 Task: Find connections with filter location Beni Amrane with filter topic #Learningswith filter profile language French with filter current company BookMyShow with filter school Modern Education Societys Ness Wadia College of Commerce, P.V.K.Joag Path, Pune 411004 with filter industry Artists and Writers with filter service category Market Strategy with filter keywords title Computer Animator
Action: Mouse moved to (655, 88)
Screenshot: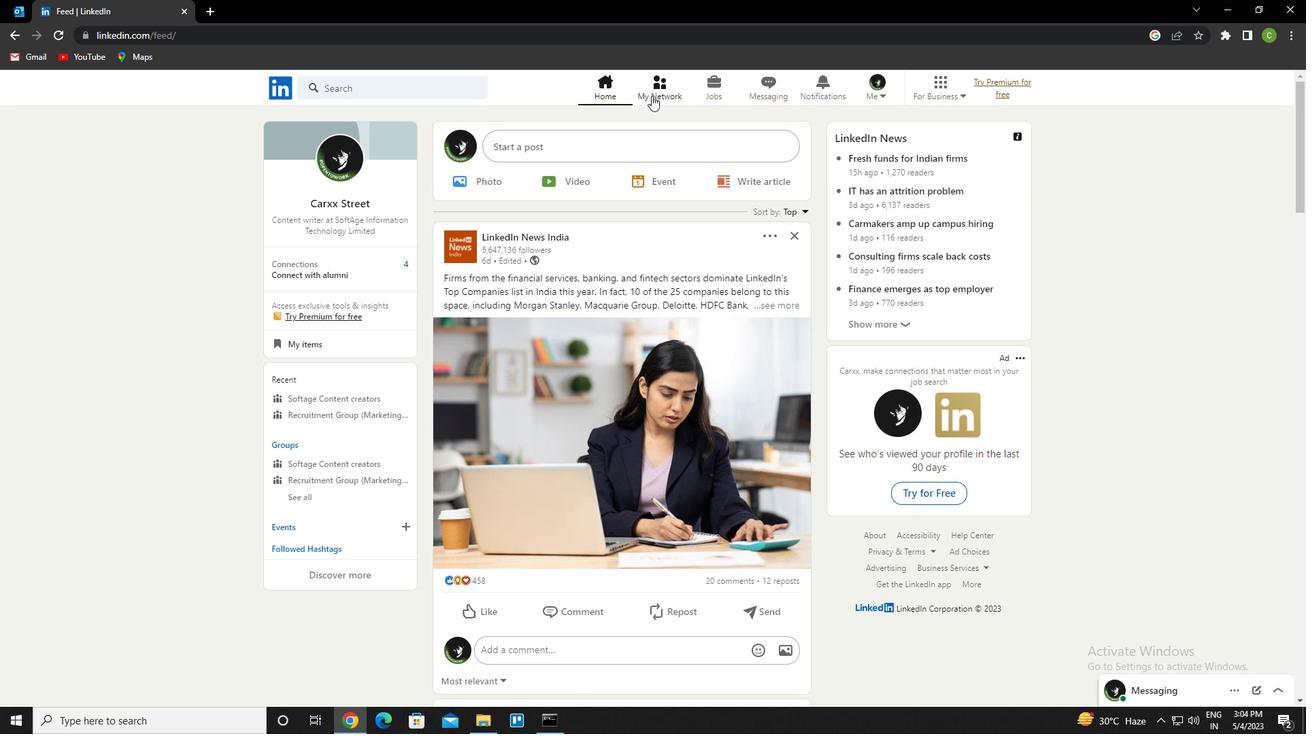 
Action: Mouse pressed left at (655, 88)
Screenshot: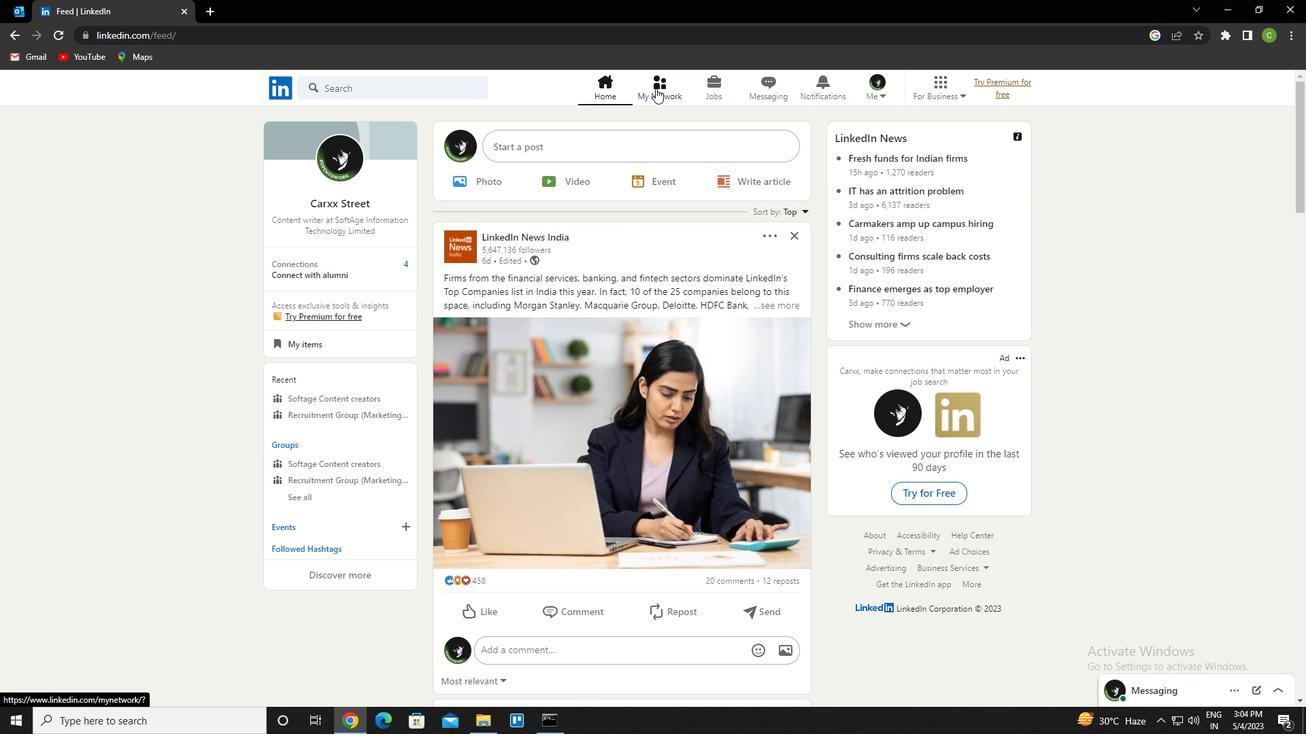 
Action: Mouse moved to (372, 174)
Screenshot: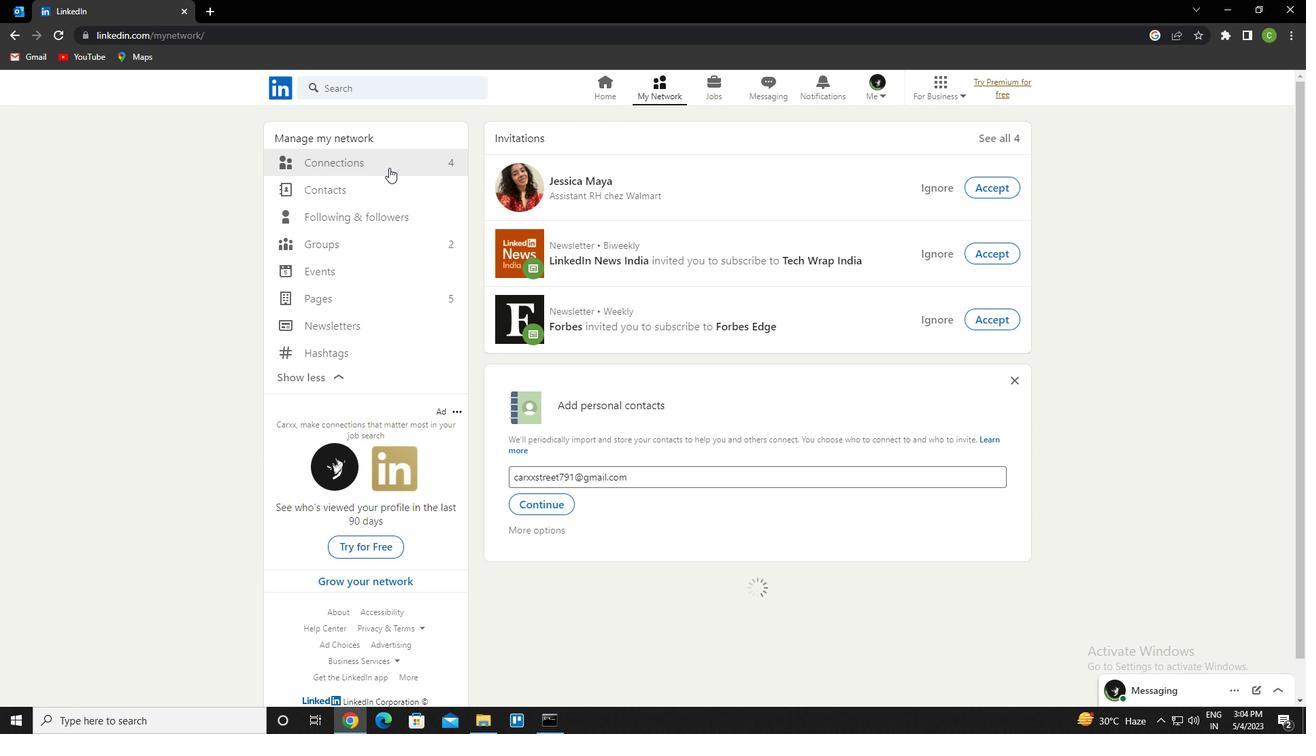 
Action: Mouse pressed left at (372, 174)
Screenshot: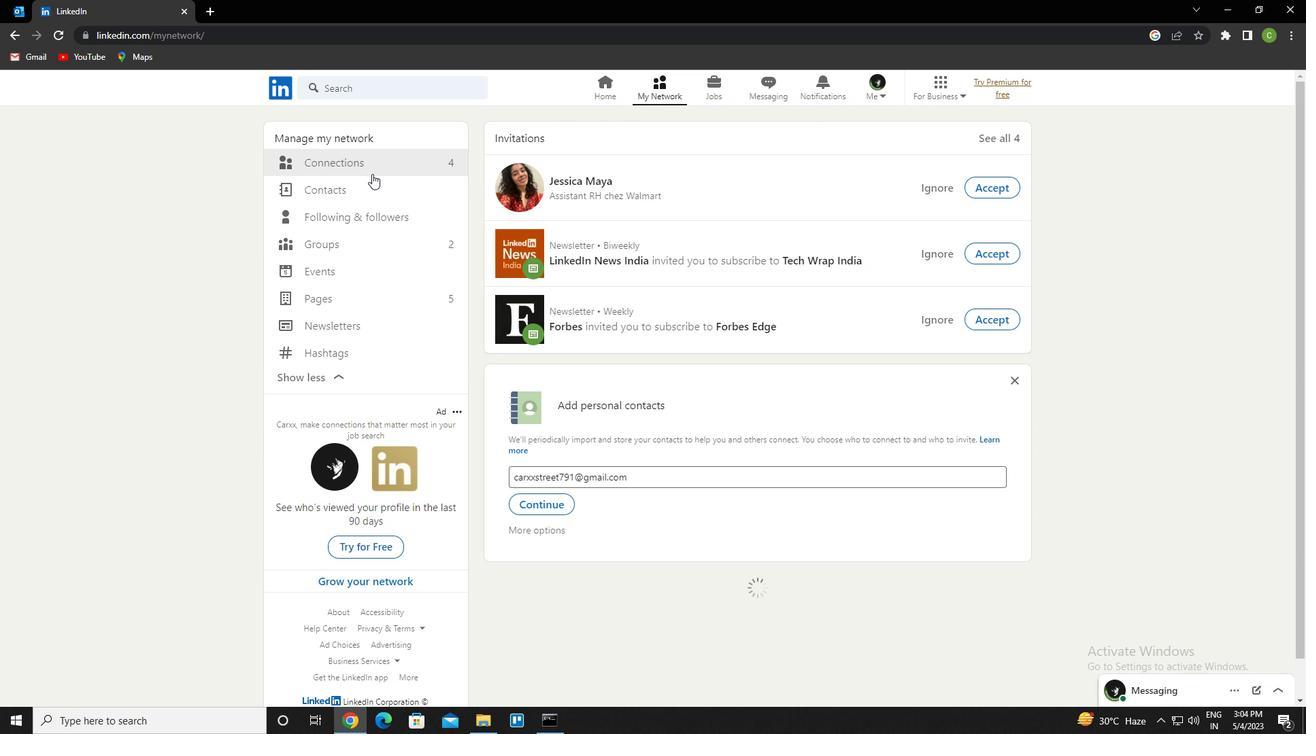 
Action: Mouse moved to (388, 168)
Screenshot: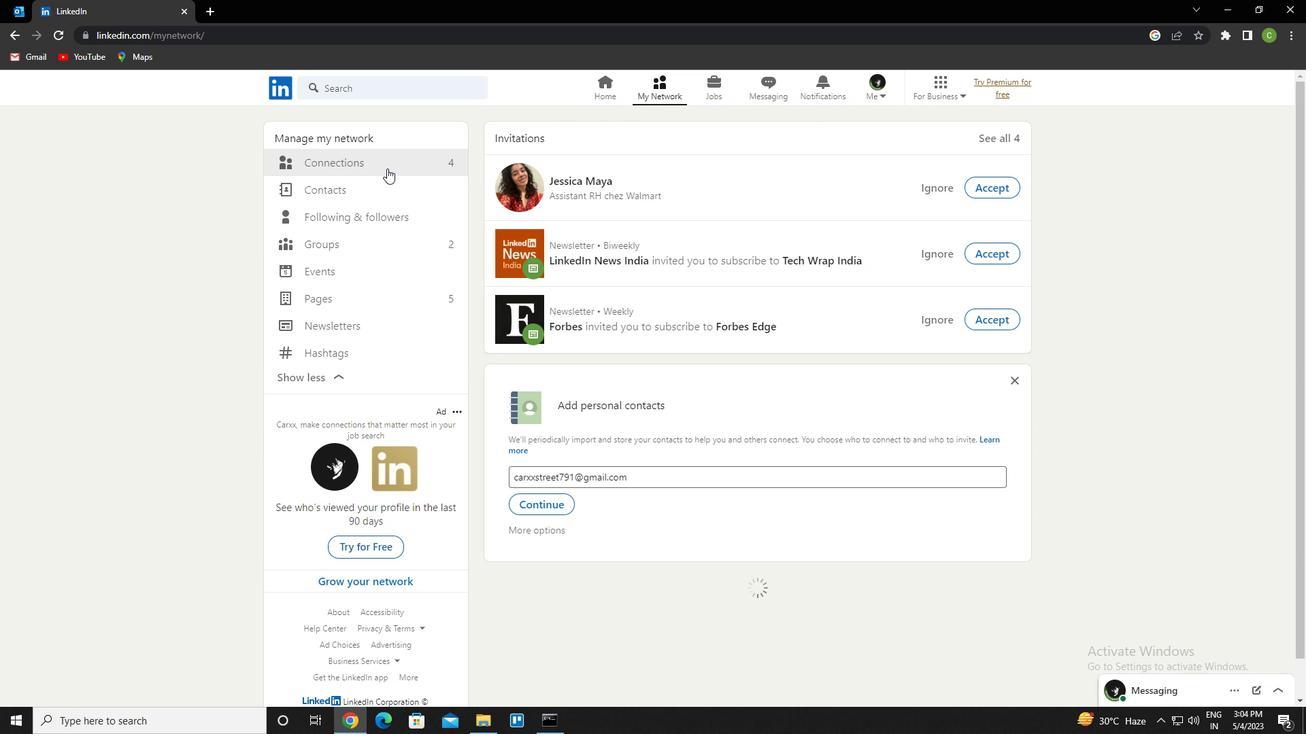 
Action: Mouse pressed left at (388, 168)
Screenshot: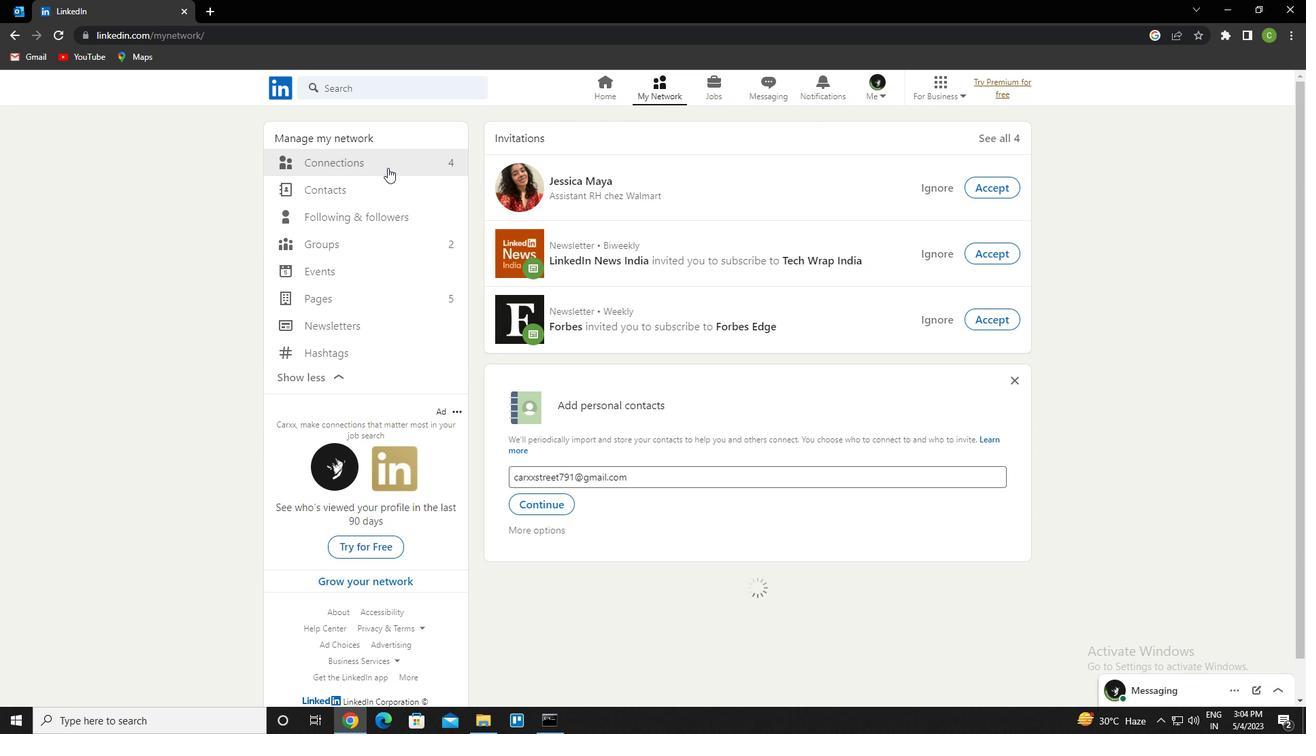 
Action: Mouse moved to (389, 162)
Screenshot: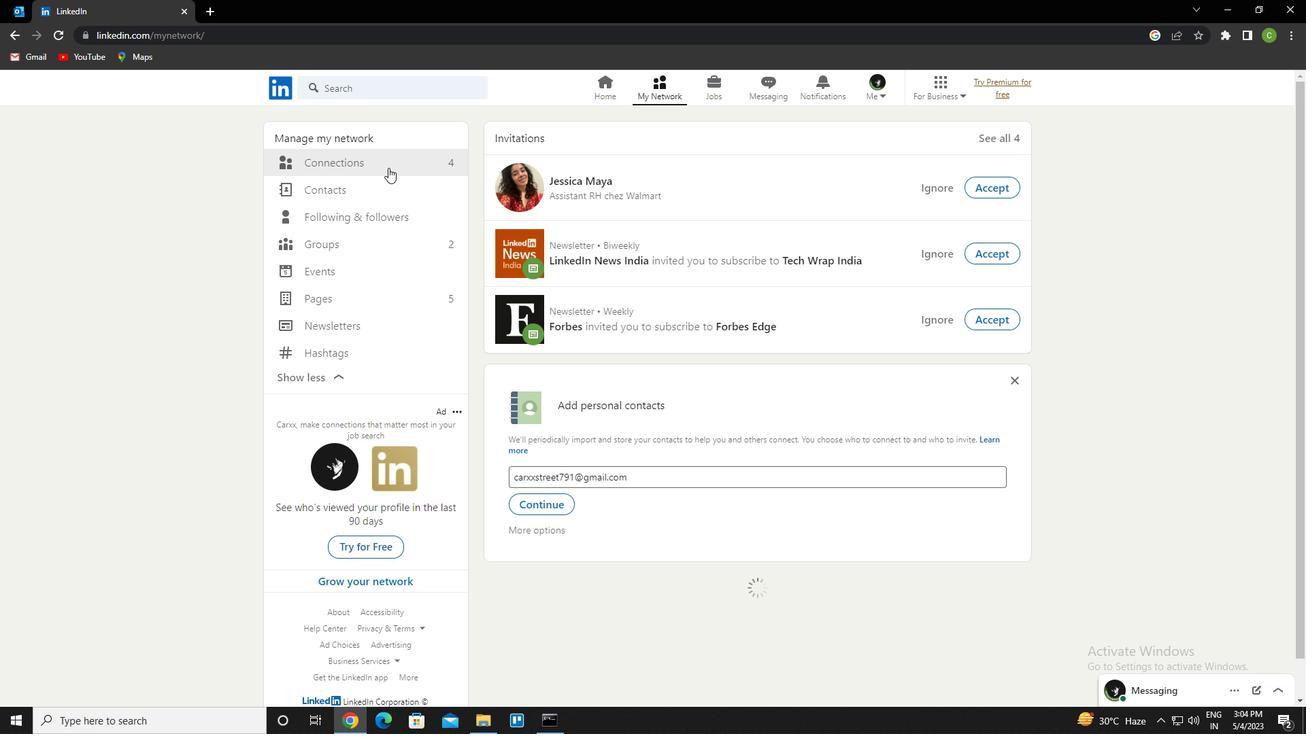 
Action: Mouse pressed left at (389, 162)
Screenshot: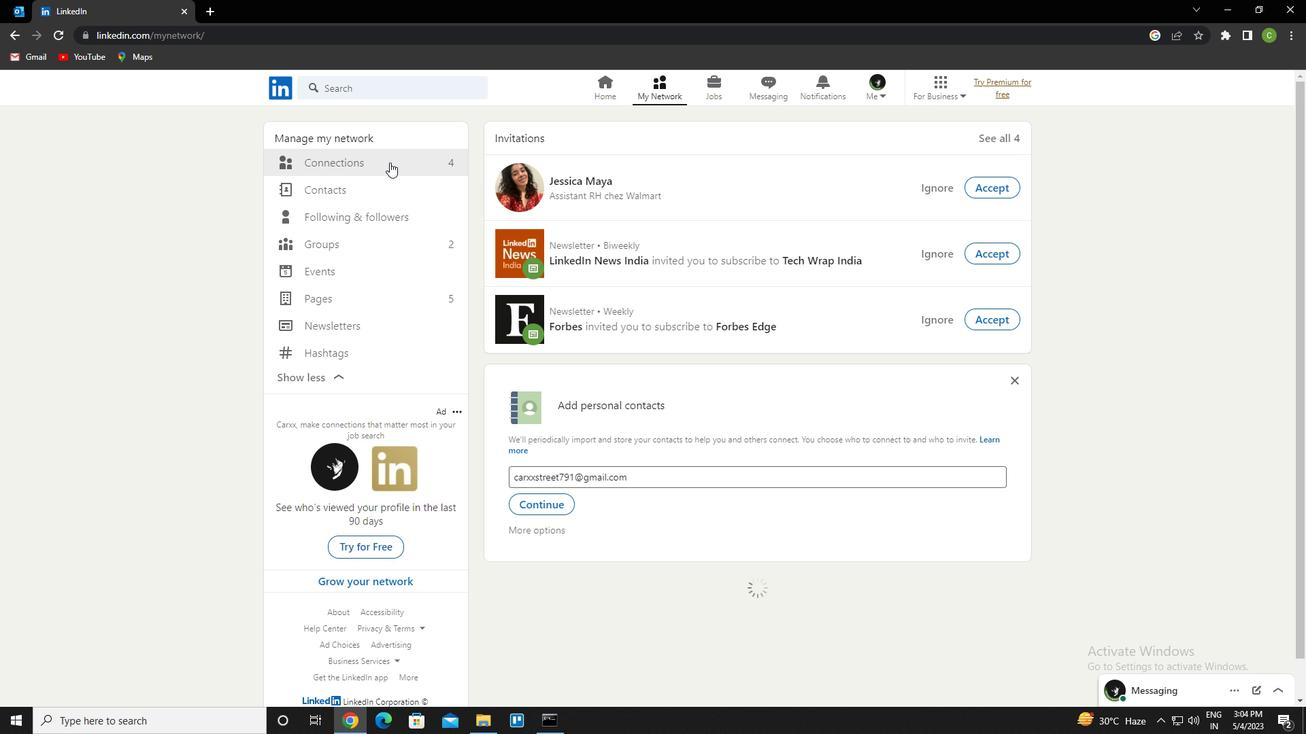 
Action: Mouse pressed left at (389, 162)
Screenshot: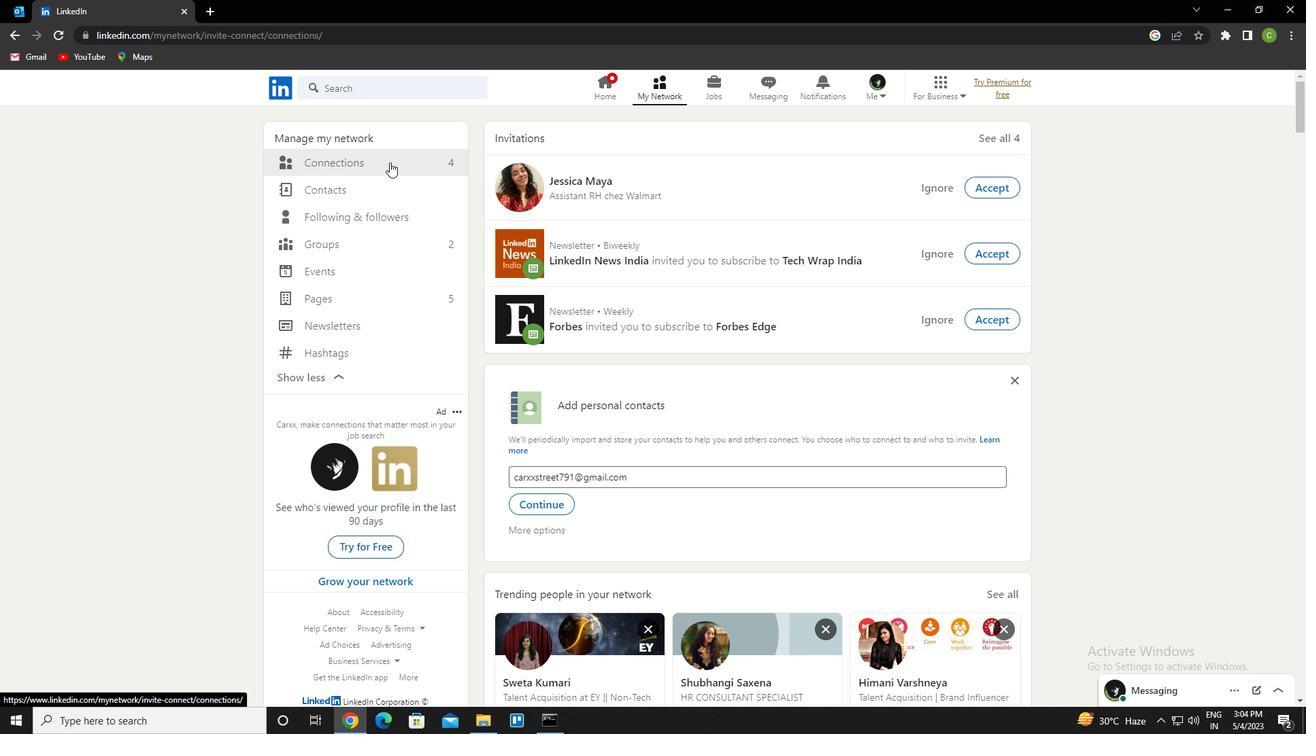
Action: Mouse moved to (752, 163)
Screenshot: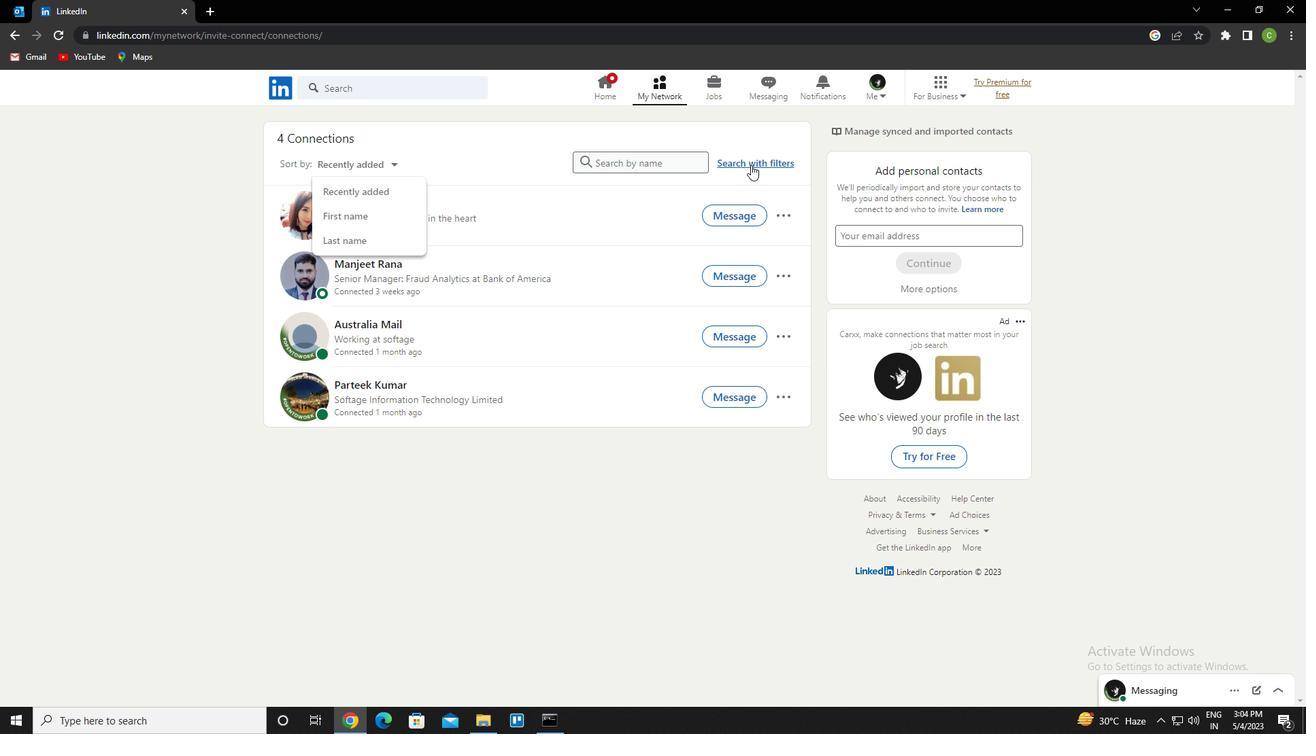 
Action: Mouse pressed left at (752, 163)
Screenshot: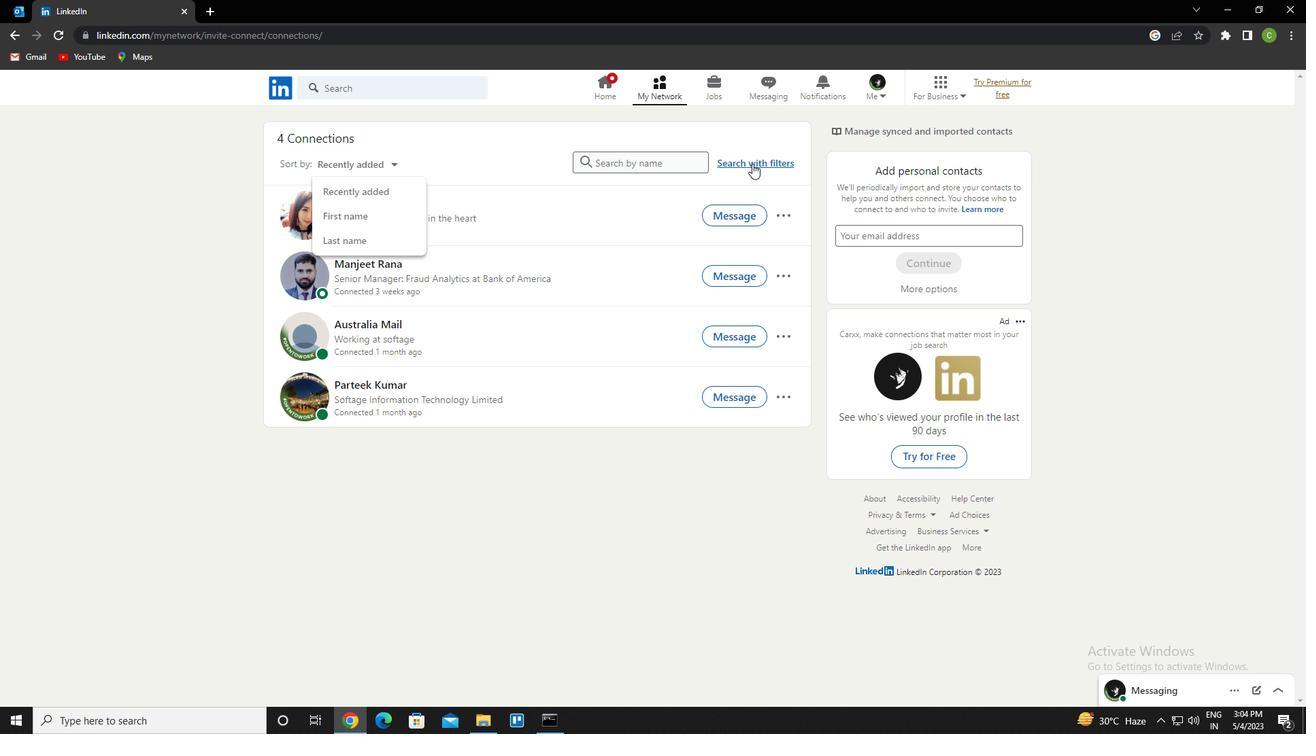 
Action: Mouse moved to (698, 126)
Screenshot: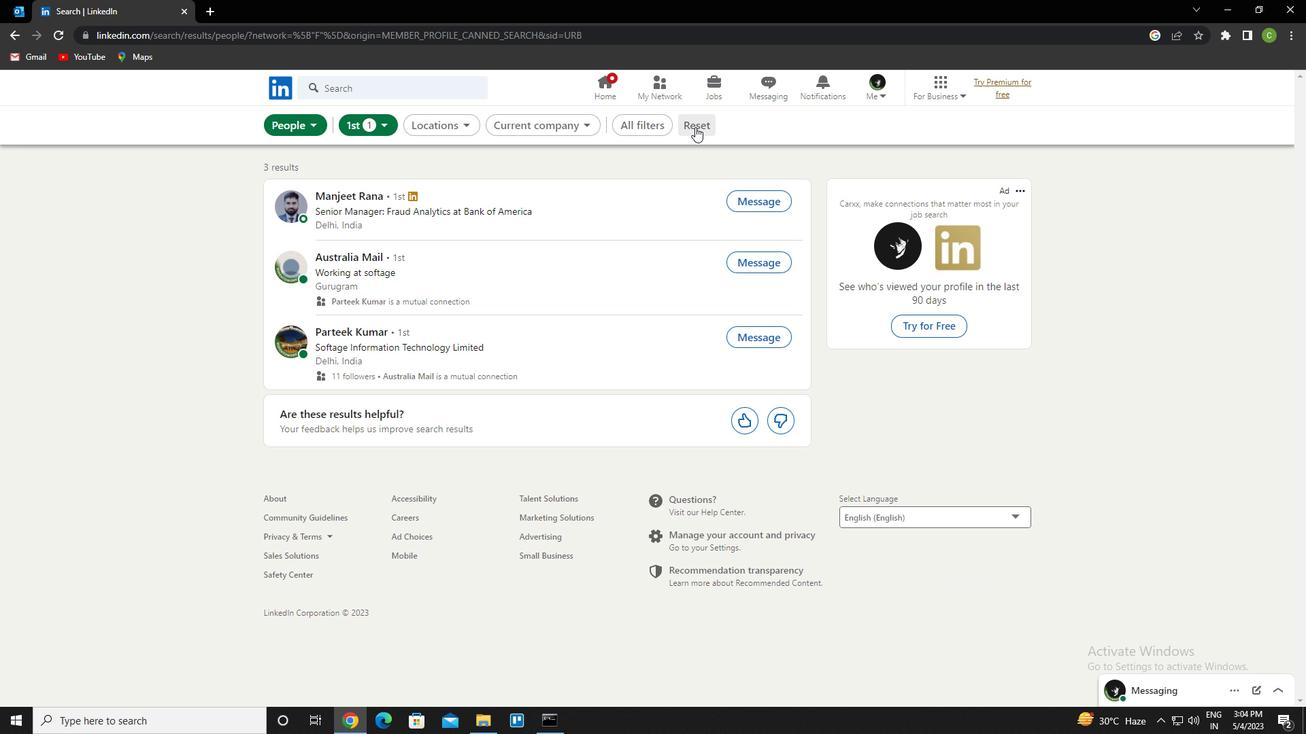 
Action: Mouse pressed left at (698, 126)
Screenshot: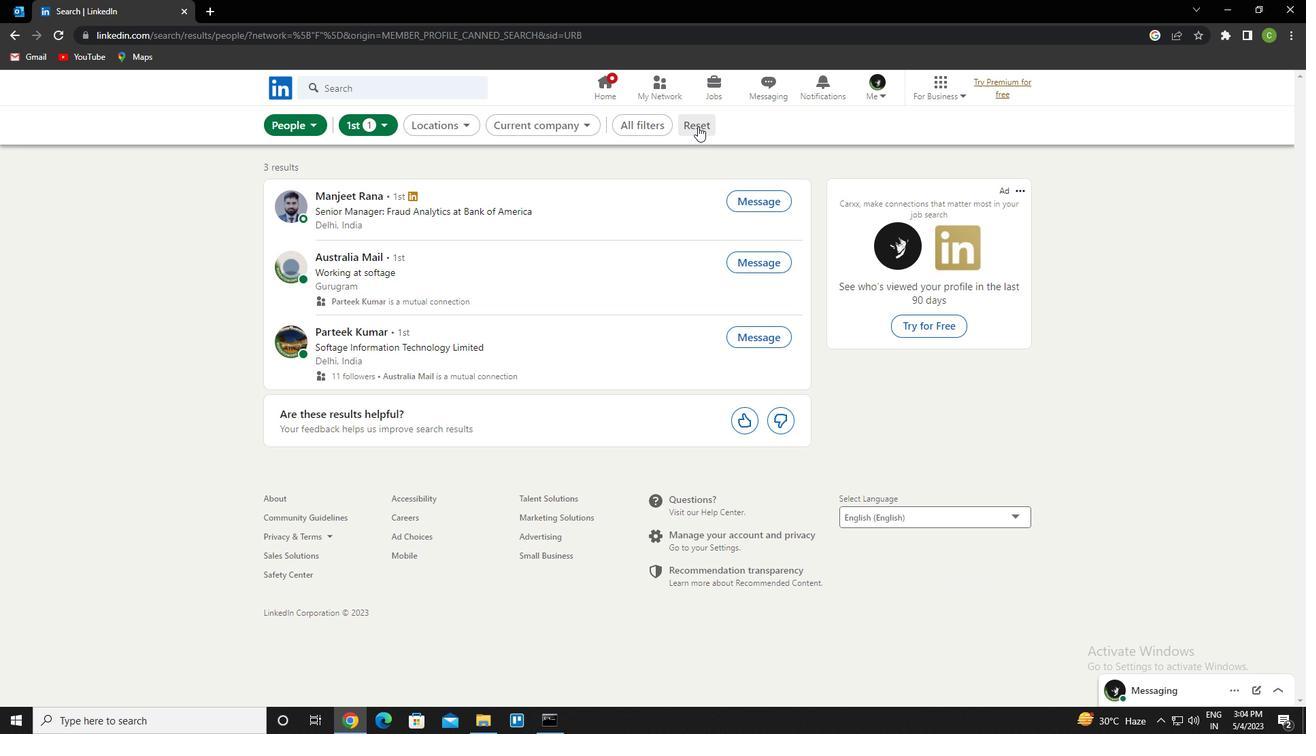 
Action: Mouse moved to (687, 123)
Screenshot: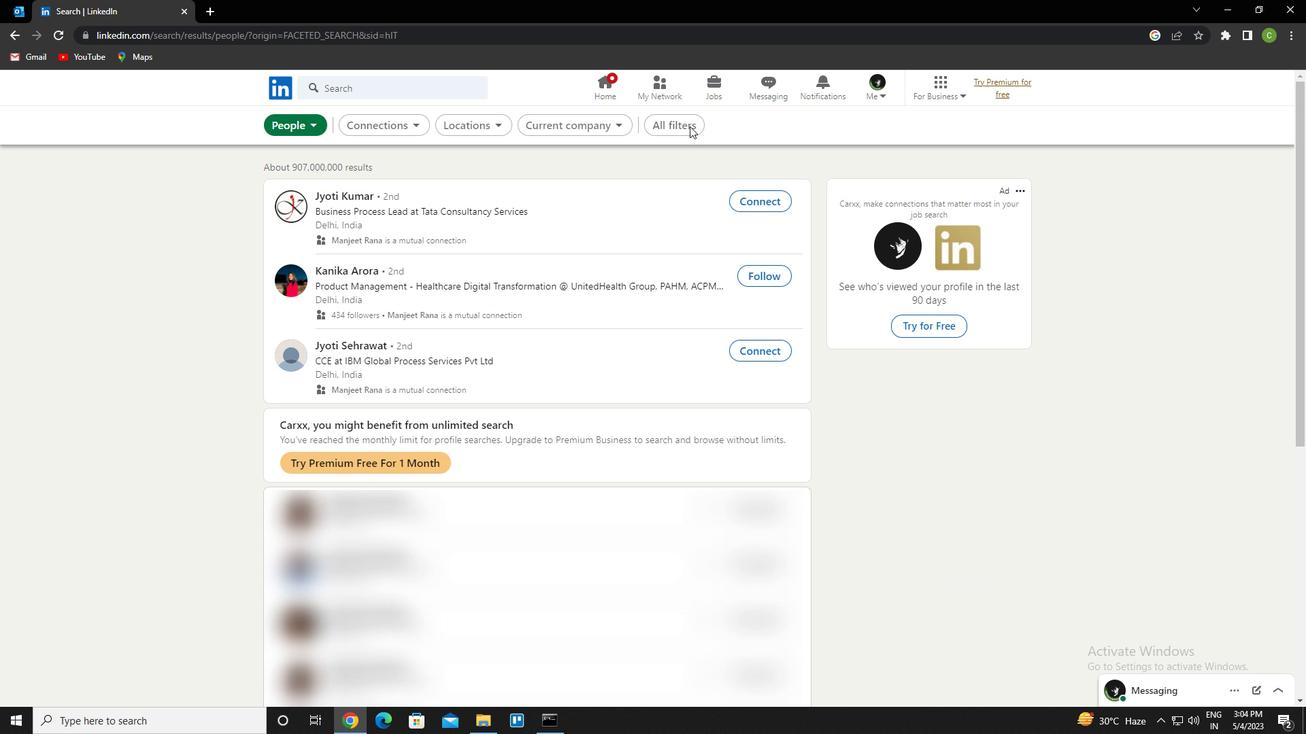 
Action: Mouse pressed left at (687, 123)
Screenshot: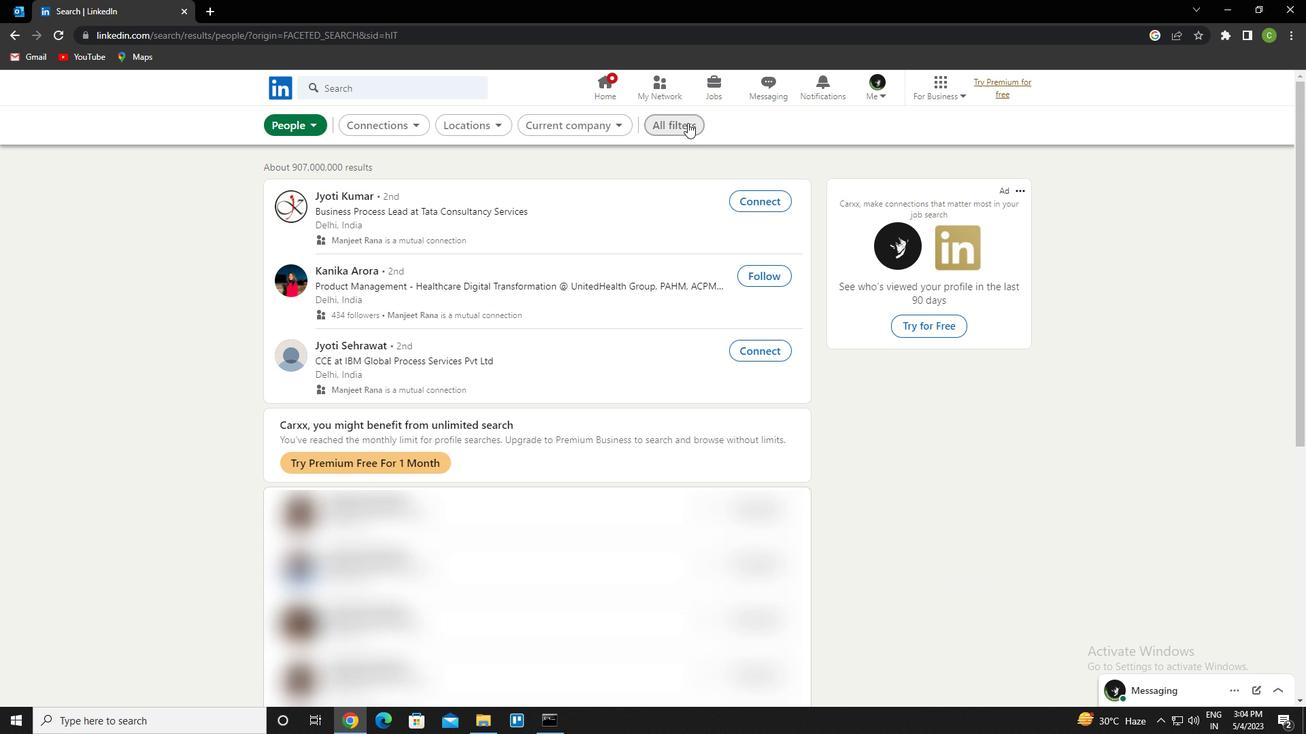 
Action: Mouse moved to (1204, 464)
Screenshot: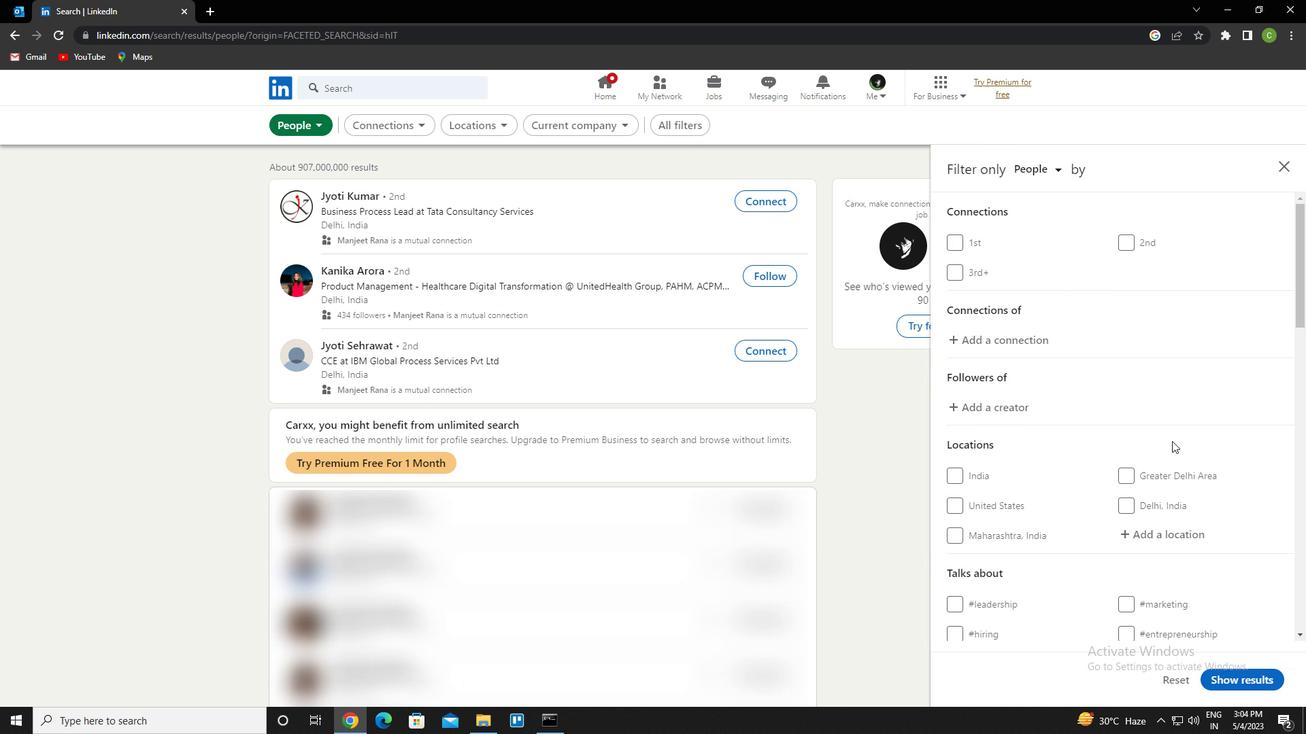 
Action: Mouse scrolled (1204, 463) with delta (0, 0)
Screenshot: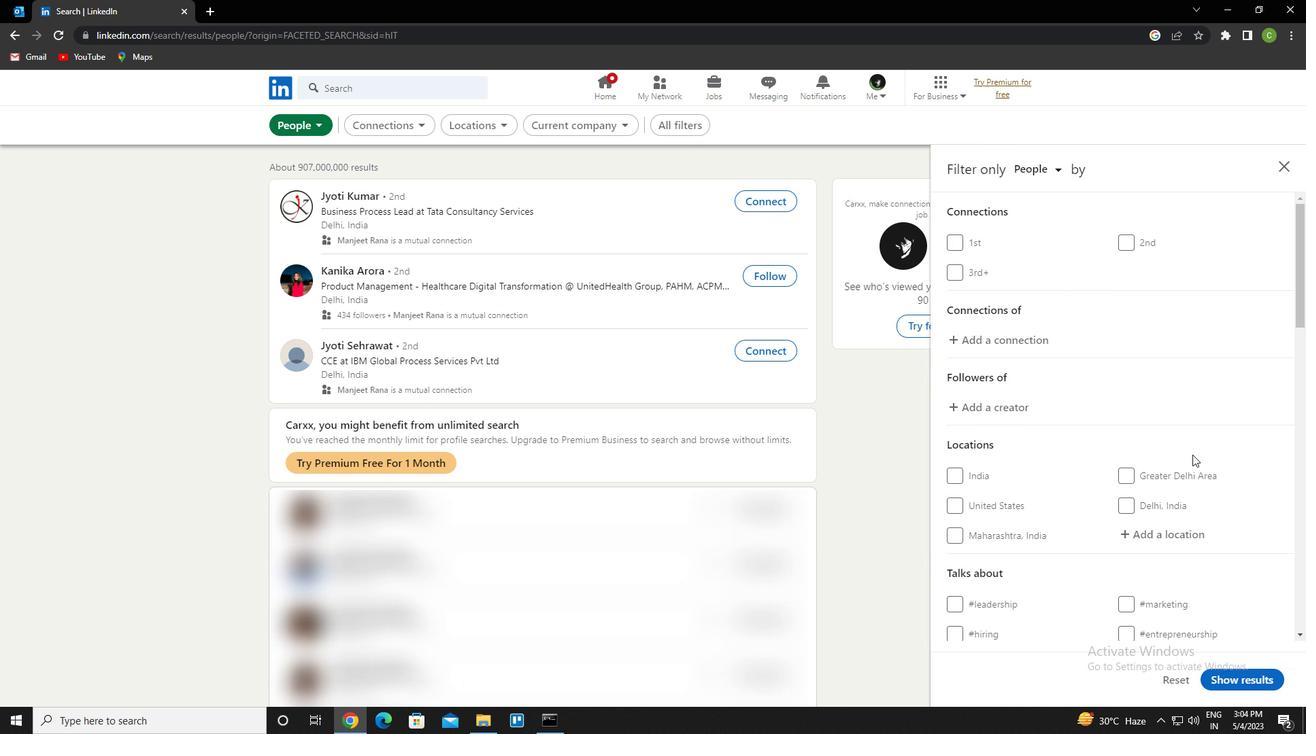 
Action: Mouse moved to (1177, 459)
Screenshot: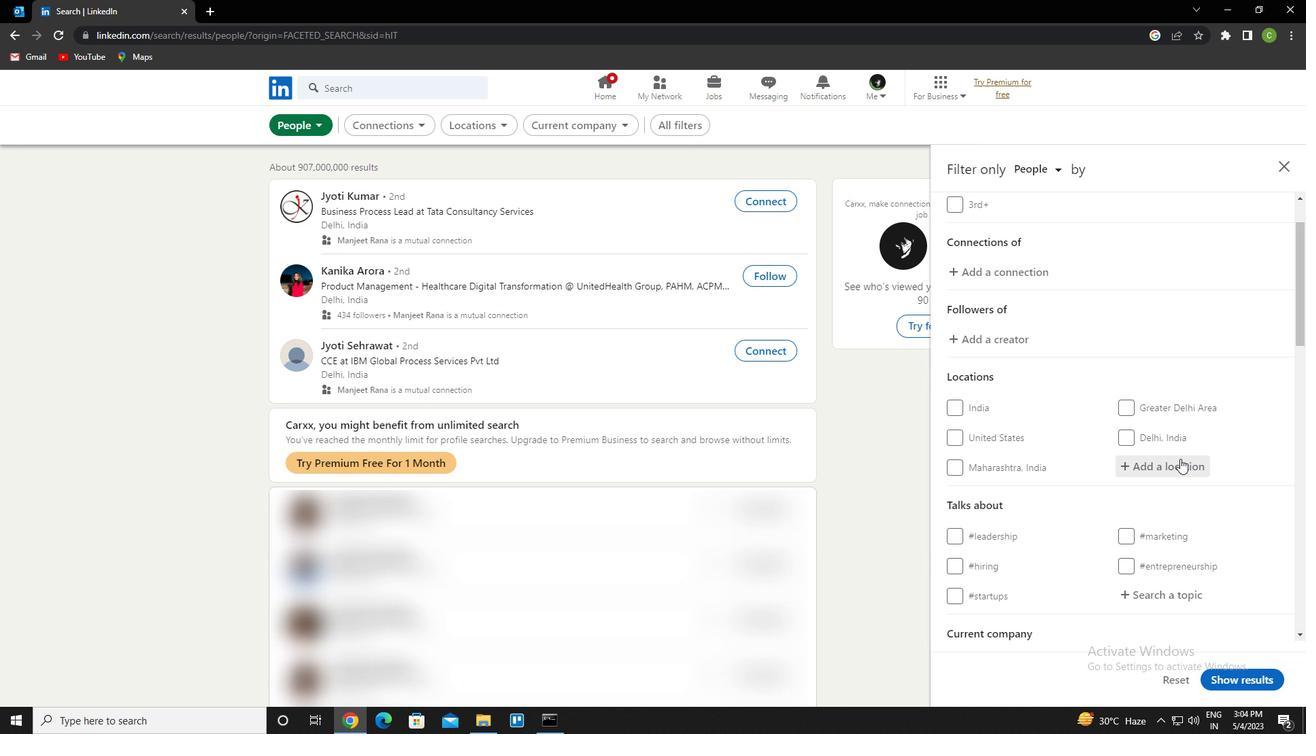 
Action: Mouse pressed left at (1177, 459)
Screenshot: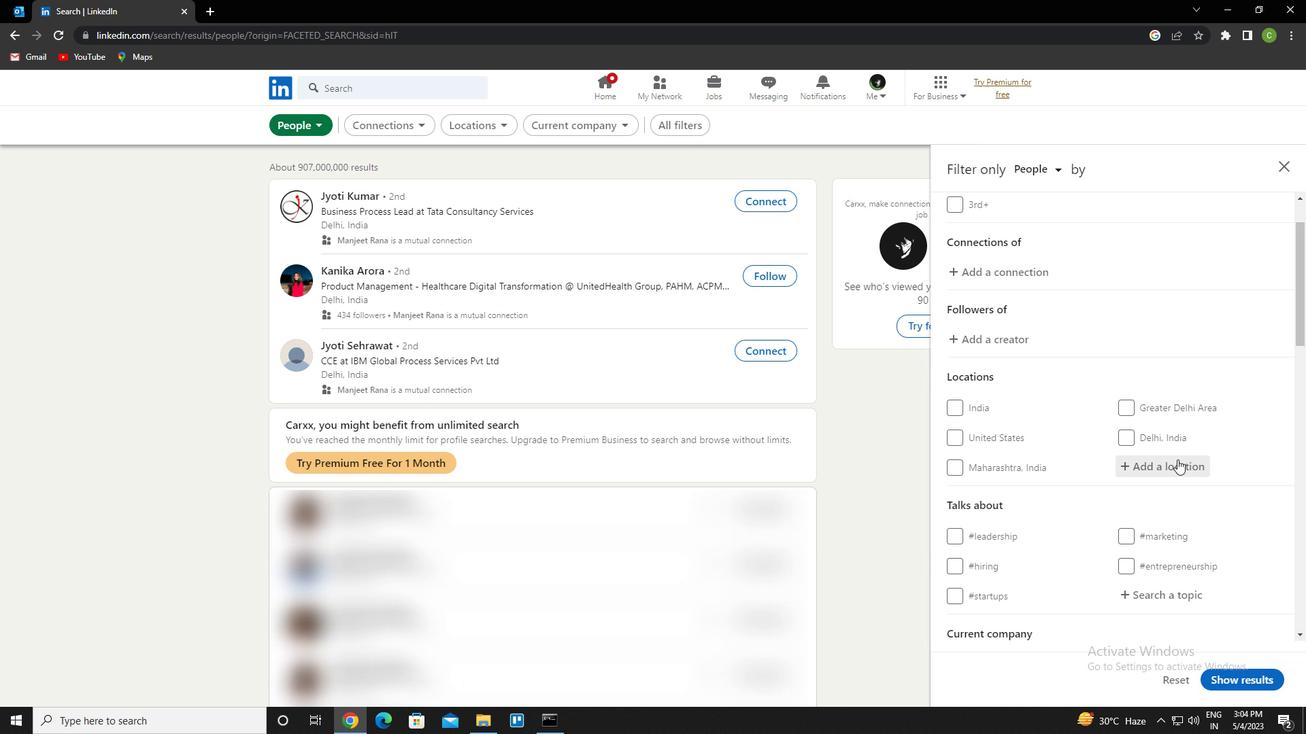 
Action: Mouse moved to (1115, 419)
Screenshot: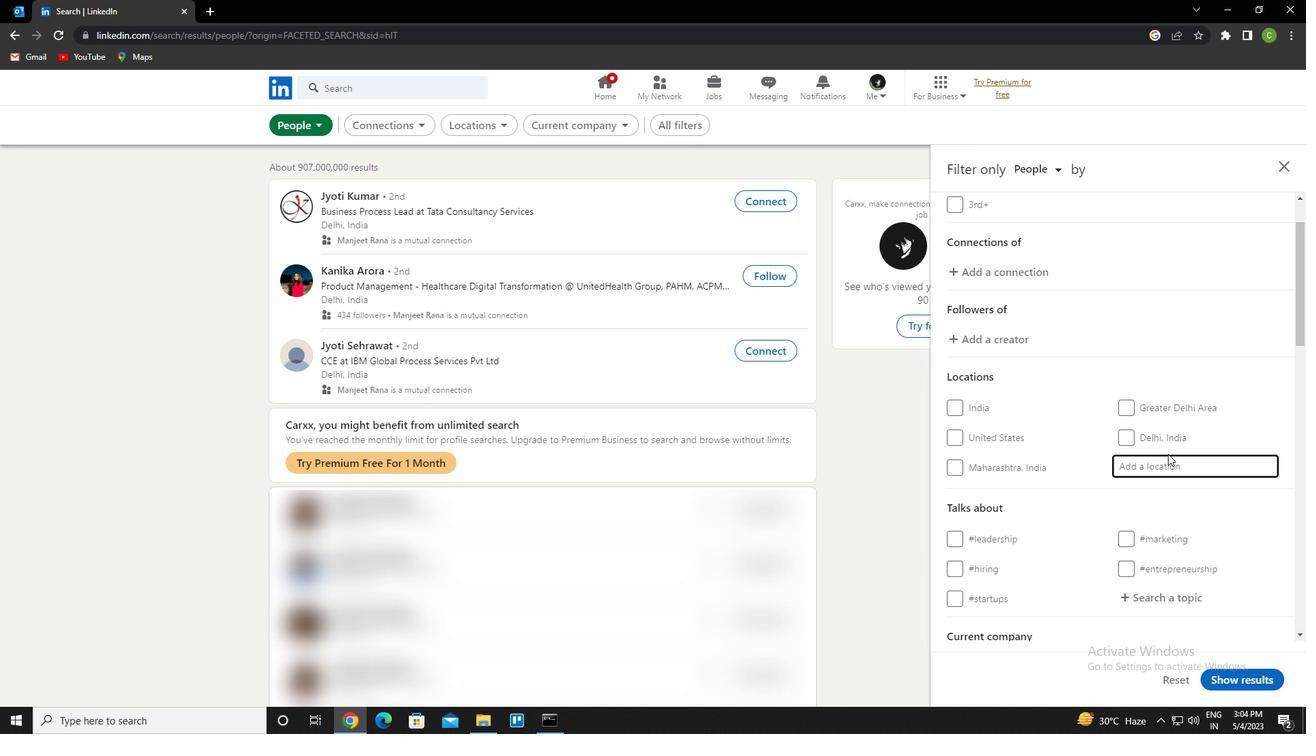 
Action: Key pressed <Key.caps_lock><Key.caps_lock>b<Key.caps_lock>eni
Screenshot: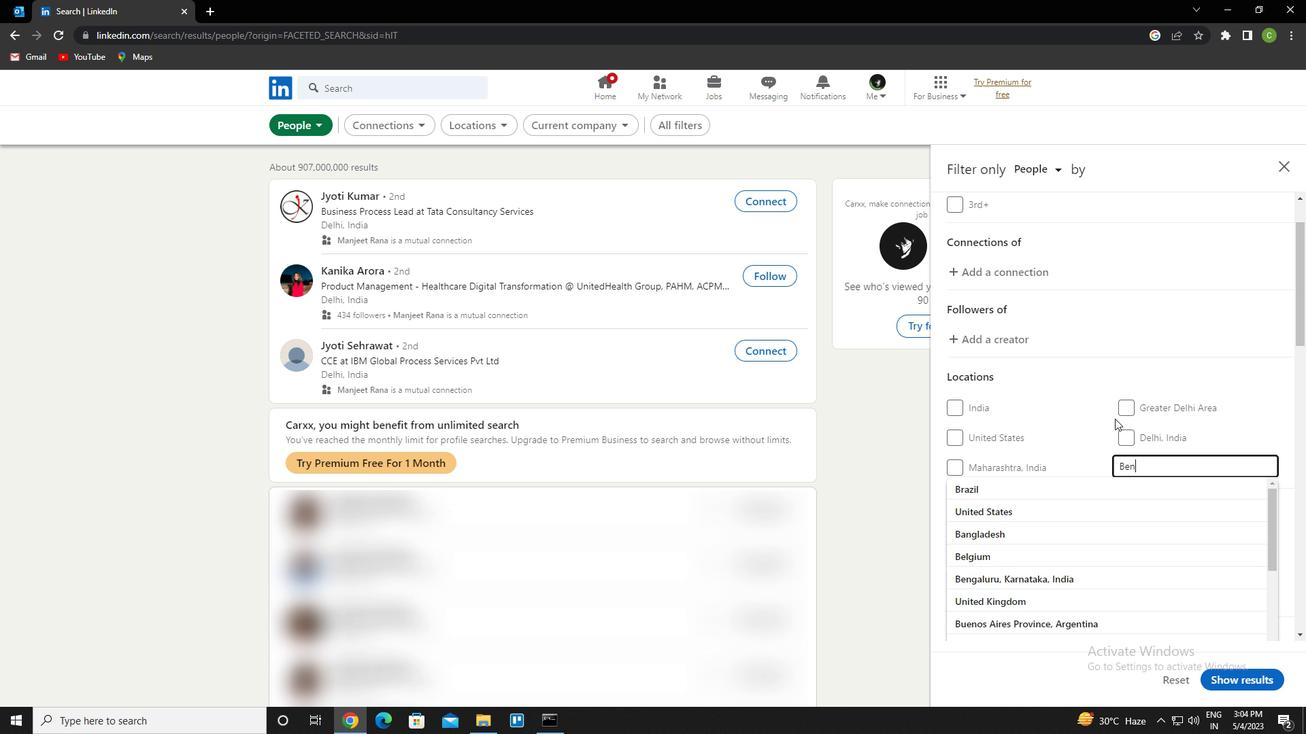 
Action: Mouse moved to (1115, 418)
Screenshot: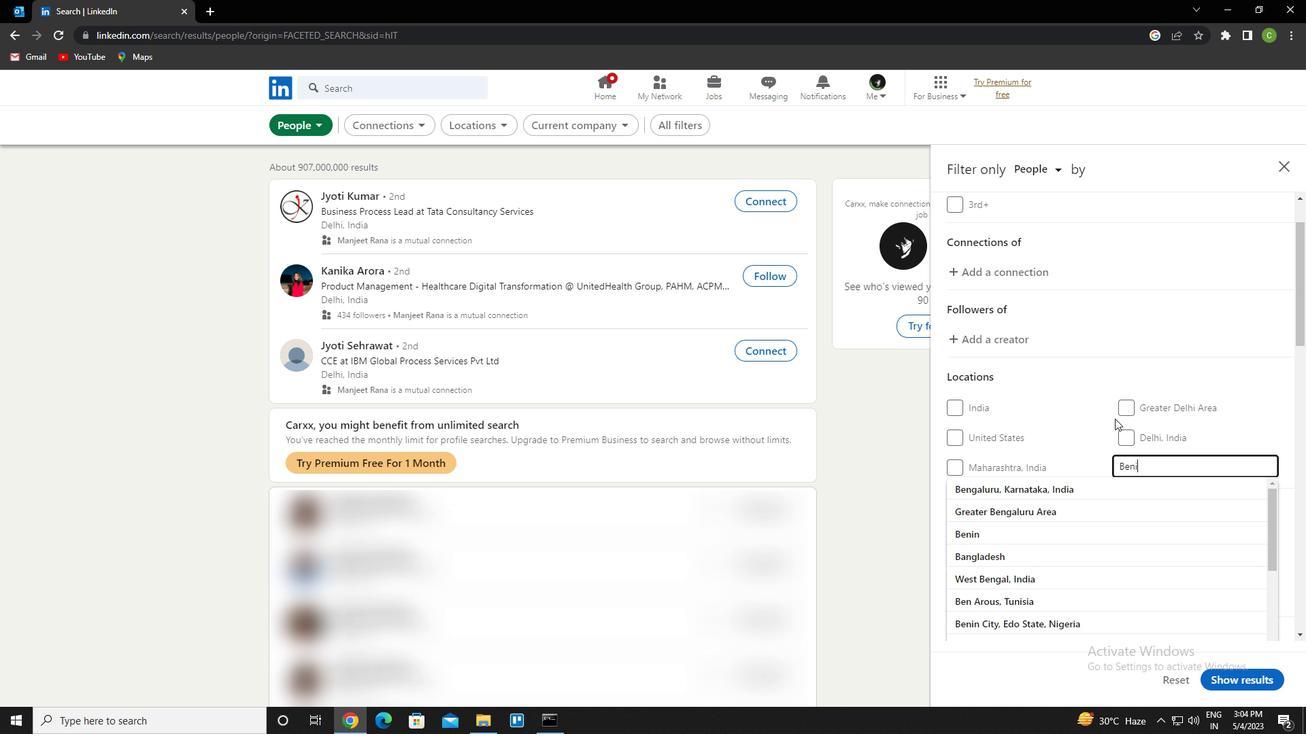 
Action: Key pressed <Key.space>amrane<Key.down><Key.enter>
Screenshot: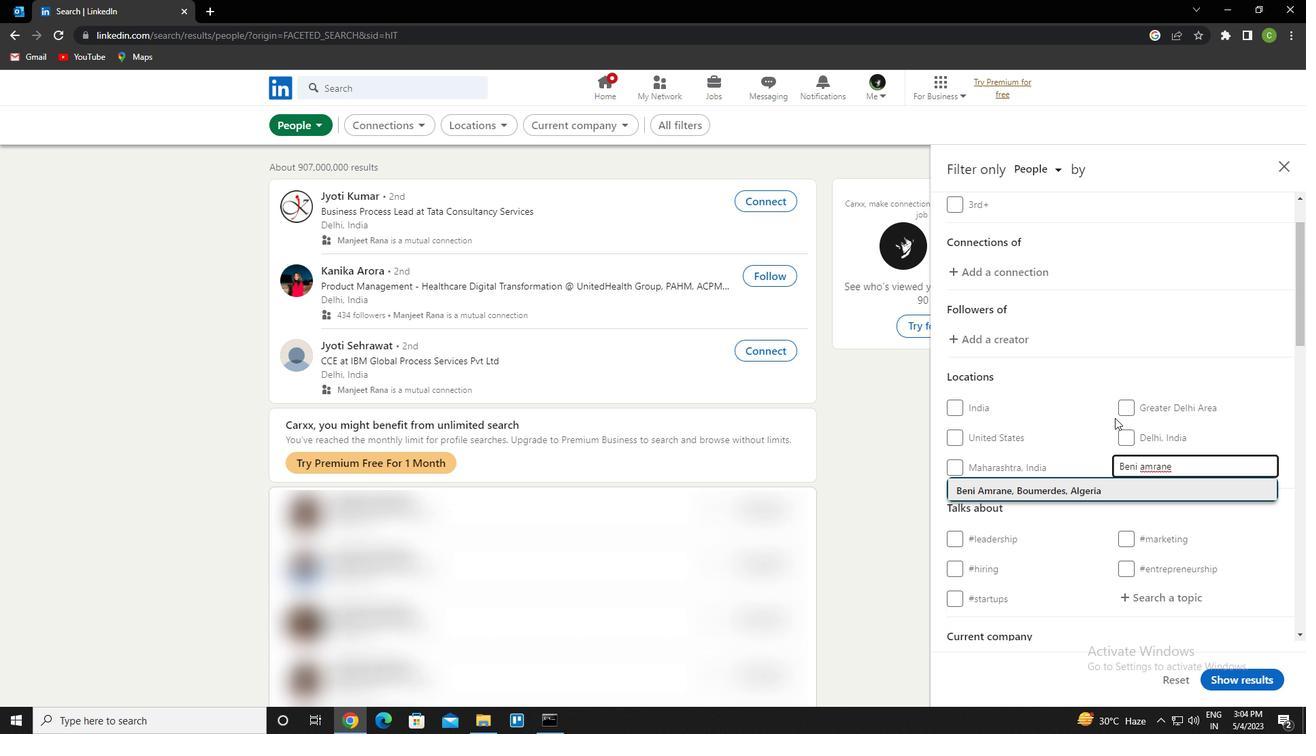 
Action: Mouse moved to (1143, 422)
Screenshot: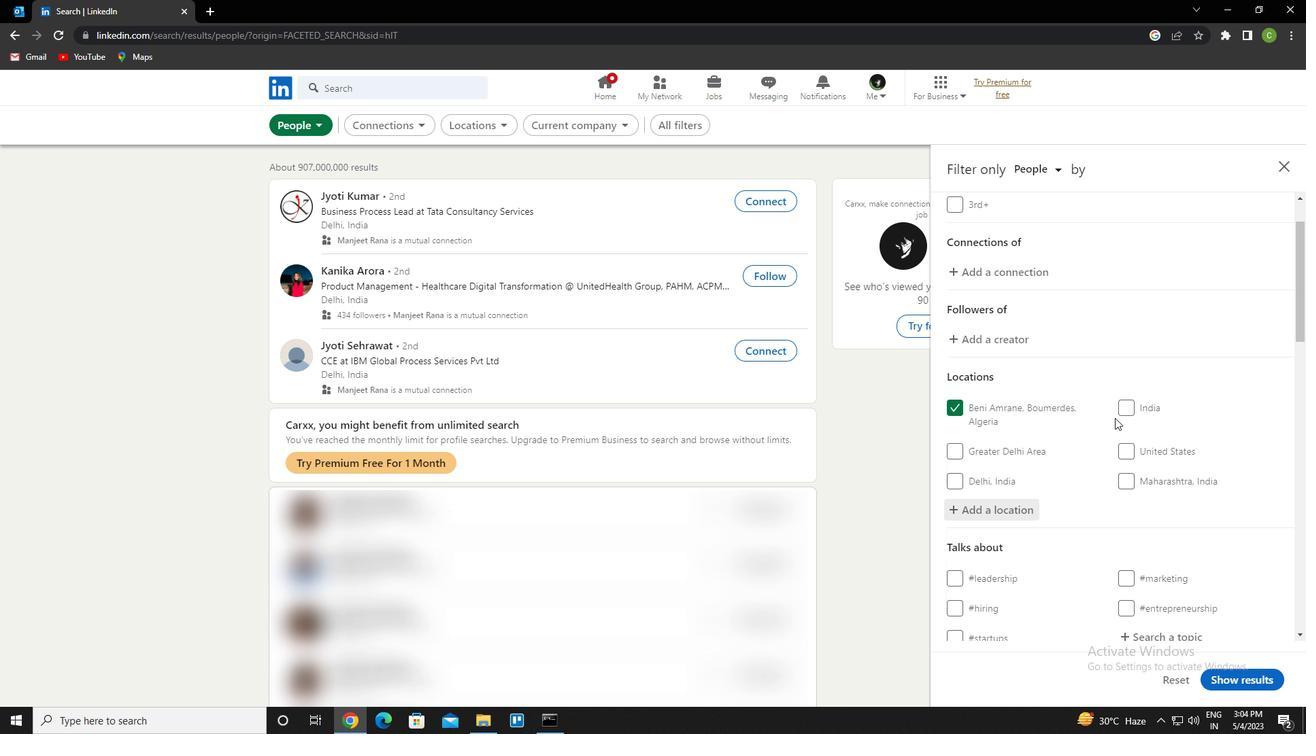 
Action: Mouse scrolled (1143, 421) with delta (0, 0)
Screenshot: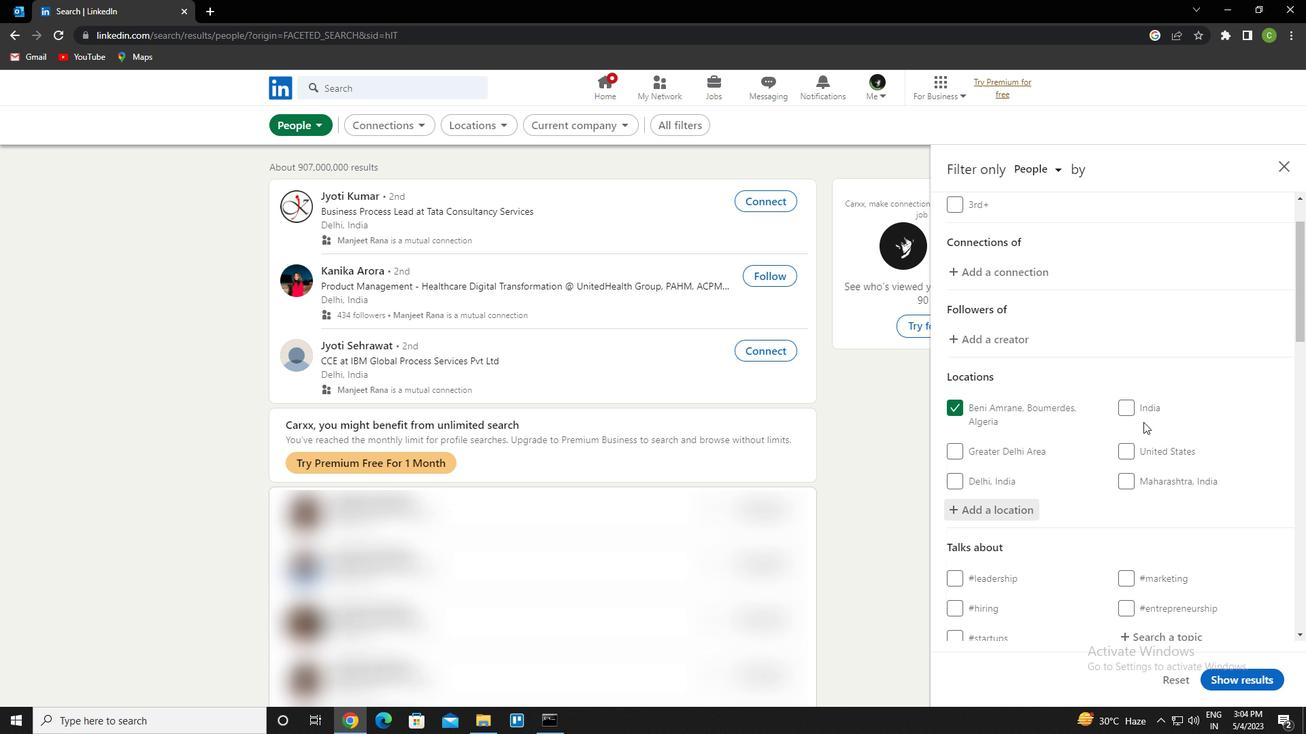 
Action: Mouse scrolled (1143, 421) with delta (0, 0)
Screenshot: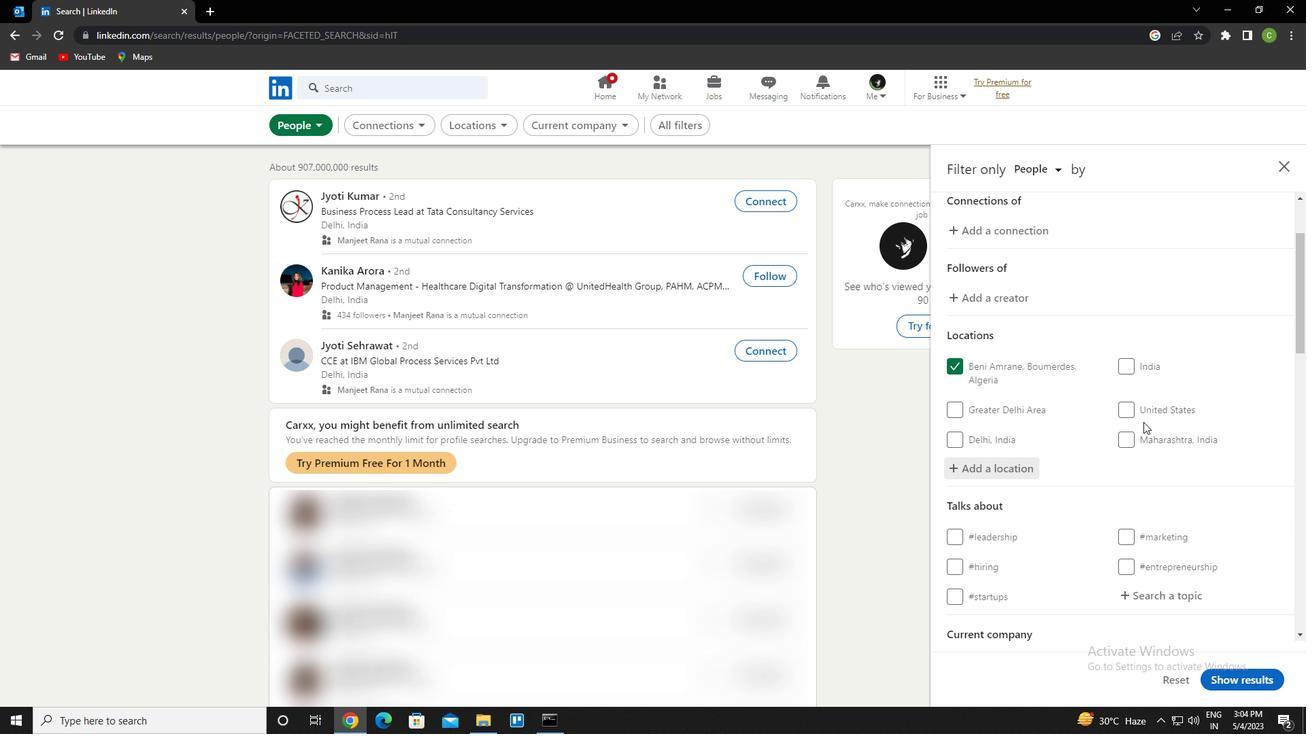 
Action: Mouse scrolled (1143, 421) with delta (0, 0)
Screenshot: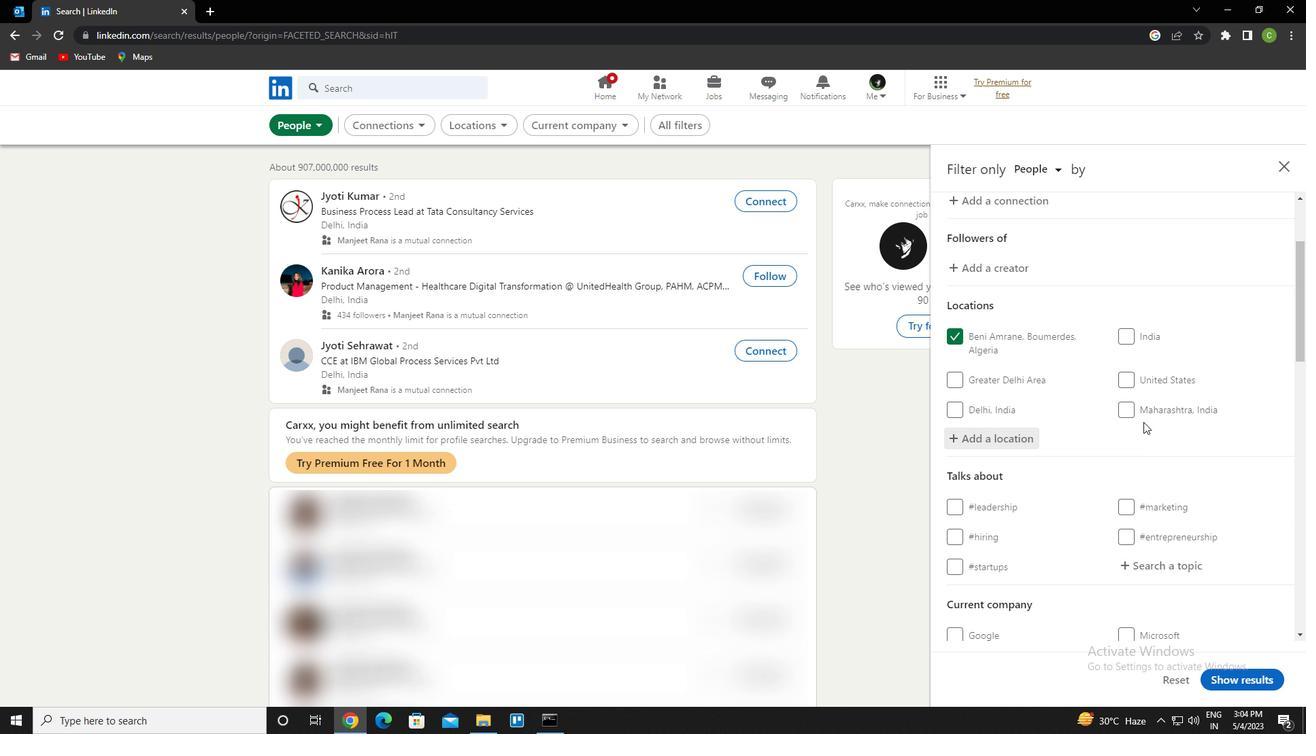 
Action: Mouse moved to (1145, 431)
Screenshot: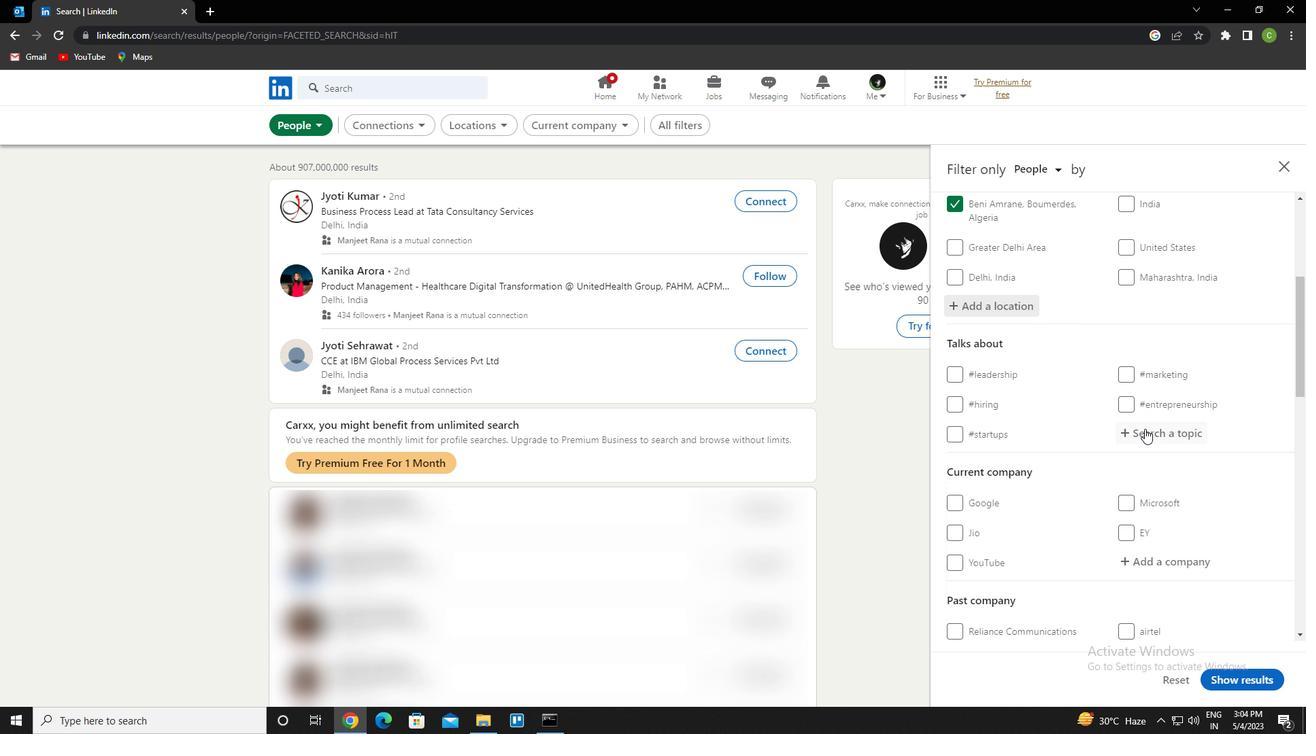 
Action: Mouse pressed left at (1145, 431)
Screenshot: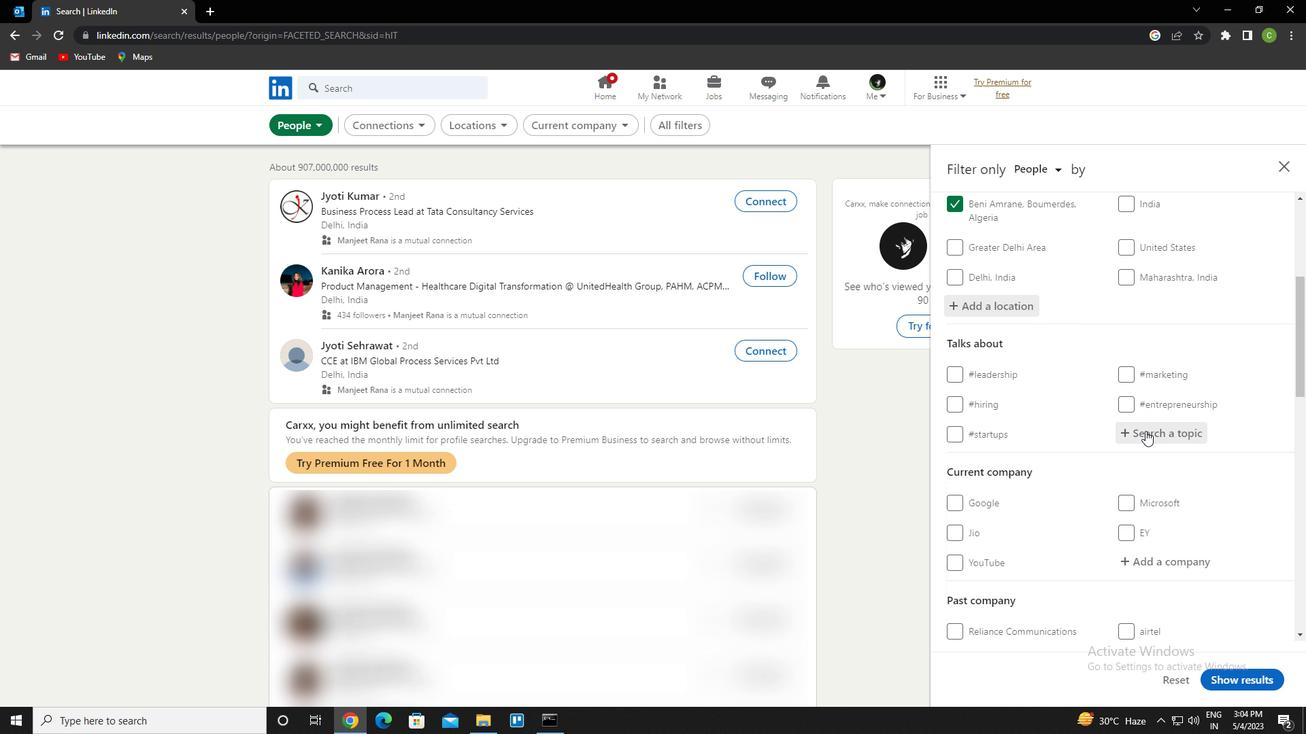 
Action: Key pressed learning<Key.down><Key.enter>
Screenshot: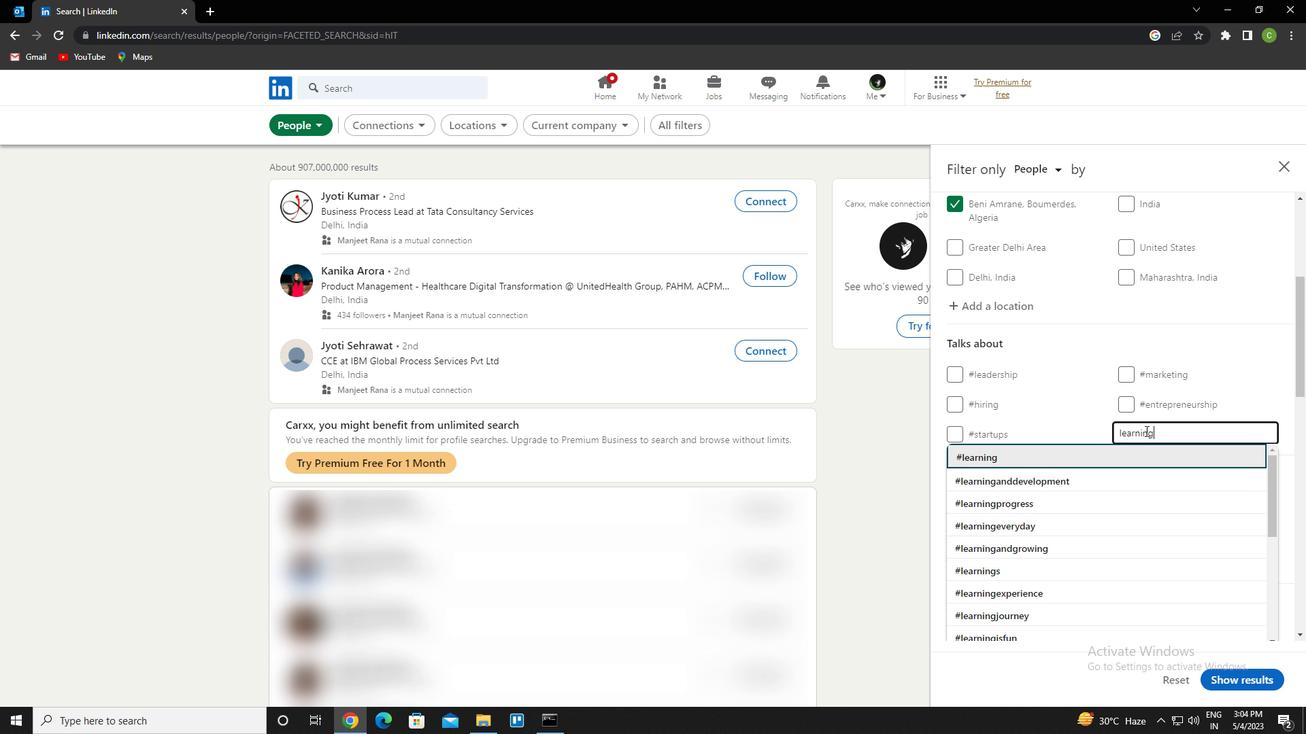 
Action: Mouse scrolled (1145, 430) with delta (0, 0)
Screenshot: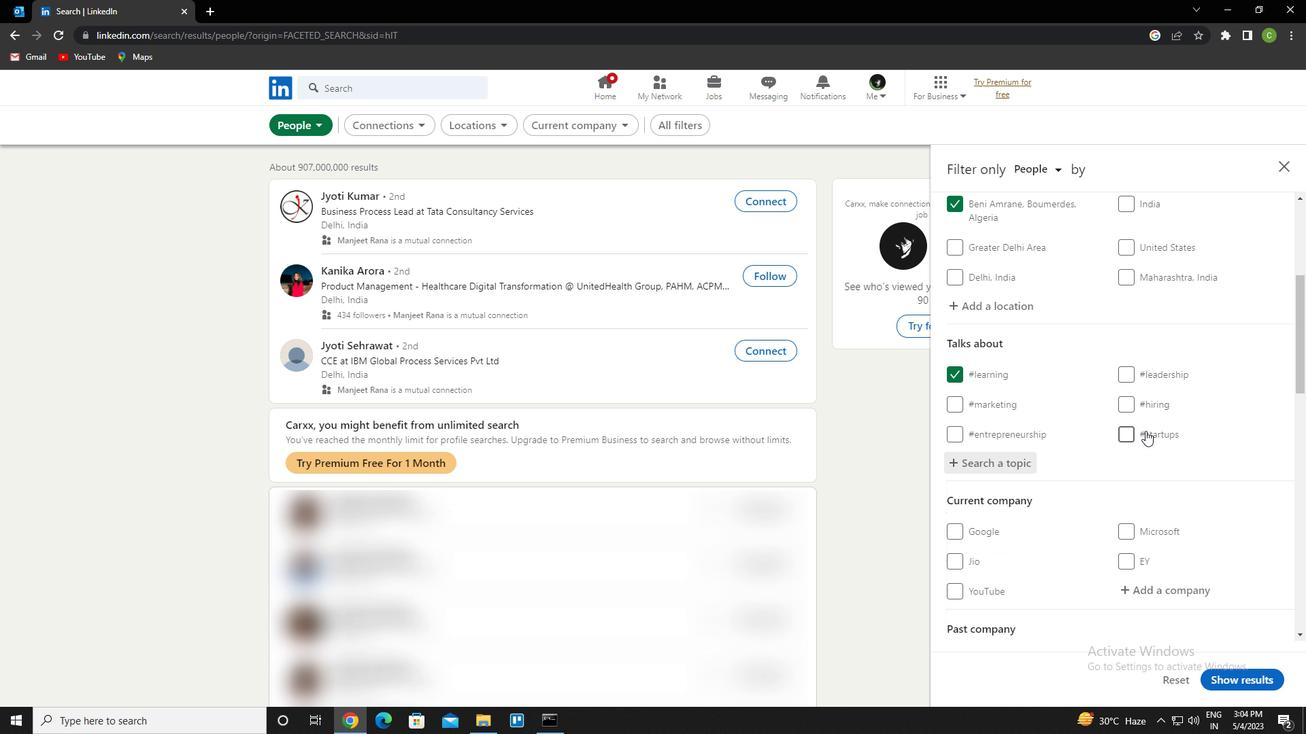 
Action: Mouse scrolled (1145, 430) with delta (0, 0)
Screenshot: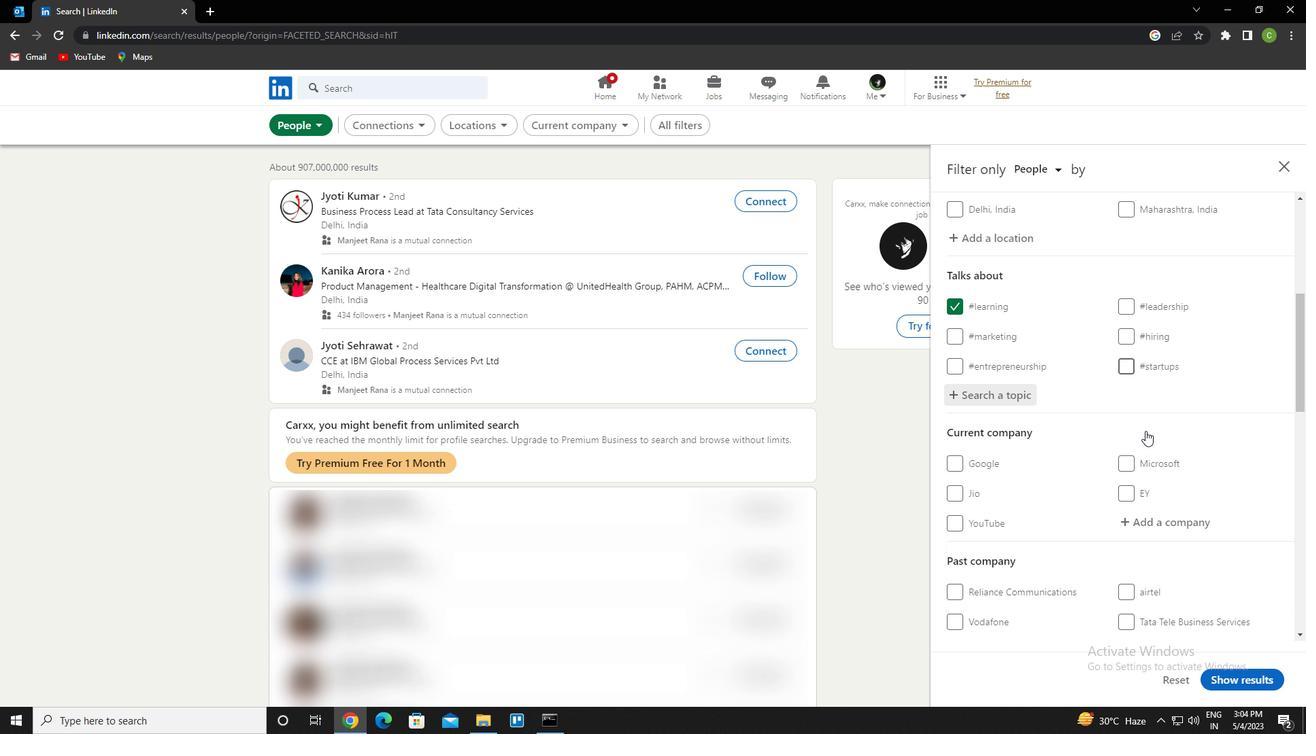 
Action: Mouse scrolled (1145, 430) with delta (0, 0)
Screenshot: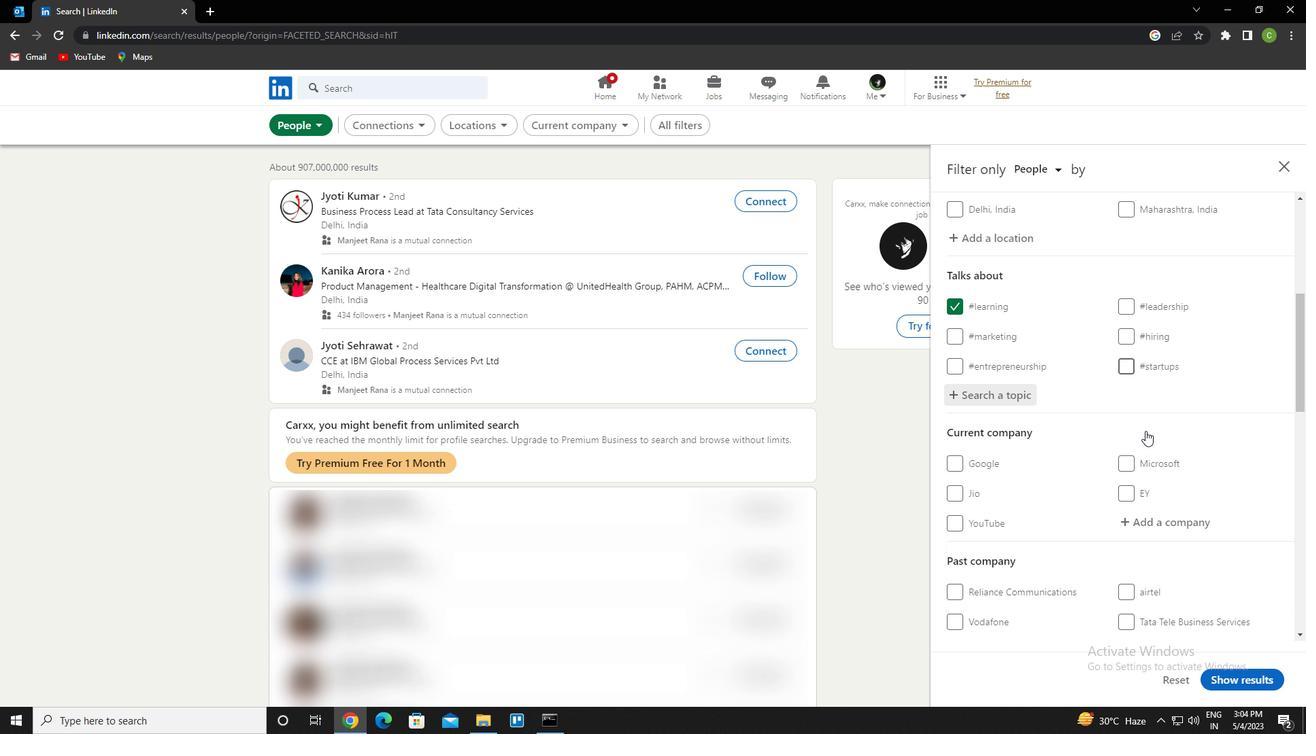 
Action: Mouse scrolled (1145, 430) with delta (0, 0)
Screenshot: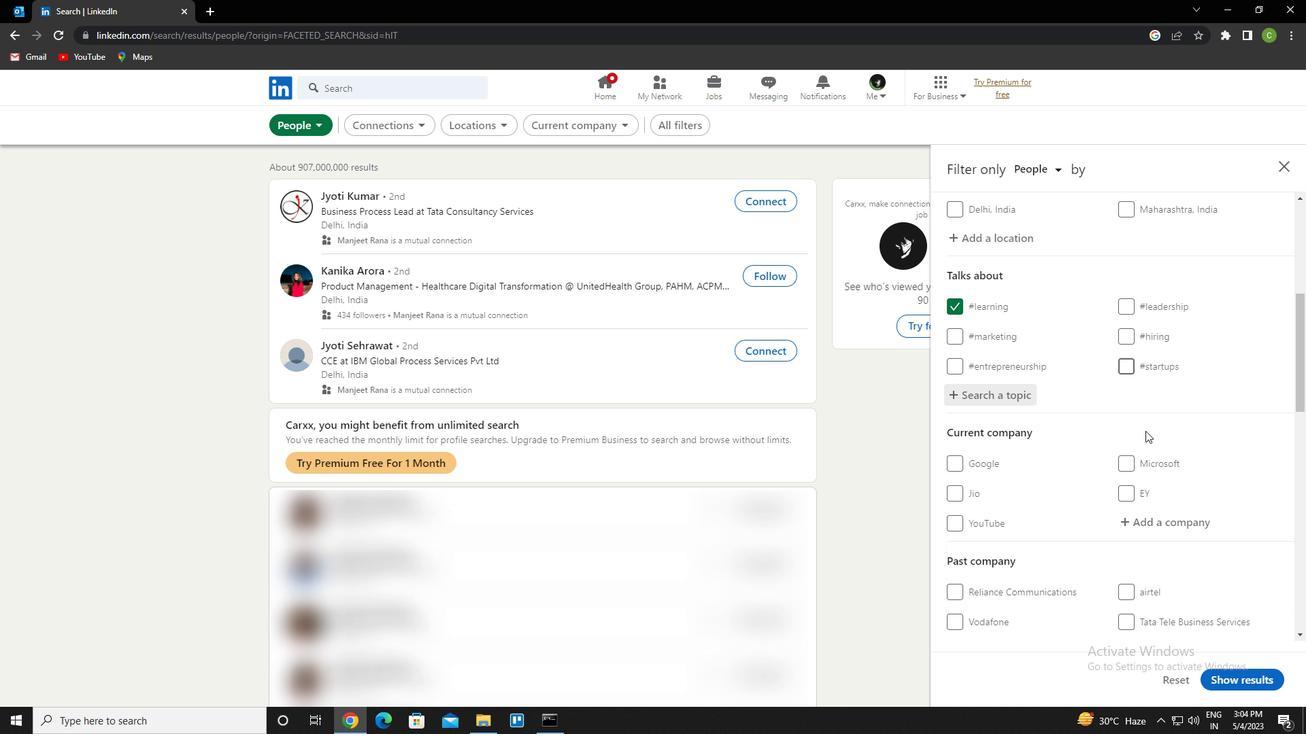 
Action: Mouse scrolled (1145, 430) with delta (0, 0)
Screenshot: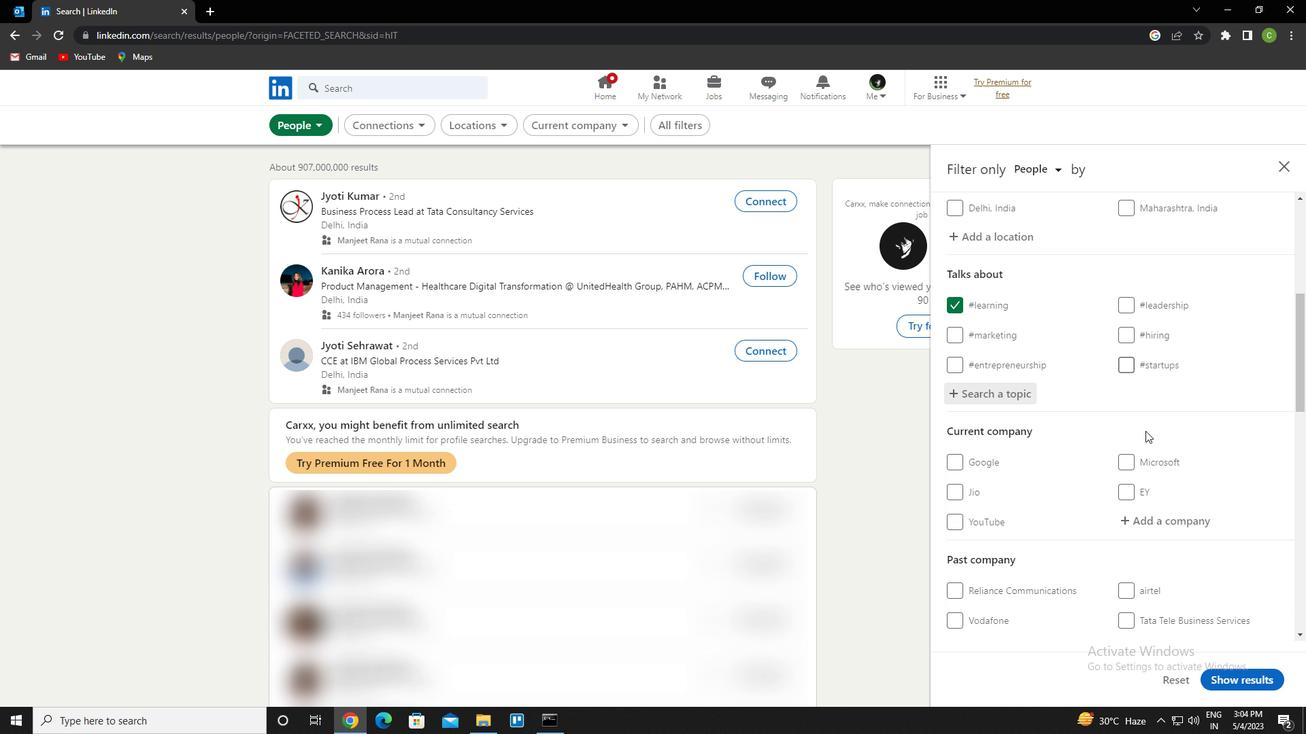 
Action: Mouse scrolled (1145, 430) with delta (0, 0)
Screenshot: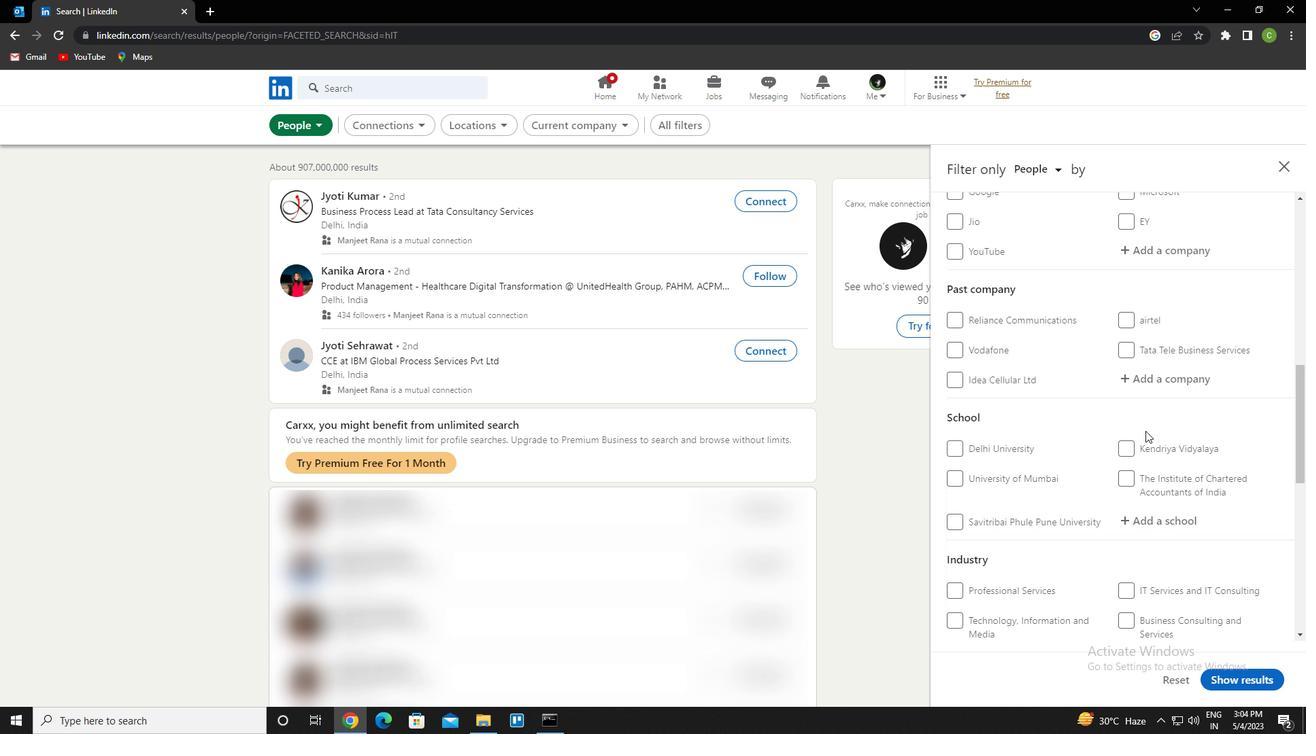 
Action: Mouse scrolled (1145, 430) with delta (0, 0)
Screenshot: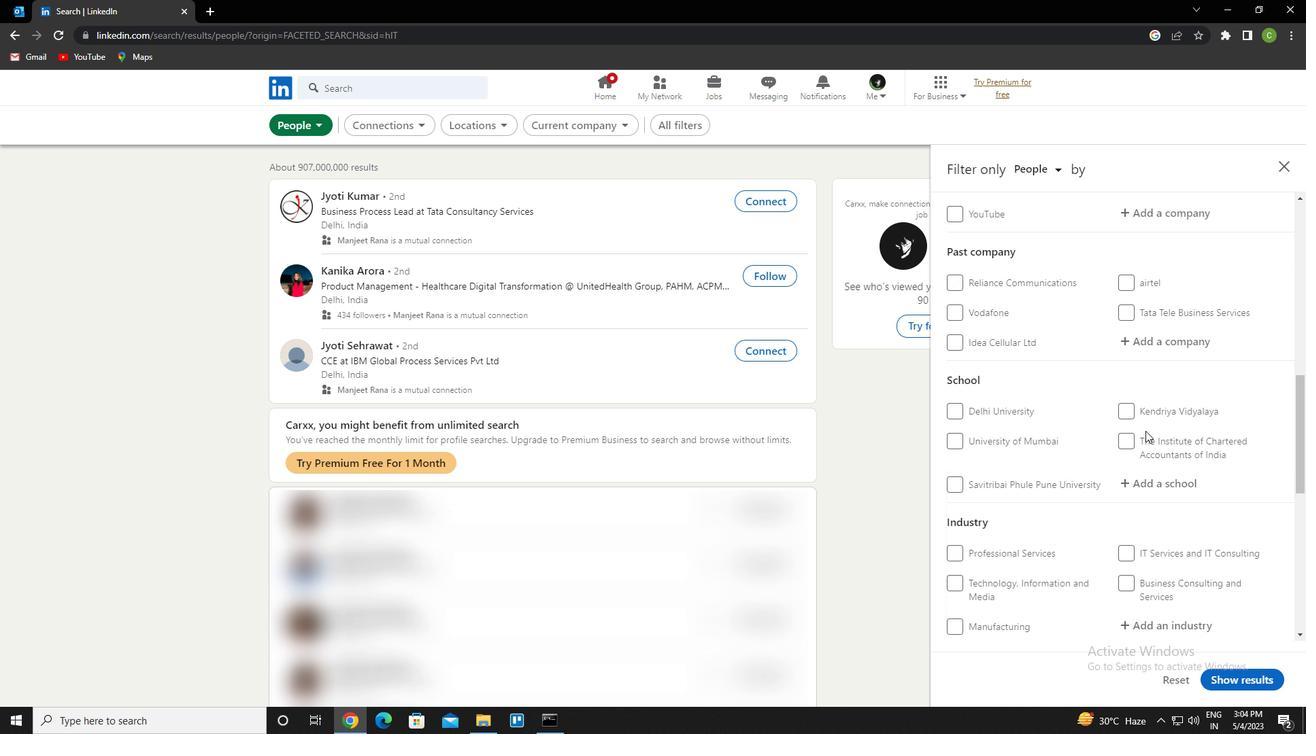 
Action: Mouse scrolled (1145, 430) with delta (0, 0)
Screenshot: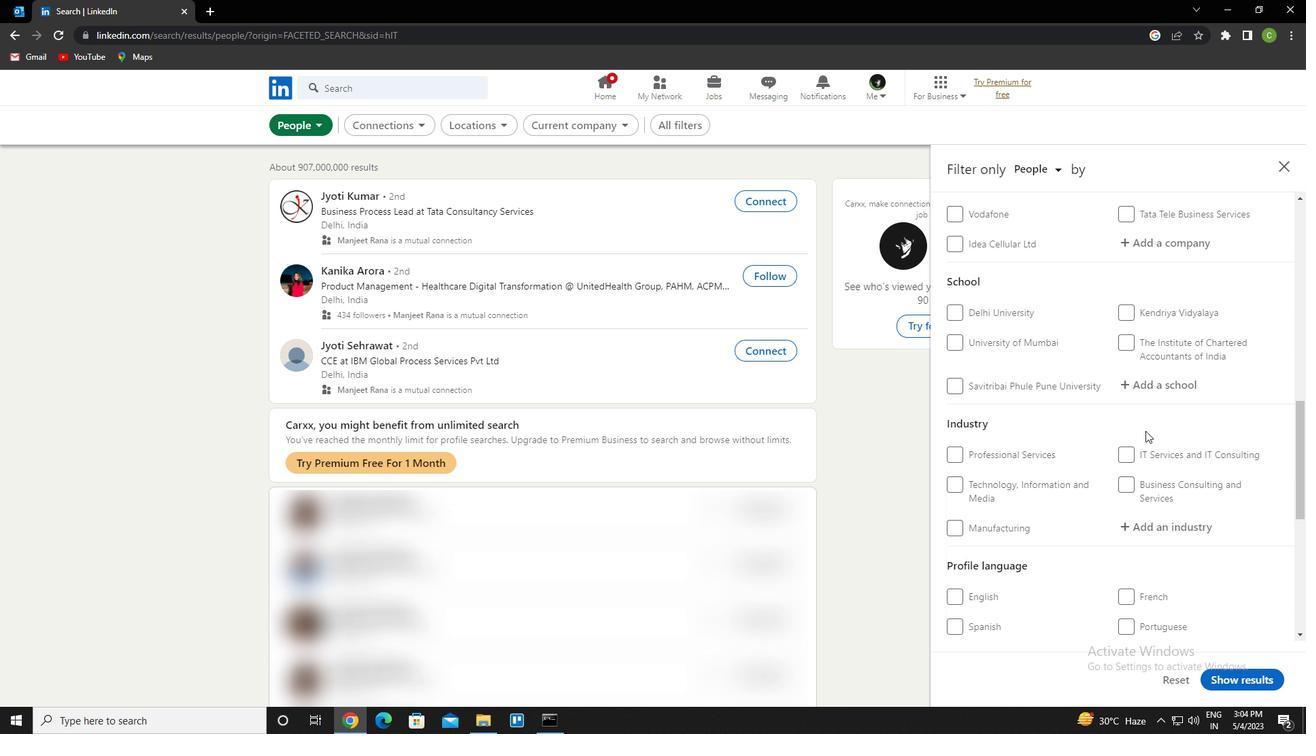 
Action: Mouse scrolled (1145, 430) with delta (0, 0)
Screenshot: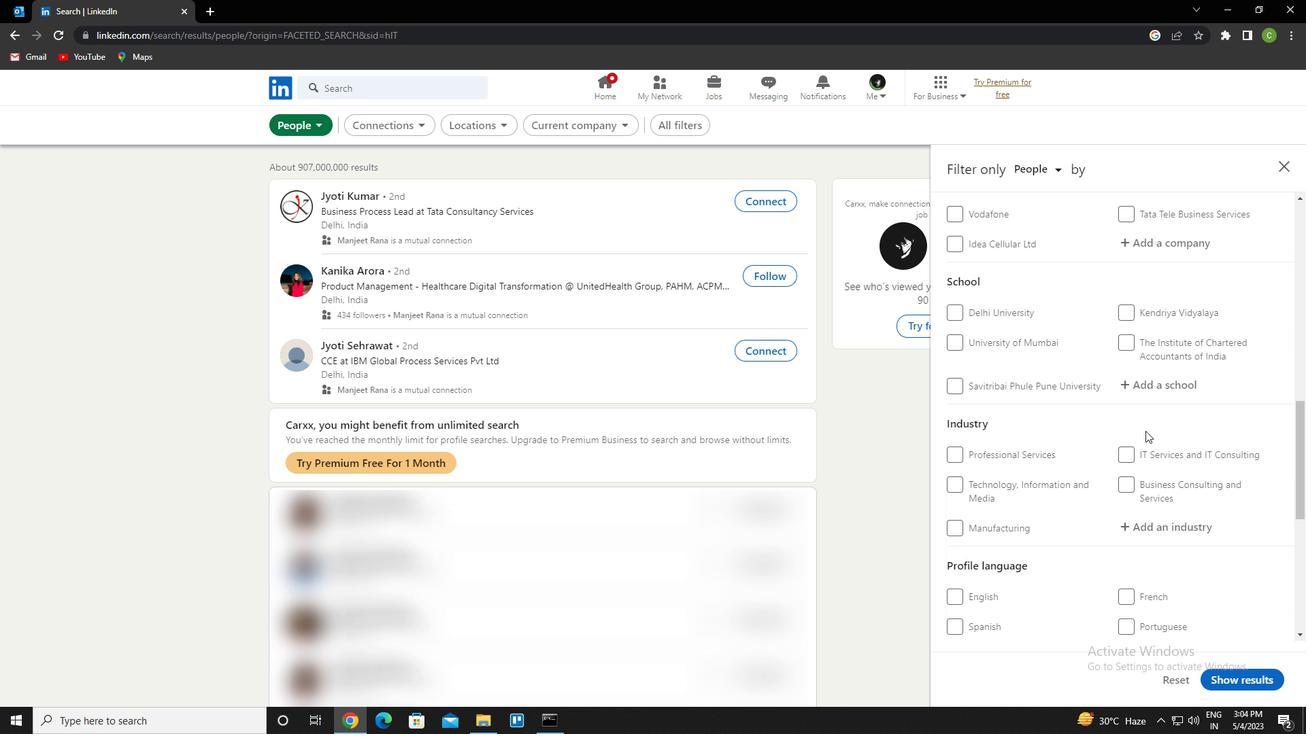
Action: Mouse moved to (1128, 455)
Screenshot: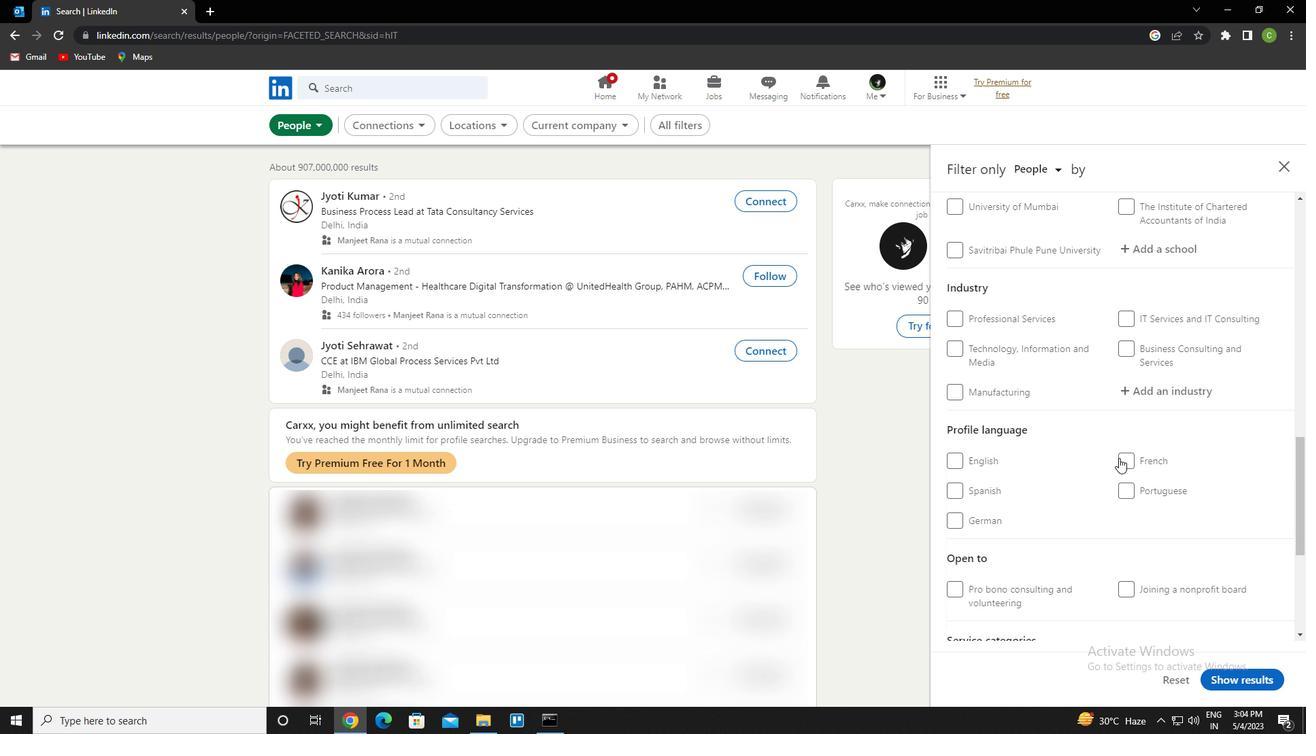 
Action: Mouse pressed left at (1128, 455)
Screenshot: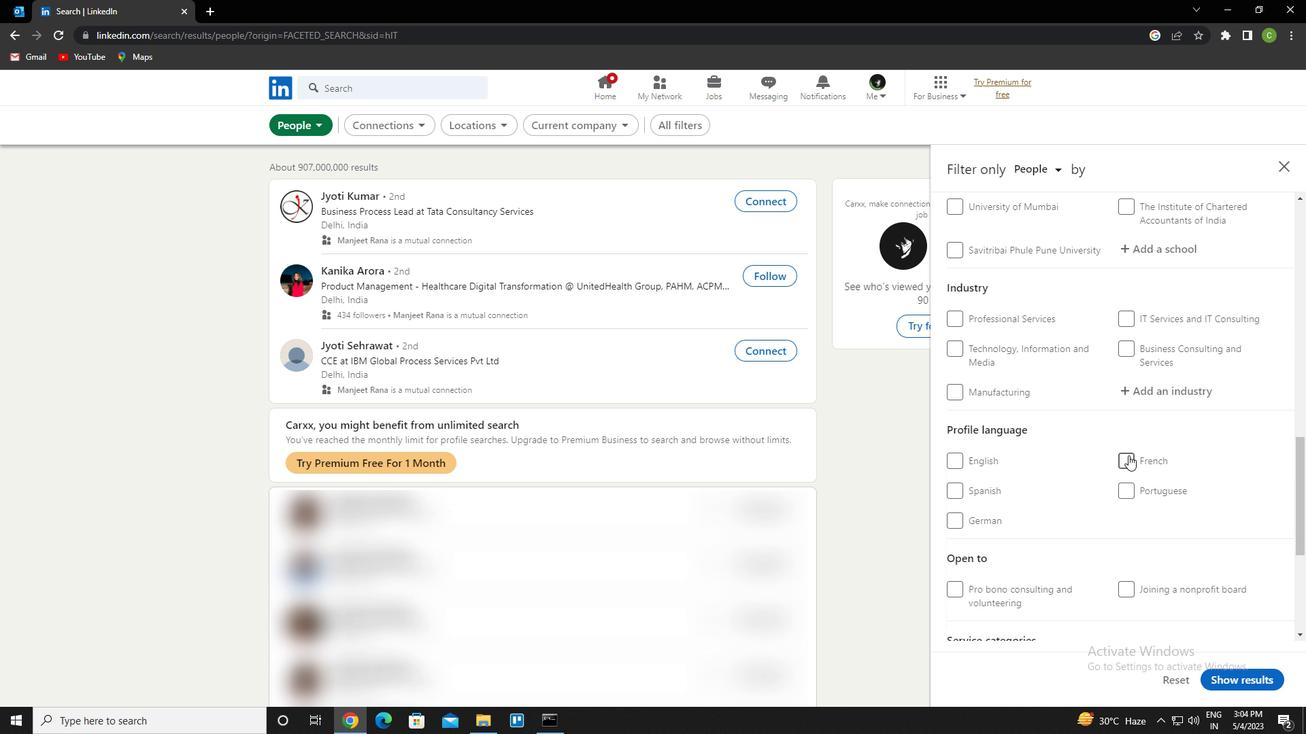 
Action: Mouse moved to (1078, 451)
Screenshot: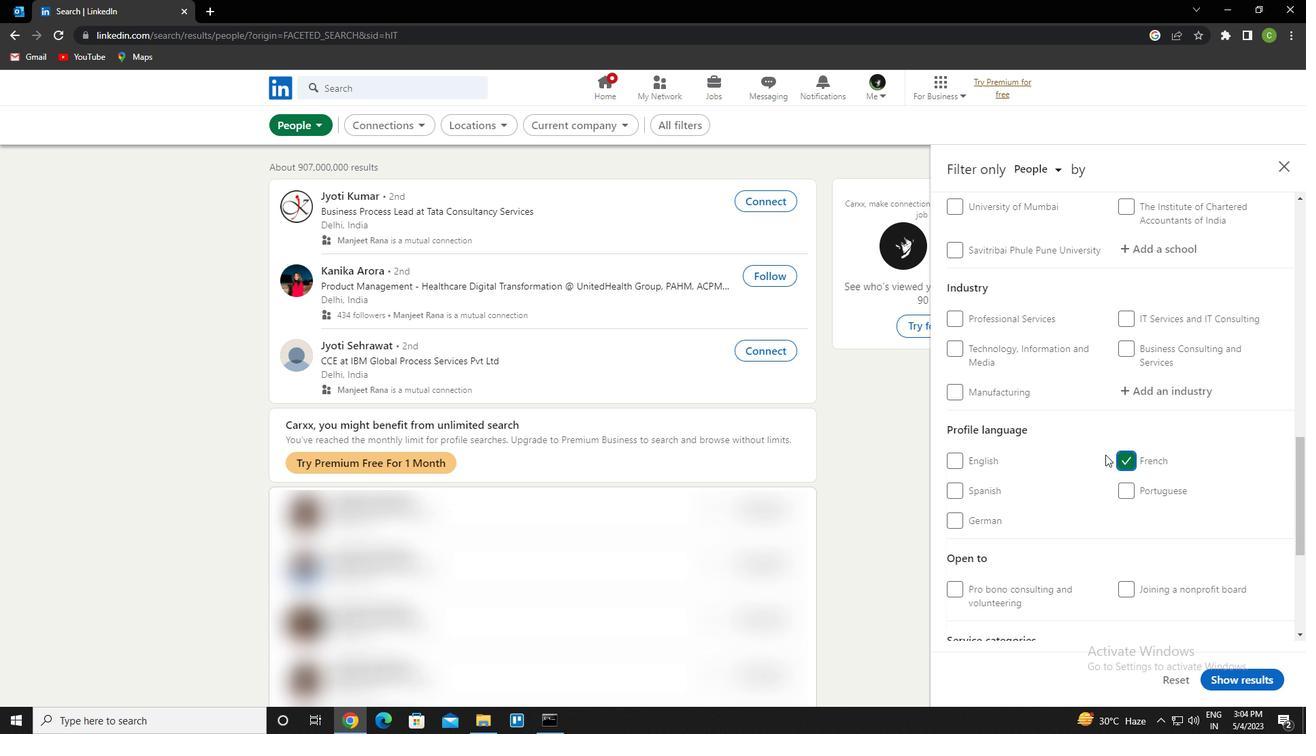 
Action: Mouse scrolled (1078, 452) with delta (0, 0)
Screenshot: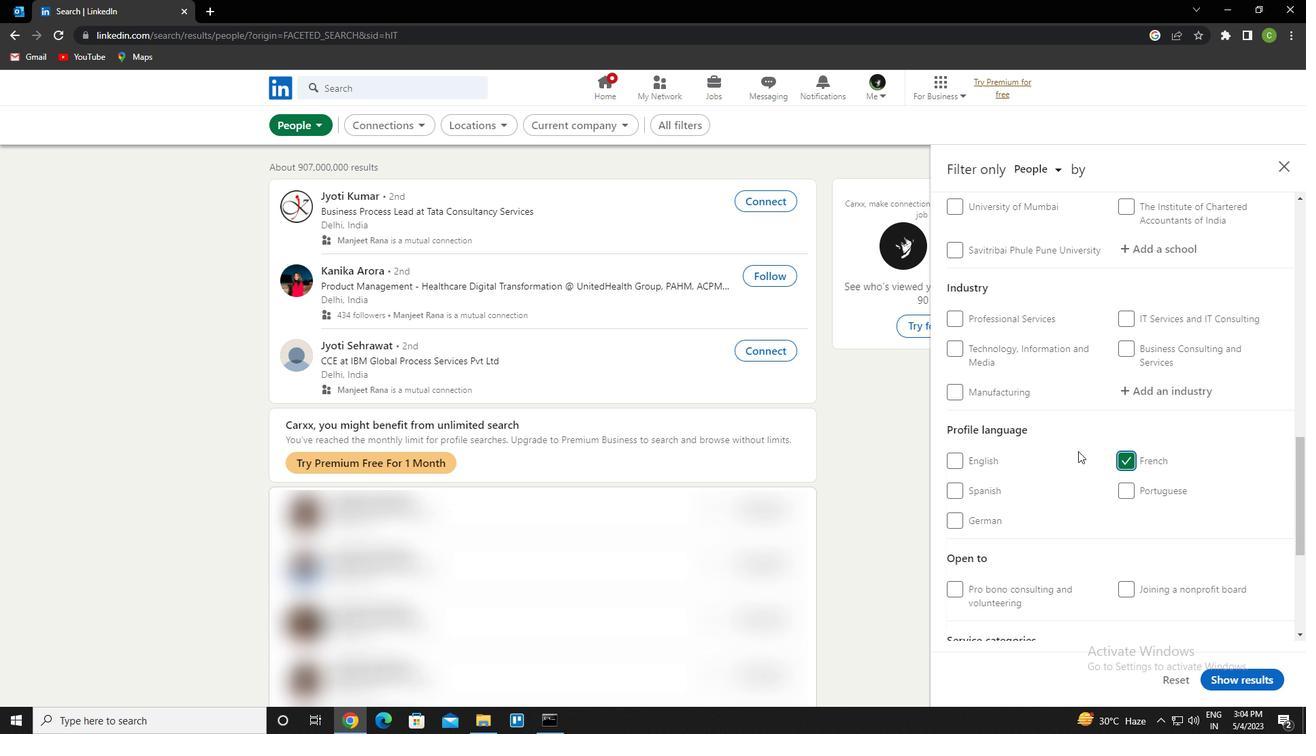 
Action: Mouse scrolled (1078, 452) with delta (0, 0)
Screenshot: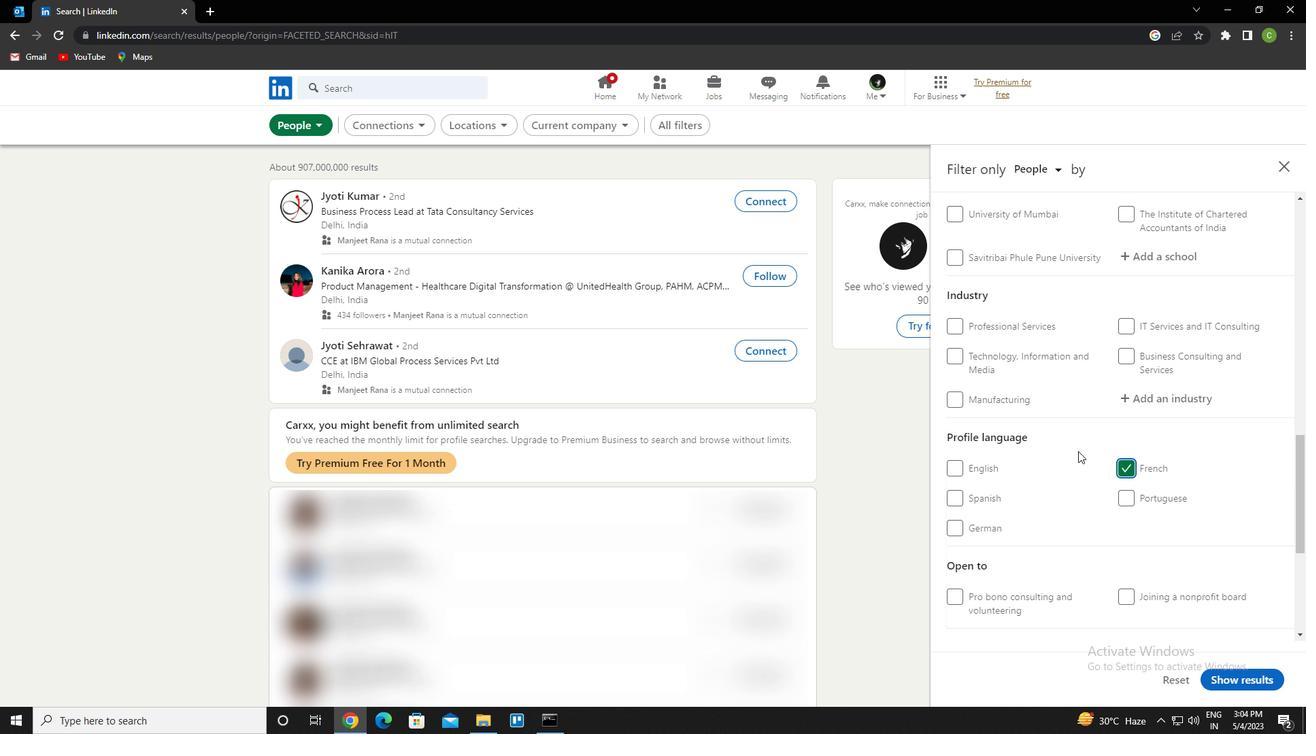 
Action: Mouse scrolled (1078, 452) with delta (0, 0)
Screenshot: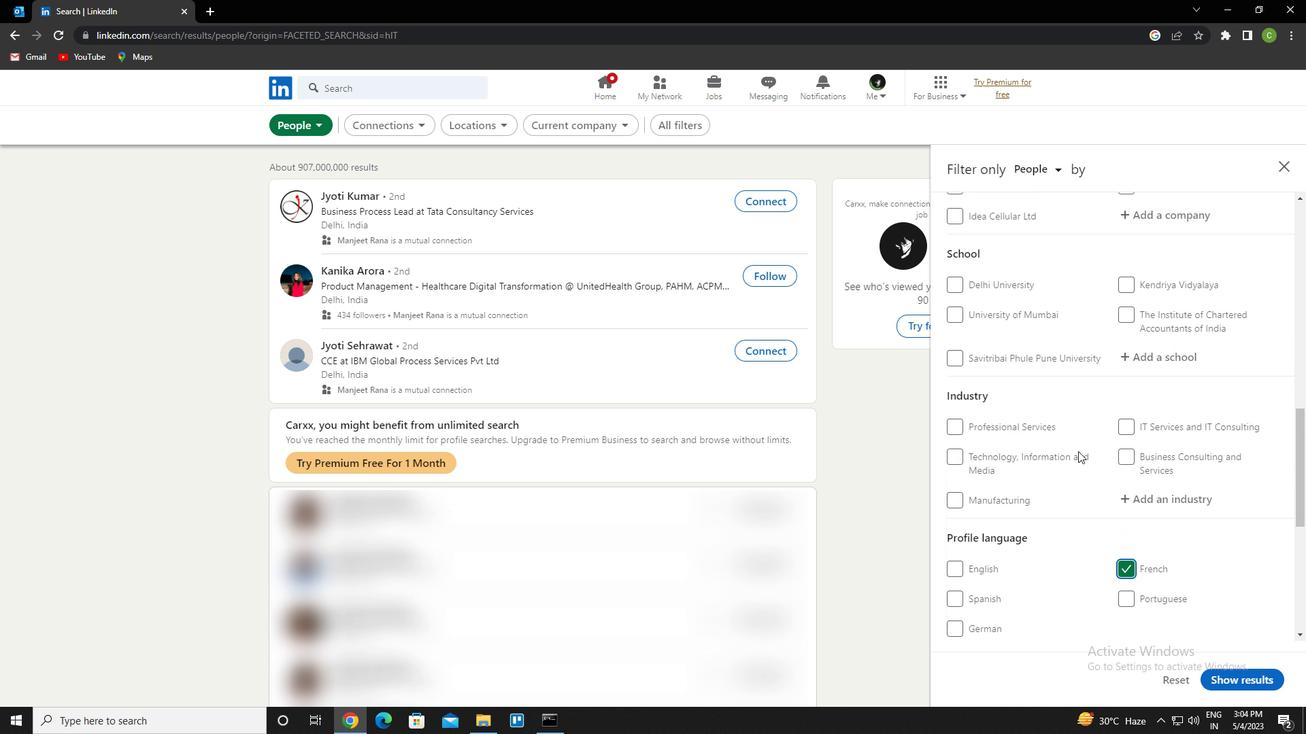 
Action: Mouse scrolled (1078, 452) with delta (0, 0)
Screenshot: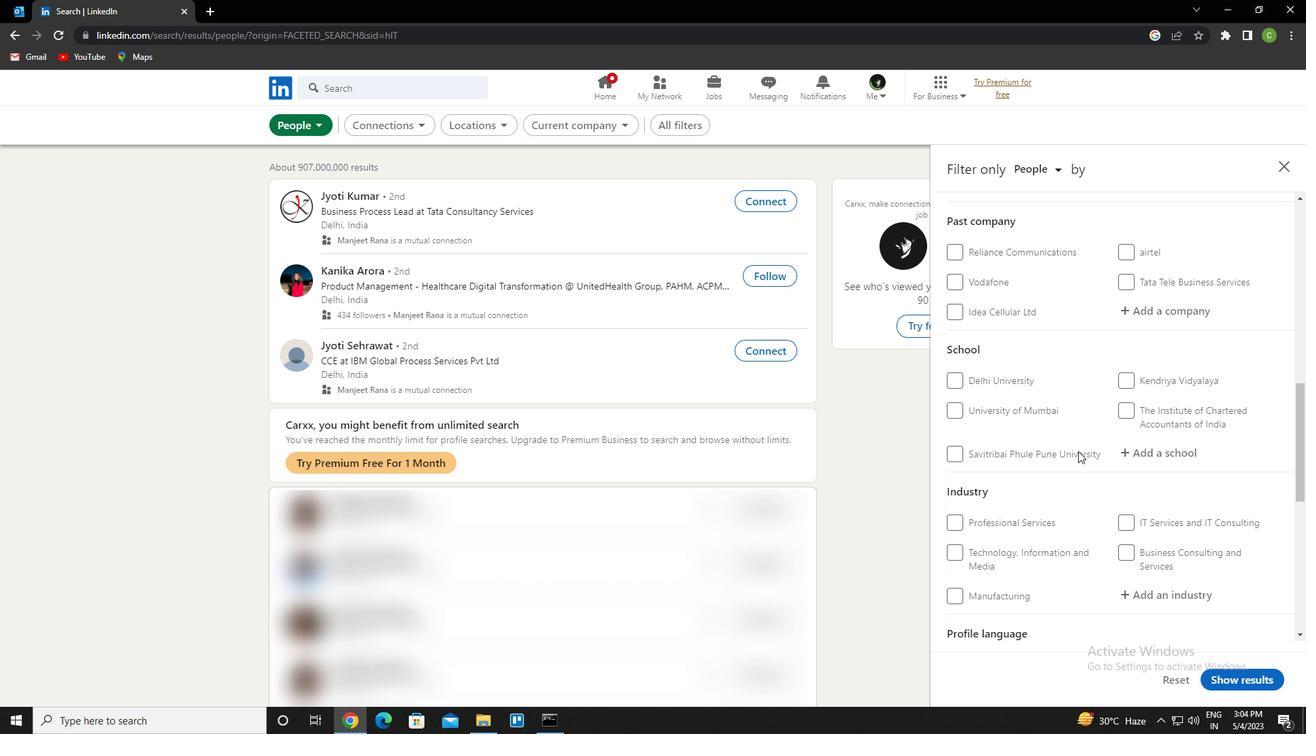 
Action: Mouse scrolled (1078, 452) with delta (0, 0)
Screenshot: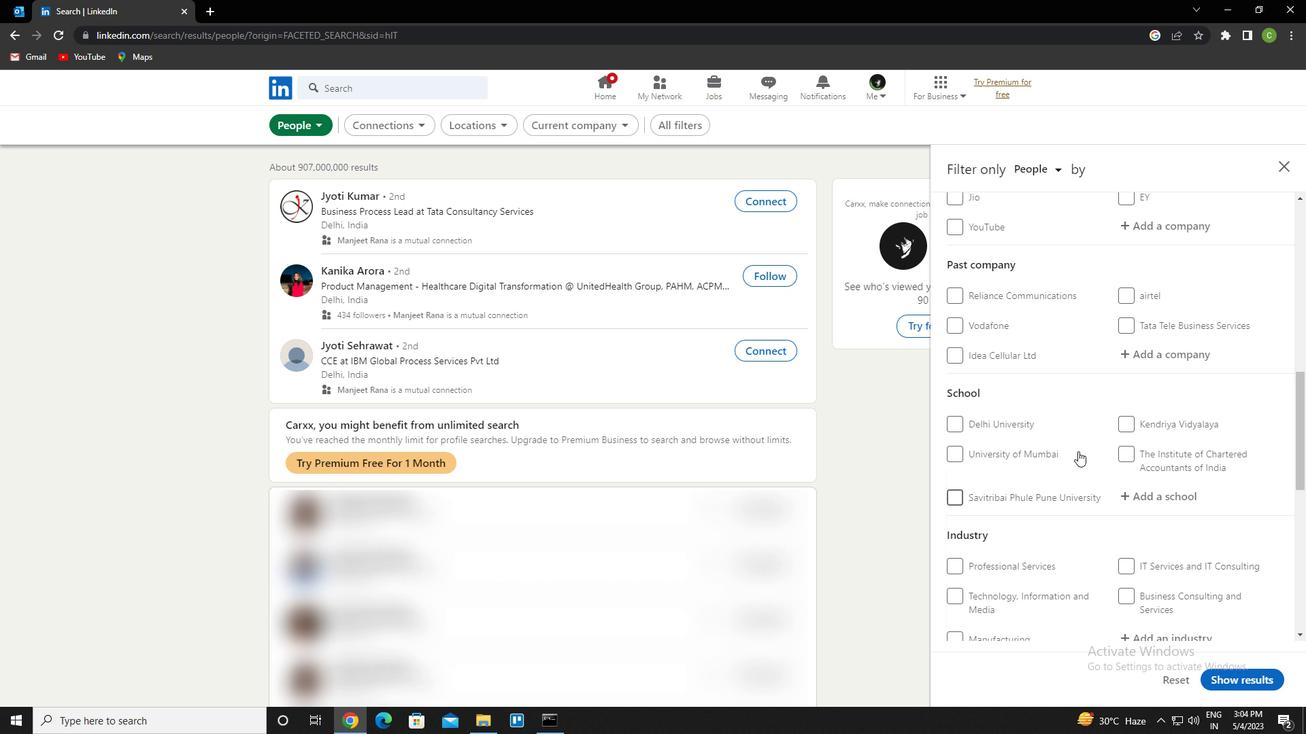 
Action: Mouse scrolled (1078, 452) with delta (0, 0)
Screenshot: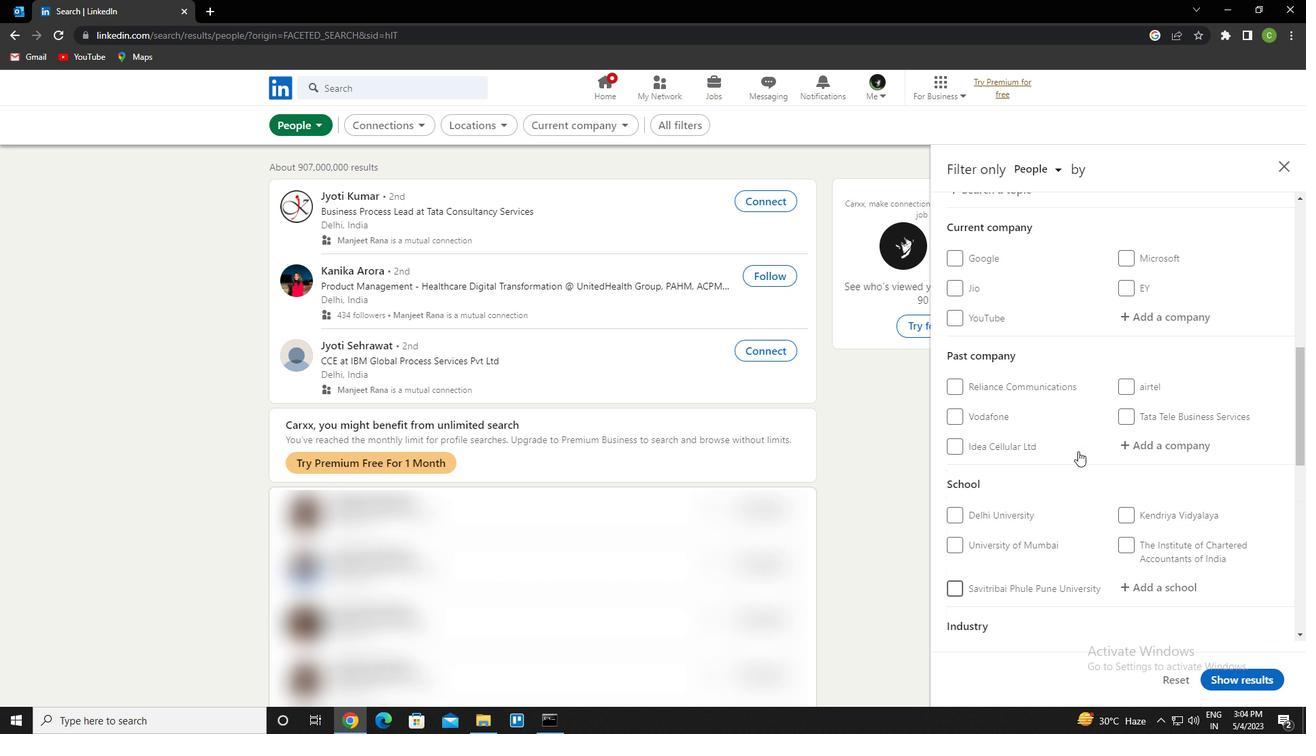 
Action: Mouse moved to (1172, 395)
Screenshot: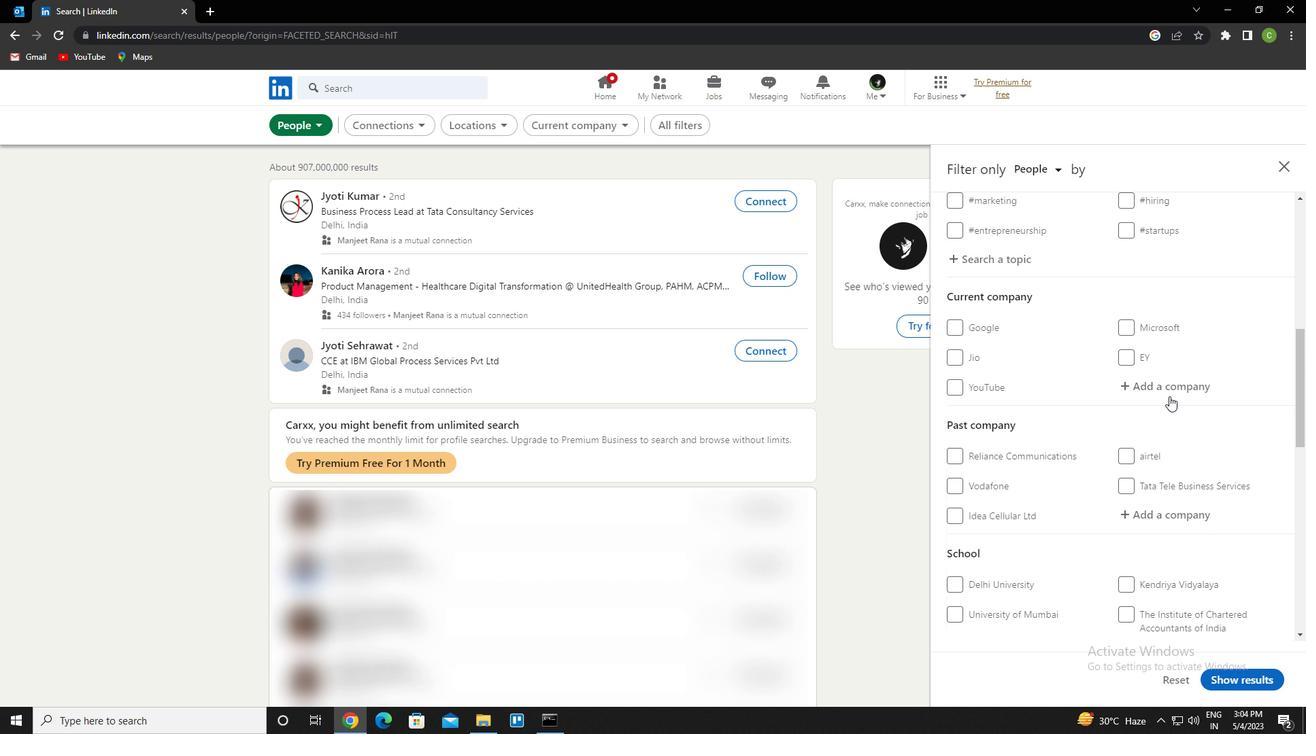 
Action: Mouse pressed left at (1172, 395)
Screenshot: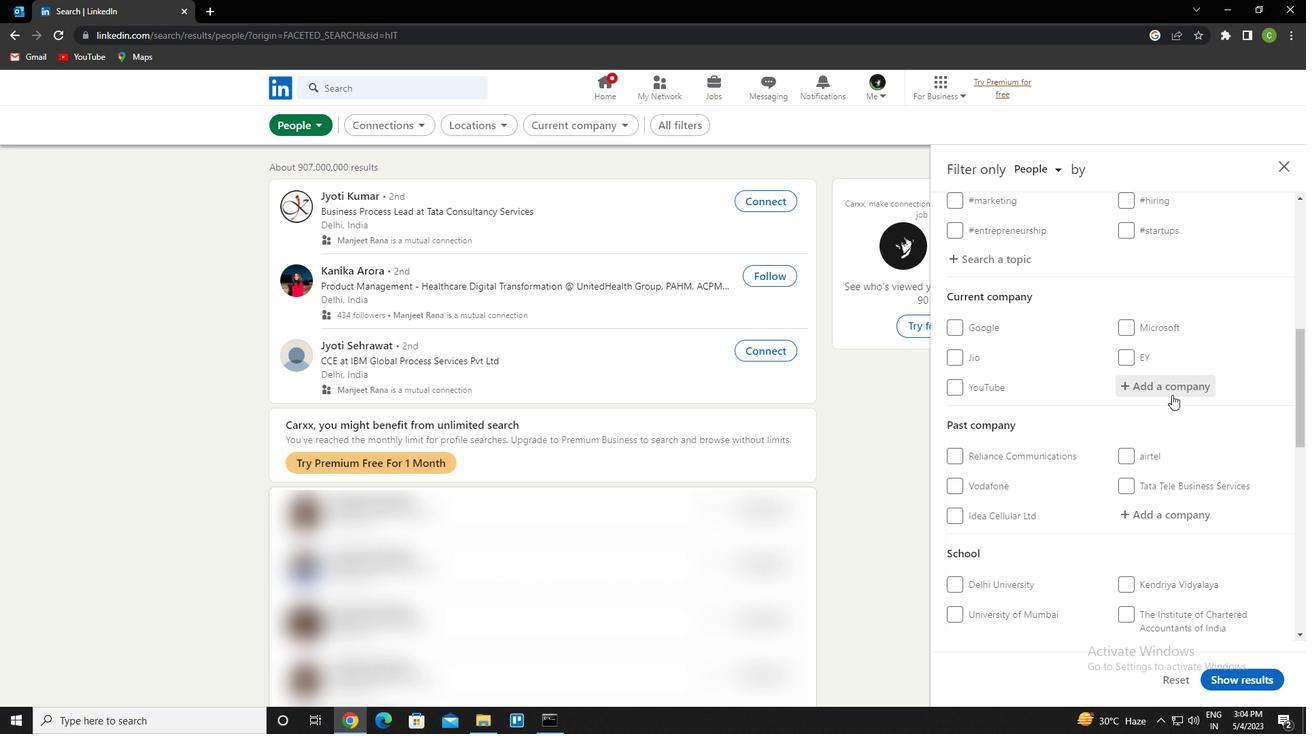 
Action: Key pressed <Key.caps_lock>b<Key.caps_lock>ook<Key.caps_lock>m<Key.caps_lock>y<Key.caps_lock>s<Key.caps_lock>how<Key.down><Key.enter>
Screenshot: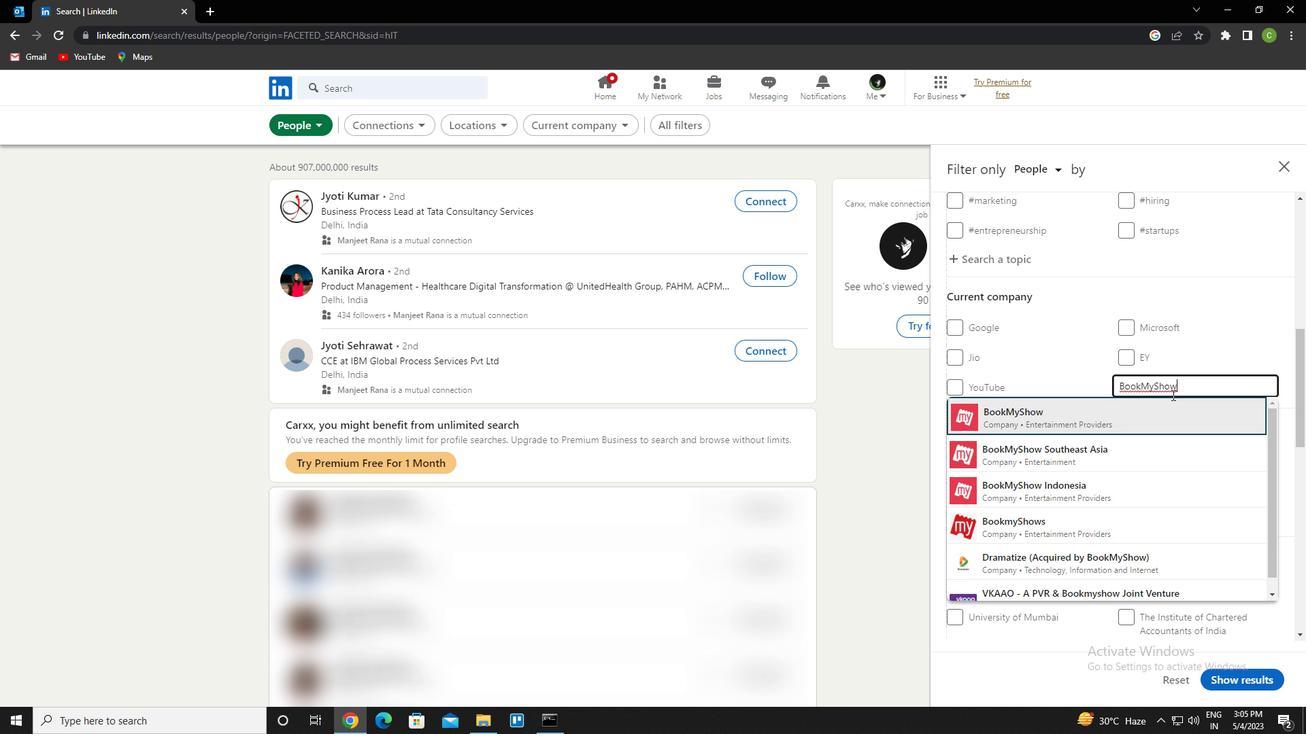 
Action: Mouse scrolled (1172, 394) with delta (0, 0)
Screenshot: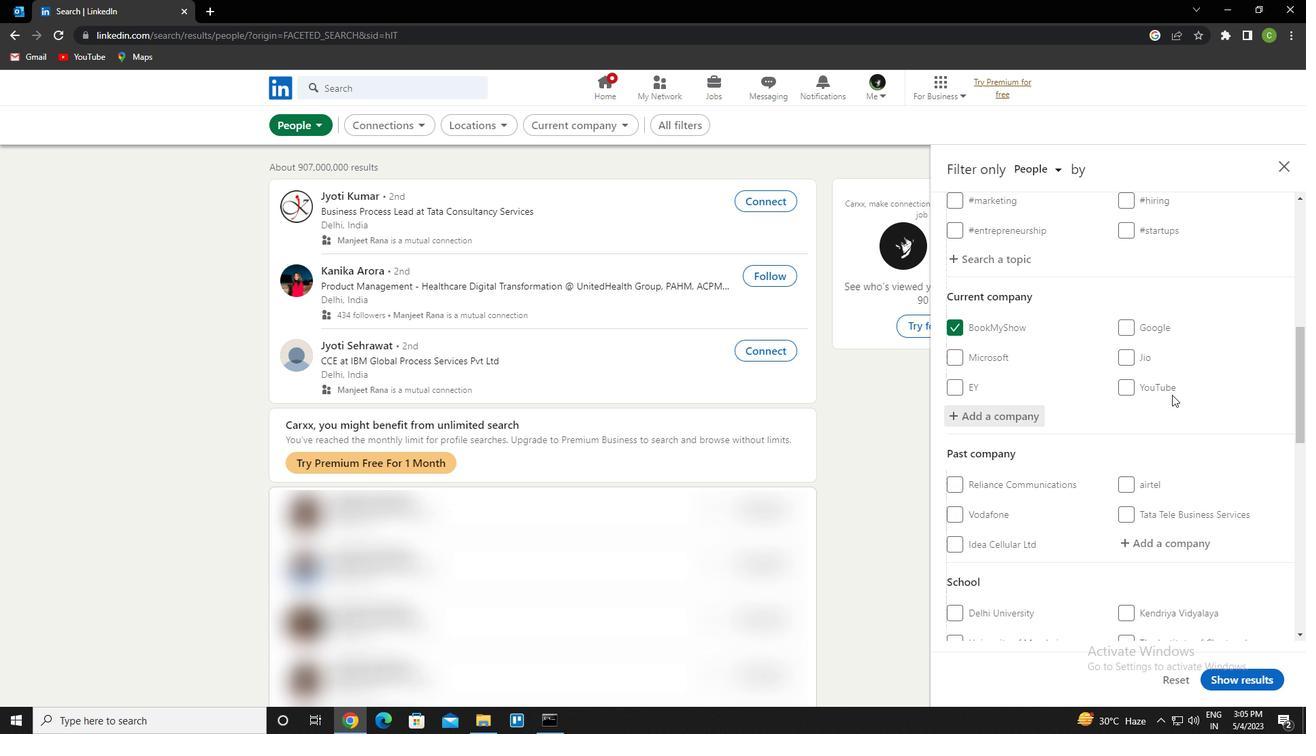 
Action: Mouse scrolled (1172, 394) with delta (0, 0)
Screenshot: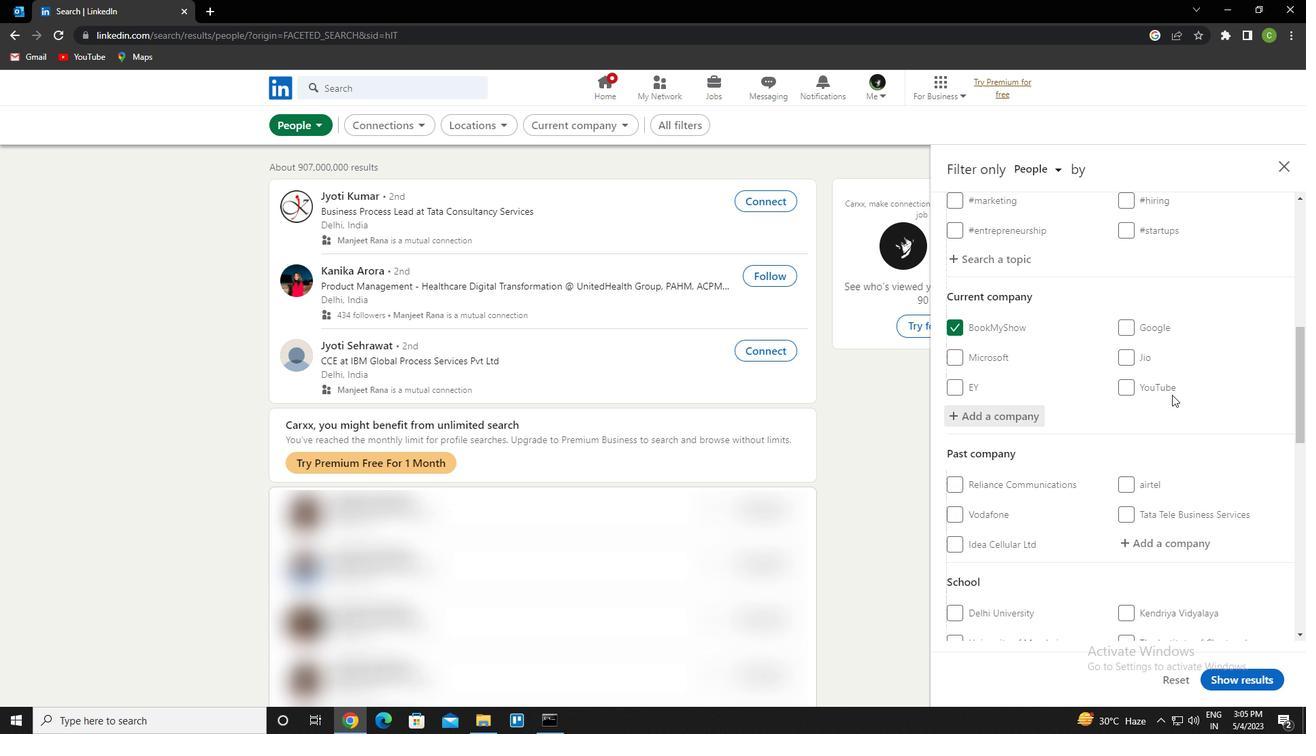 
Action: Mouse scrolled (1172, 394) with delta (0, 0)
Screenshot: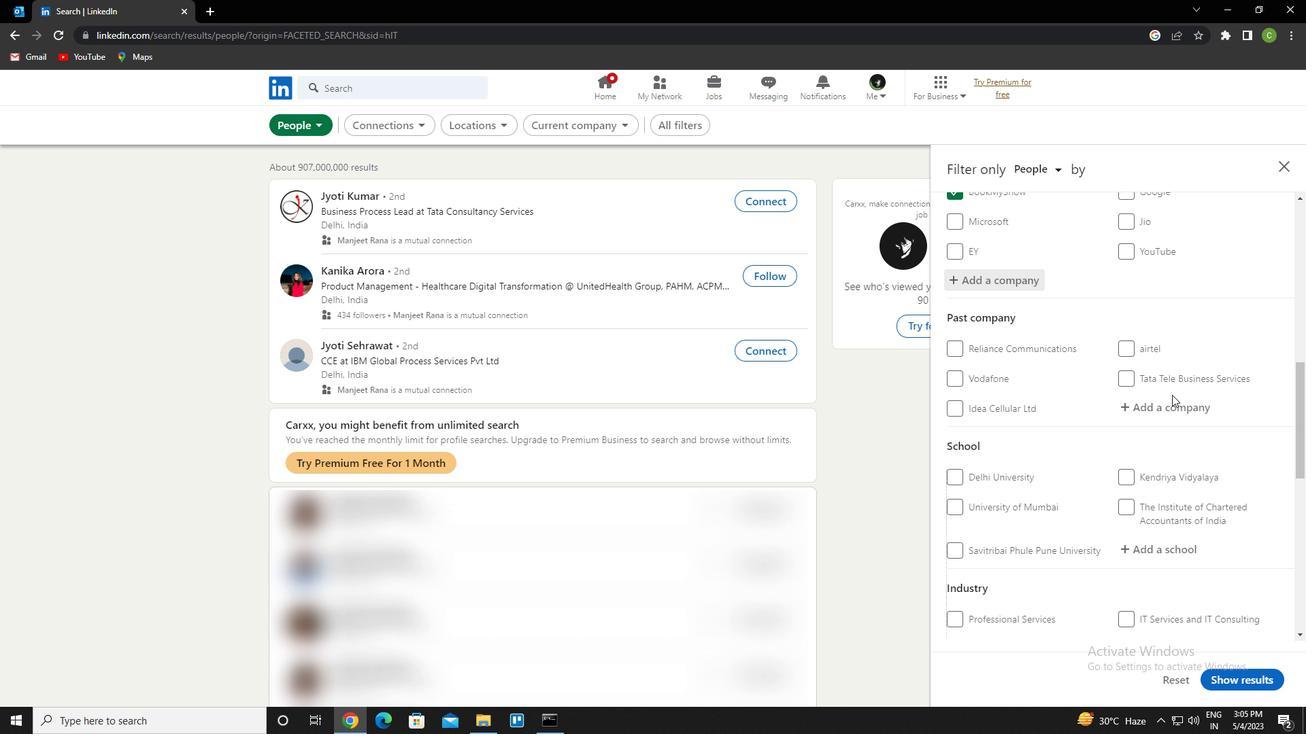 
Action: Mouse moved to (1159, 485)
Screenshot: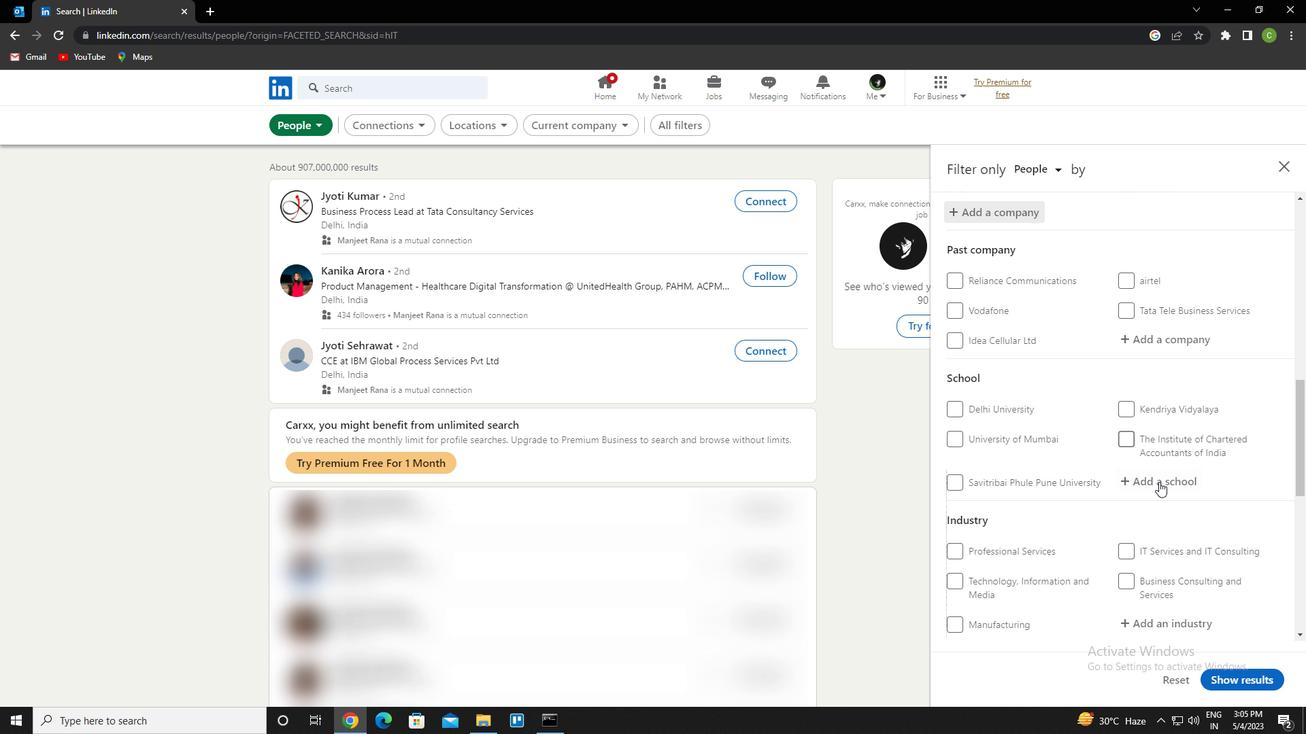 
Action: Mouse pressed left at (1159, 485)
Screenshot: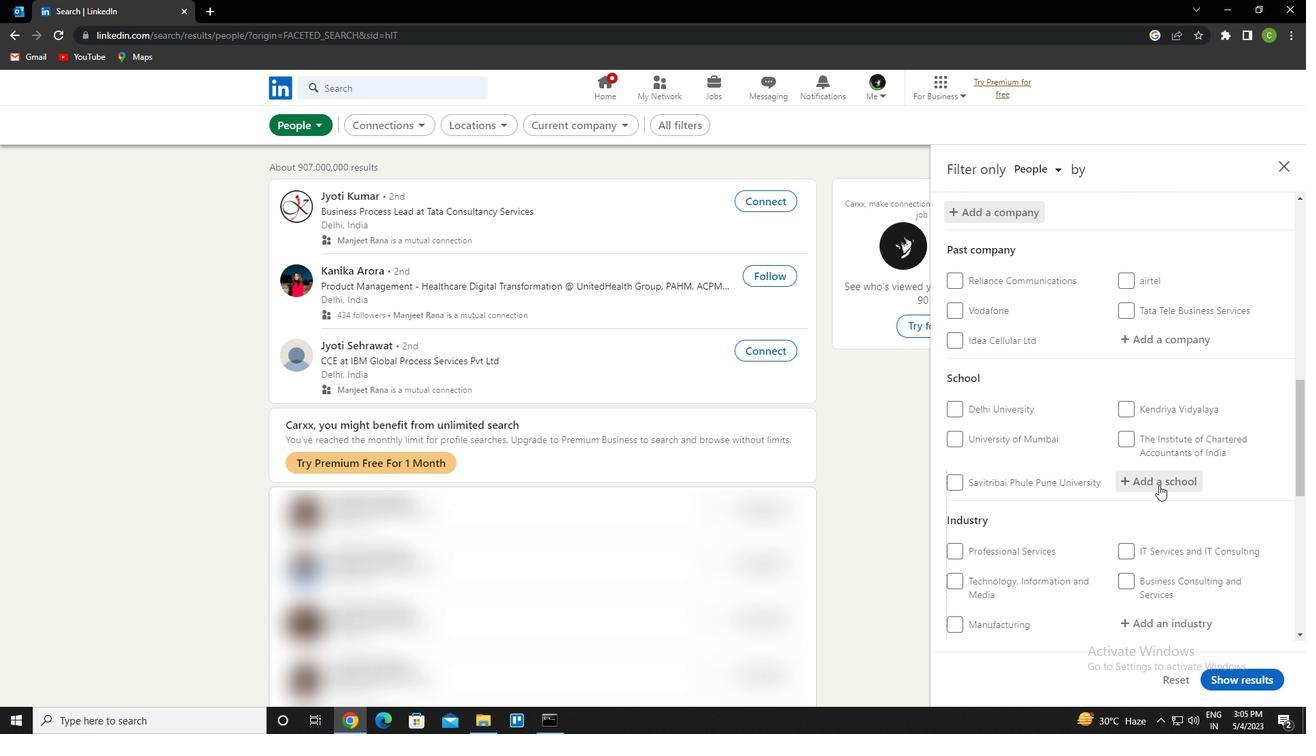
Action: Mouse moved to (1155, 482)
Screenshot: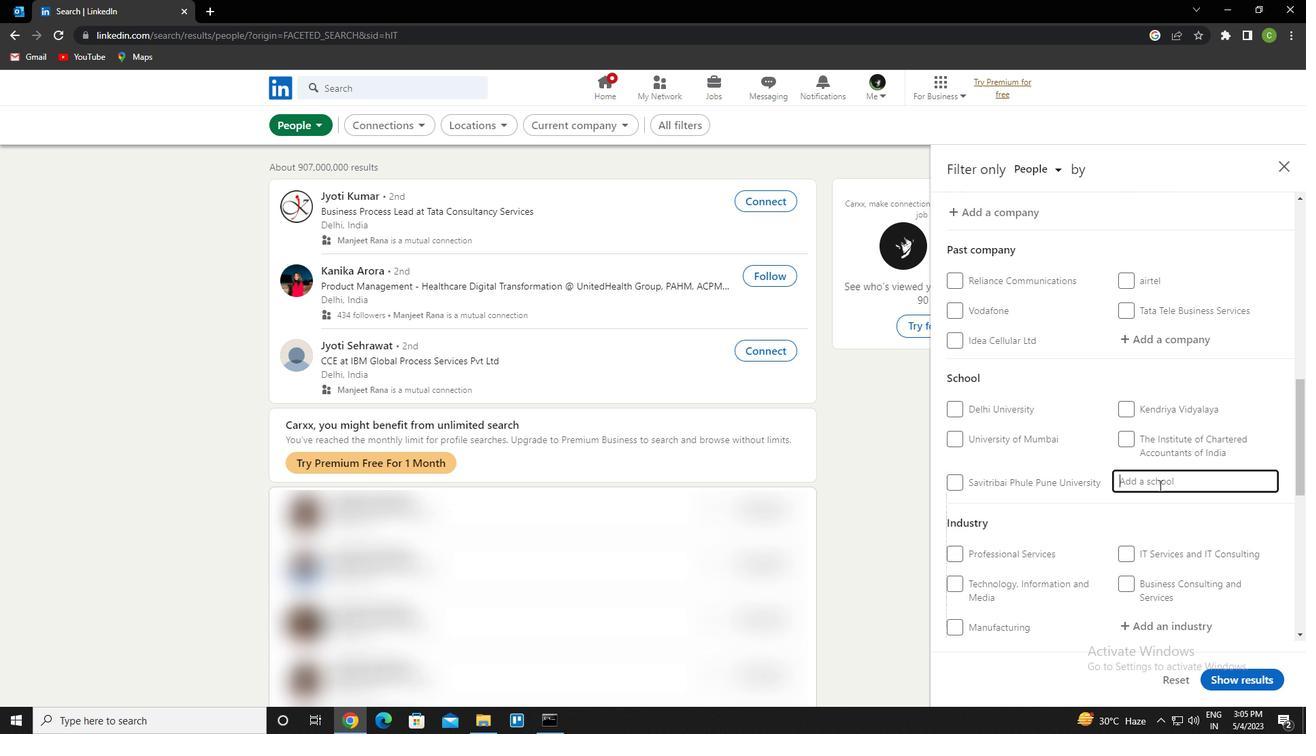 
Action: Key pressed <Key.caps_lock>m<Key.caps_lock>odern<Key.space>education
Screenshot: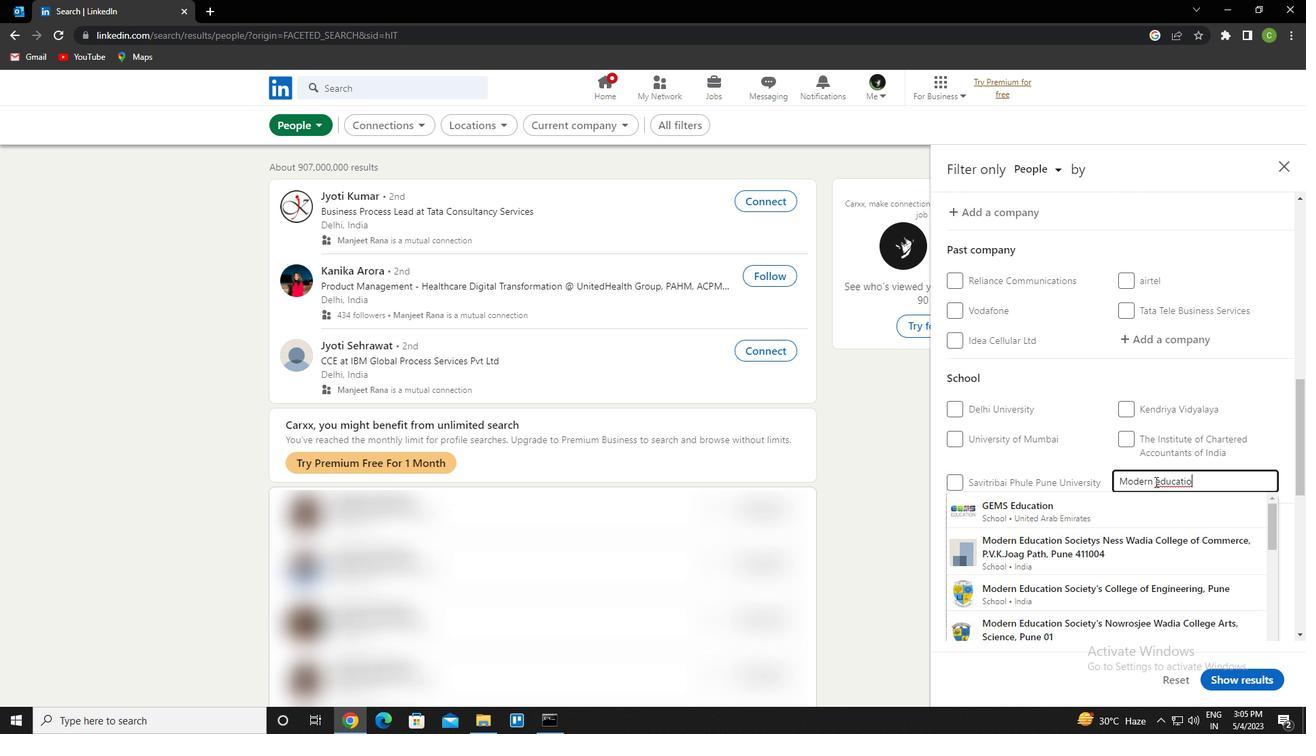 
Action: Mouse moved to (1154, 482)
Screenshot: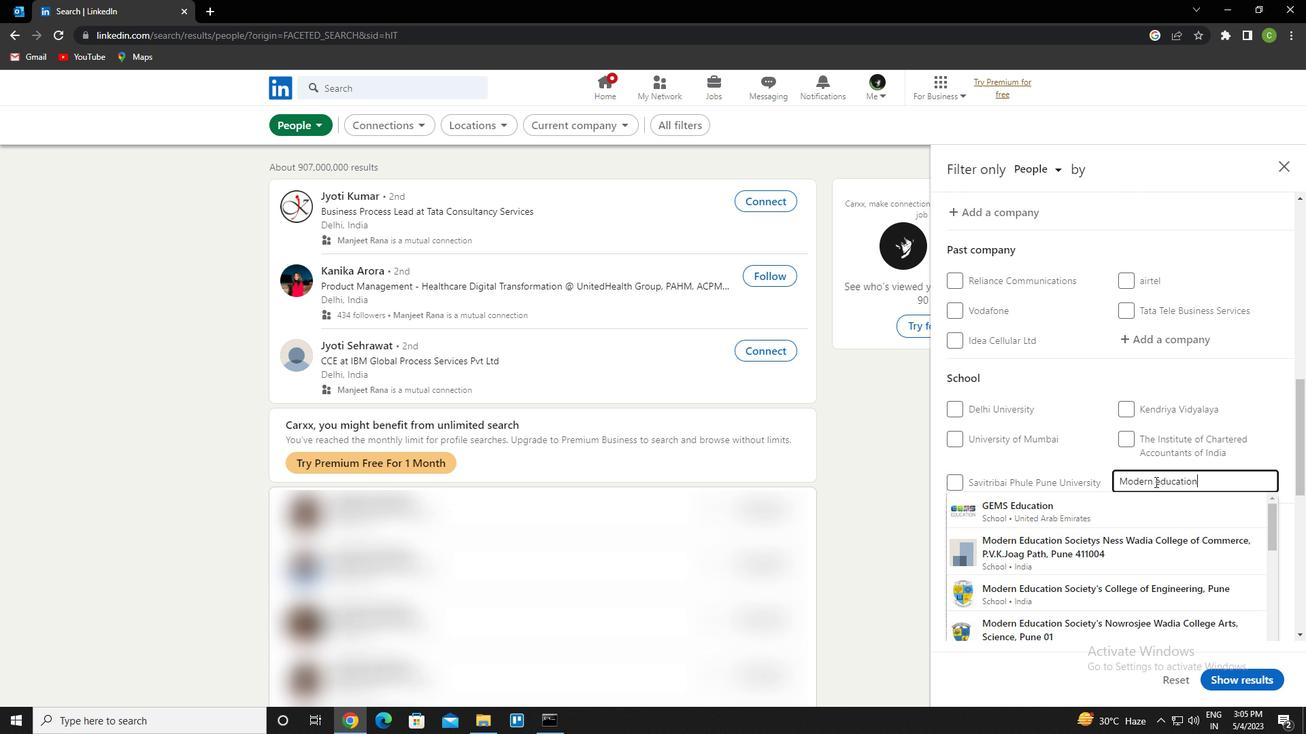 
Action: Key pressed <Key.space>society<Key.space>ness<Key.space>wadia<Key.space>college<Key.left><Key.right><Key.right><Key.right><Key.right><Key.right><Key.right><Key.right><Key.right><Key.backspace><Key.backspace><Key.backspace><Key.backspace><Key.backspace><Key.backspace><Key.backspace><Key.backspace><Key.backspace><Key.backspace><Key.backspace><Key.backspace><Key.backspace><Key.backspace><Key.backspace><Key.backspace><Key.backspace><Key.backspace><Key.down><Key.enter>
Screenshot: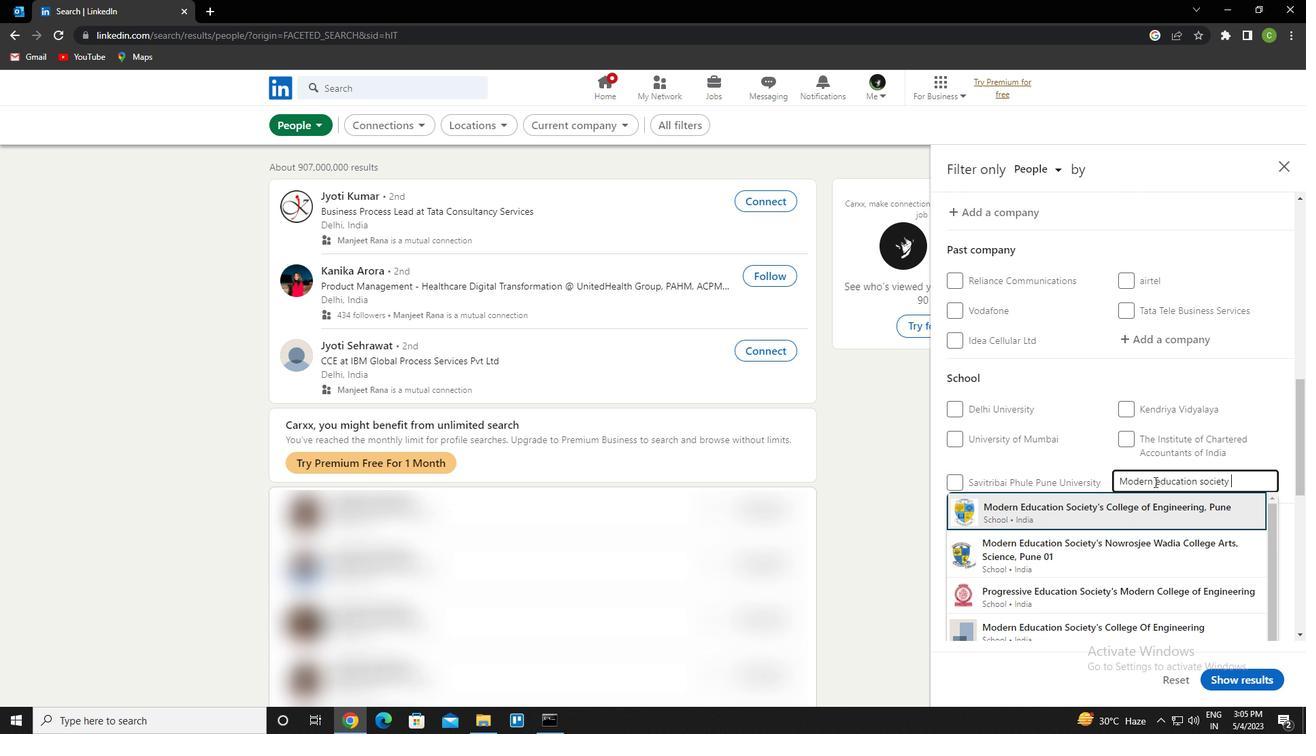 
Action: Mouse moved to (1160, 478)
Screenshot: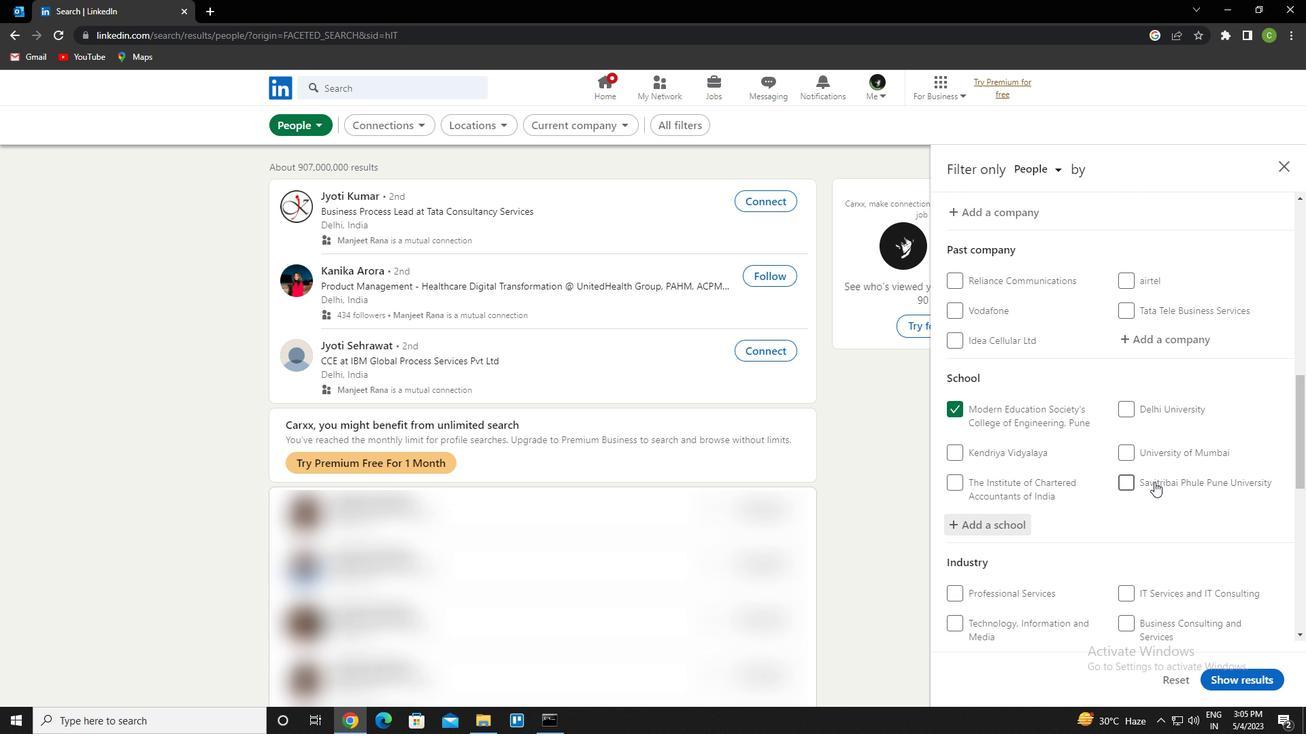 
Action: Mouse scrolled (1160, 477) with delta (0, 0)
Screenshot: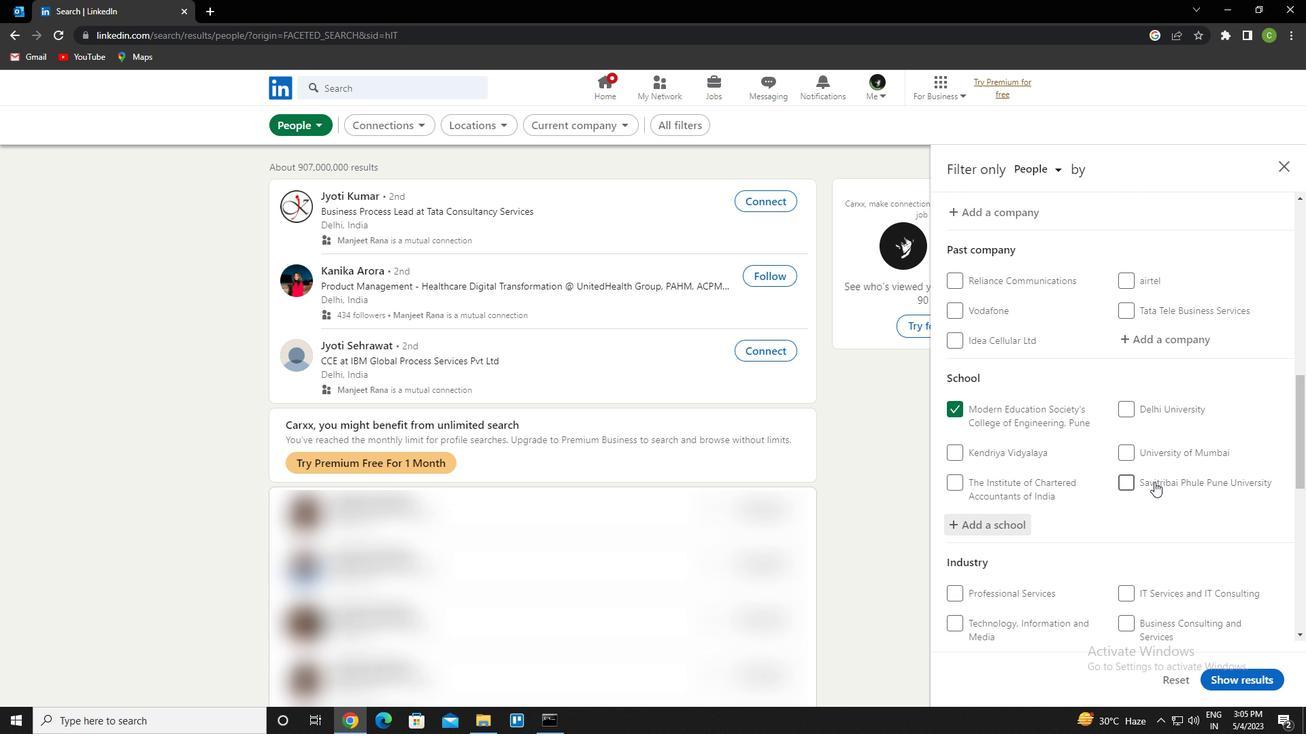 
Action: Mouse moved to (1160, 476)
Screenshot: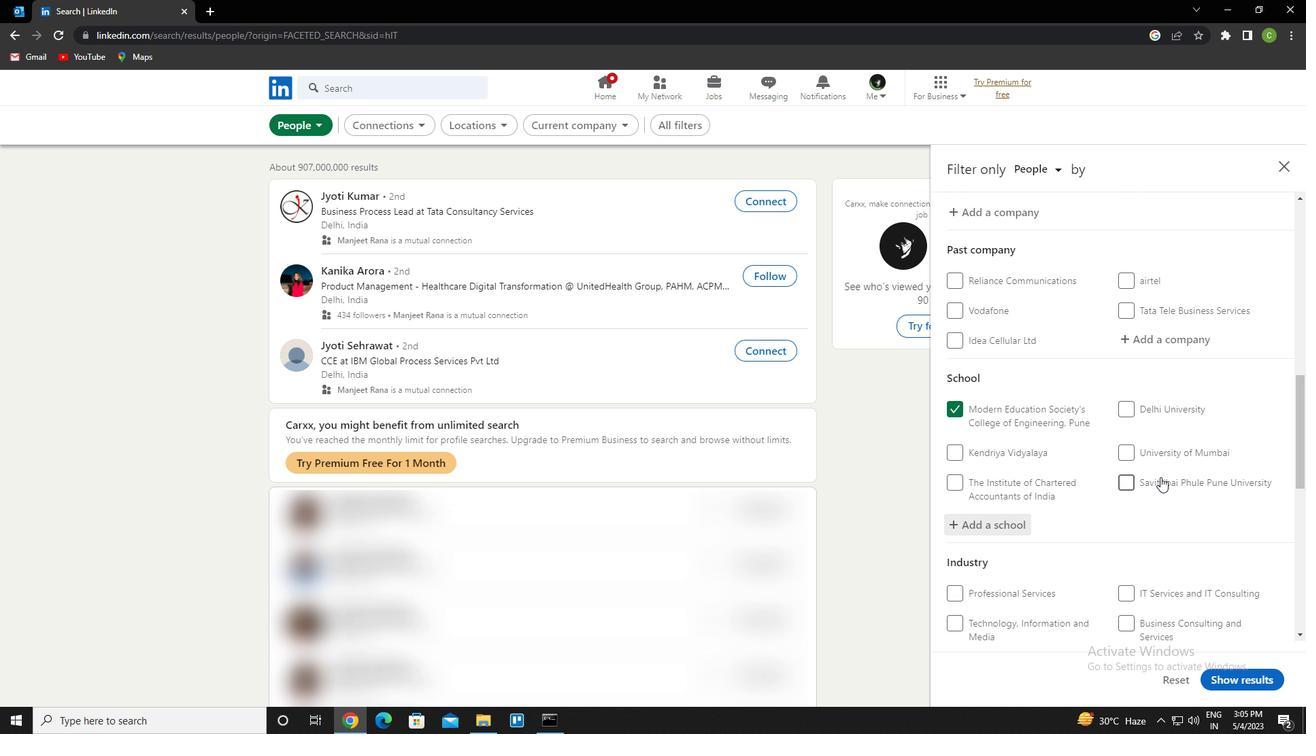 
Action: Mouse scrolled (1160, 475) with delta (0, 0)
Screenshot: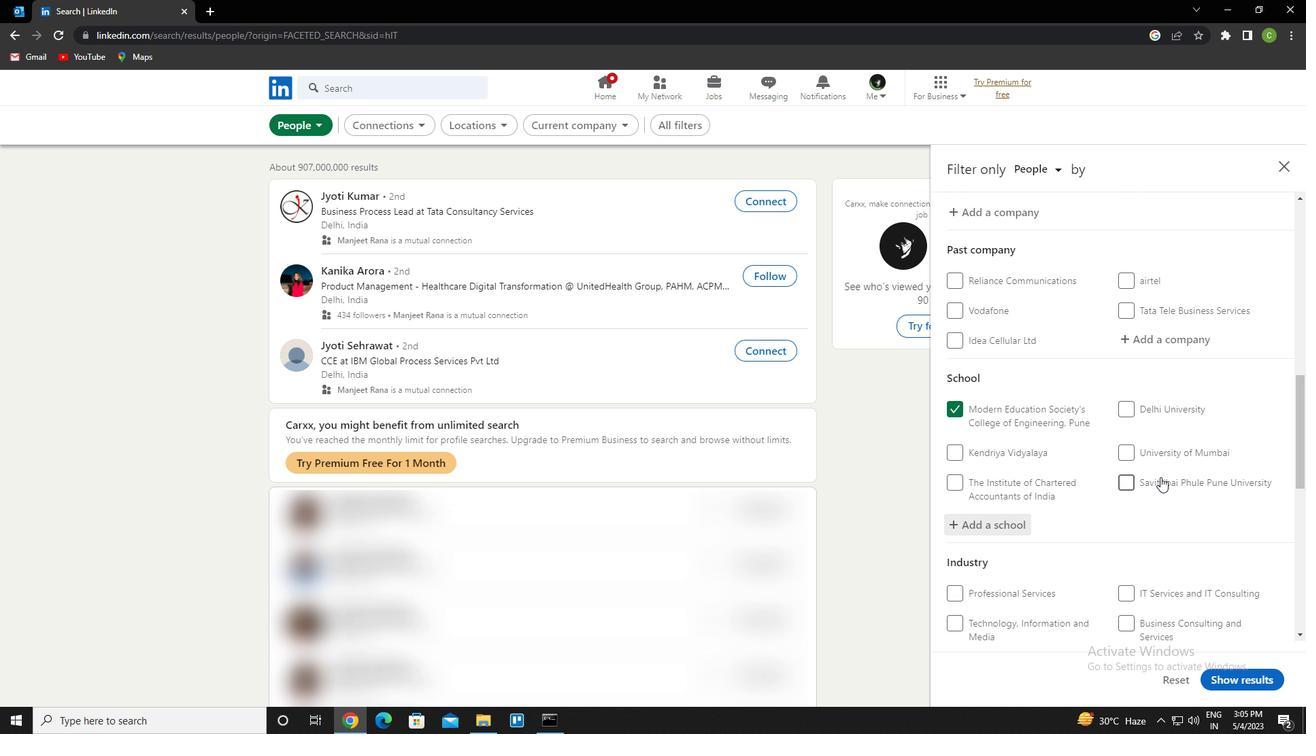 
Action: Mouse moved to (1158, 471)
Screenshot: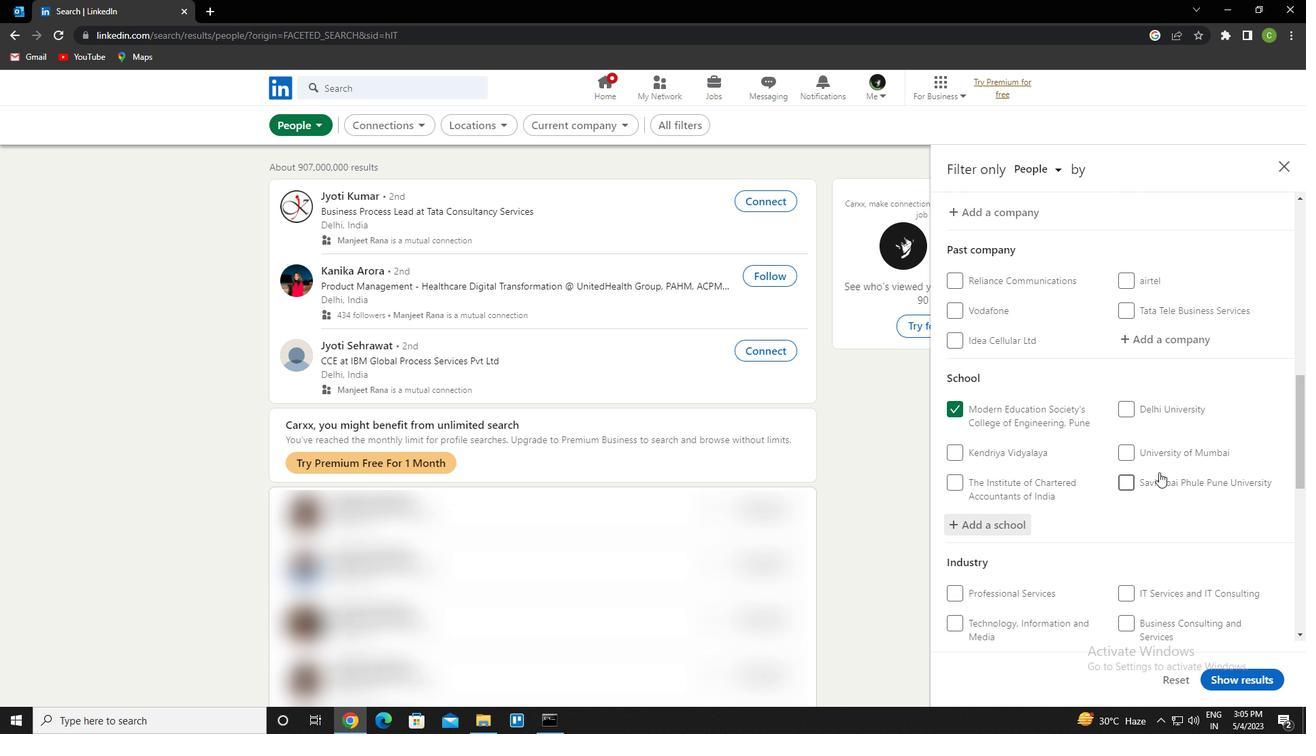 
Action: Mouse scrolled (1158, 470) with delta (0, 0)
Screenshot: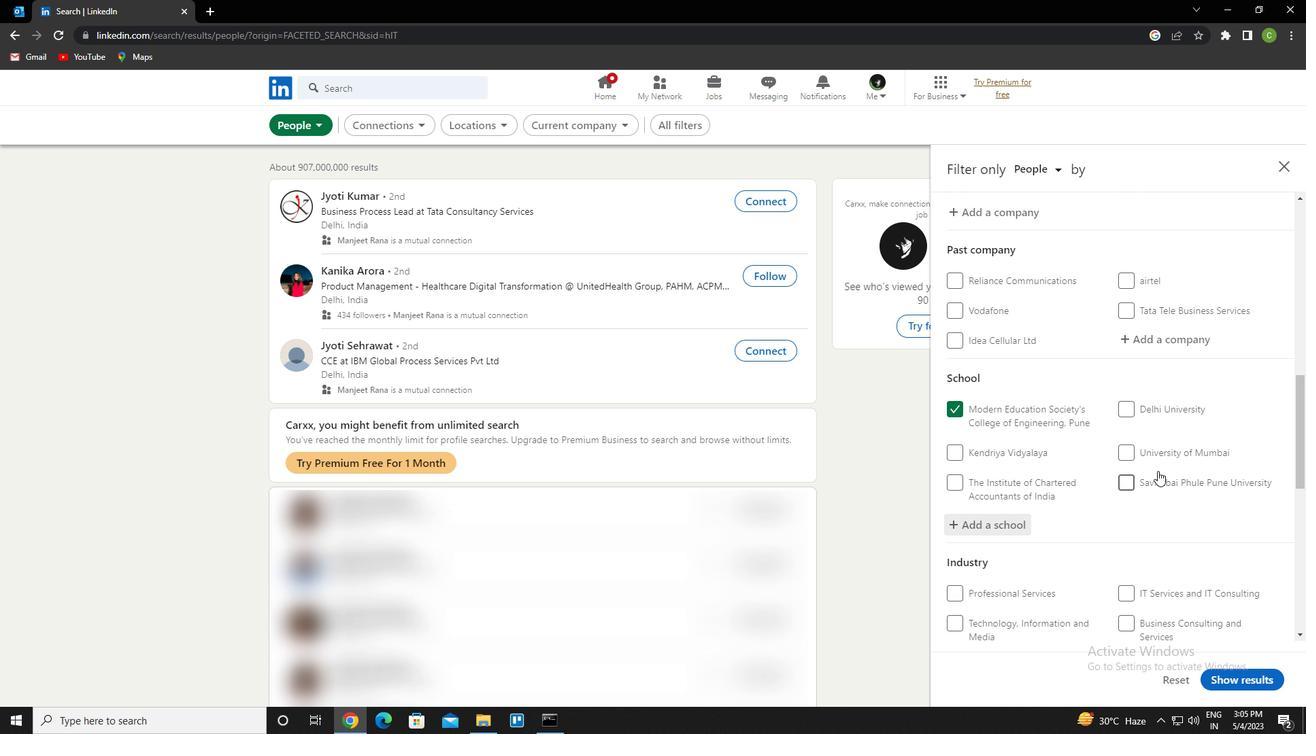 
Action: Mouse moved to (1145, 451)
Screenshot: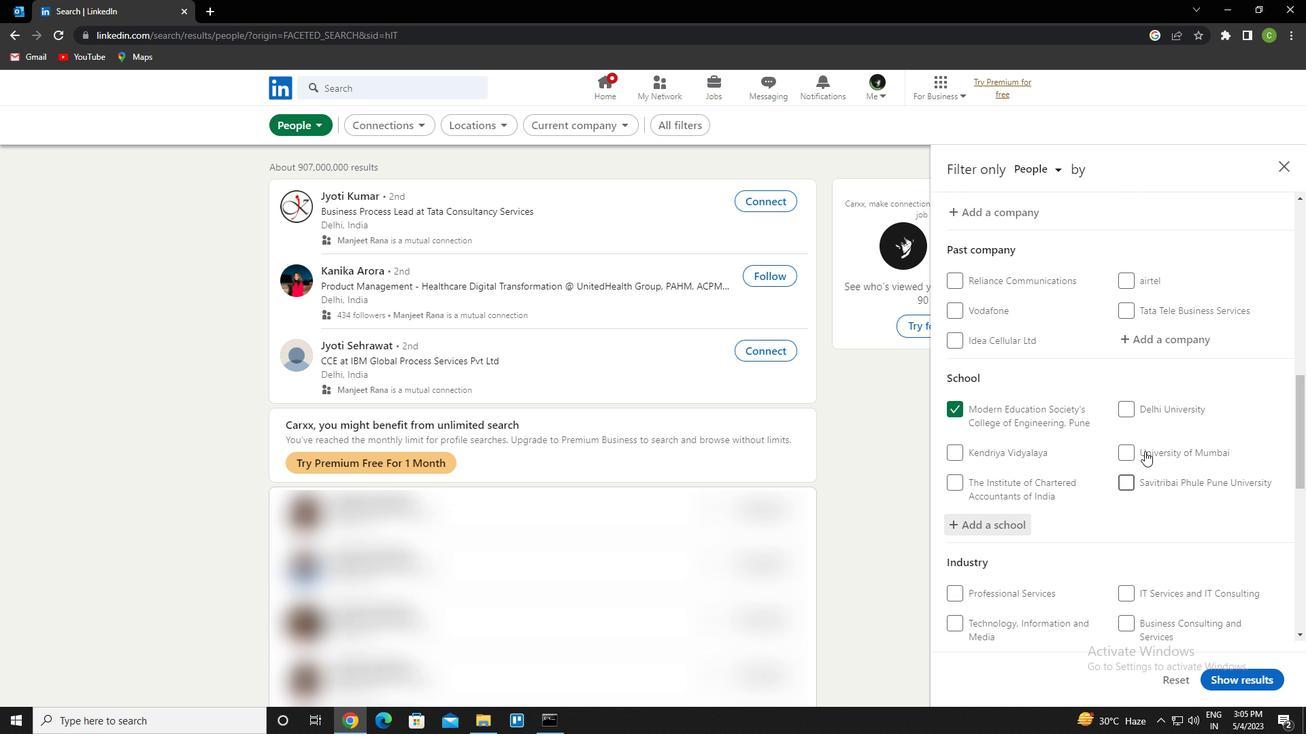 
Action: Mouse scrolled (1145, 450) with delta (0, 0)
Screenshot: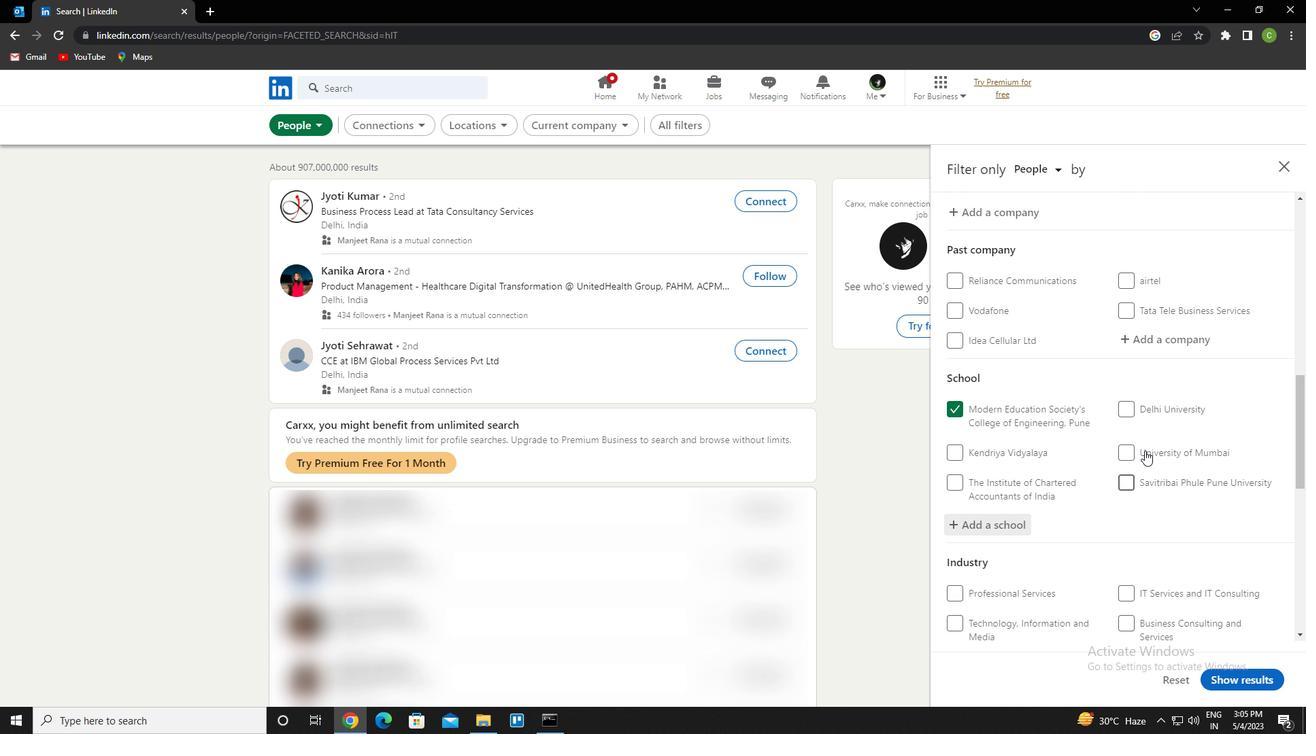 
Action: Mouse scrolled (1145, 450) with delta (0, 0)
Screenshot: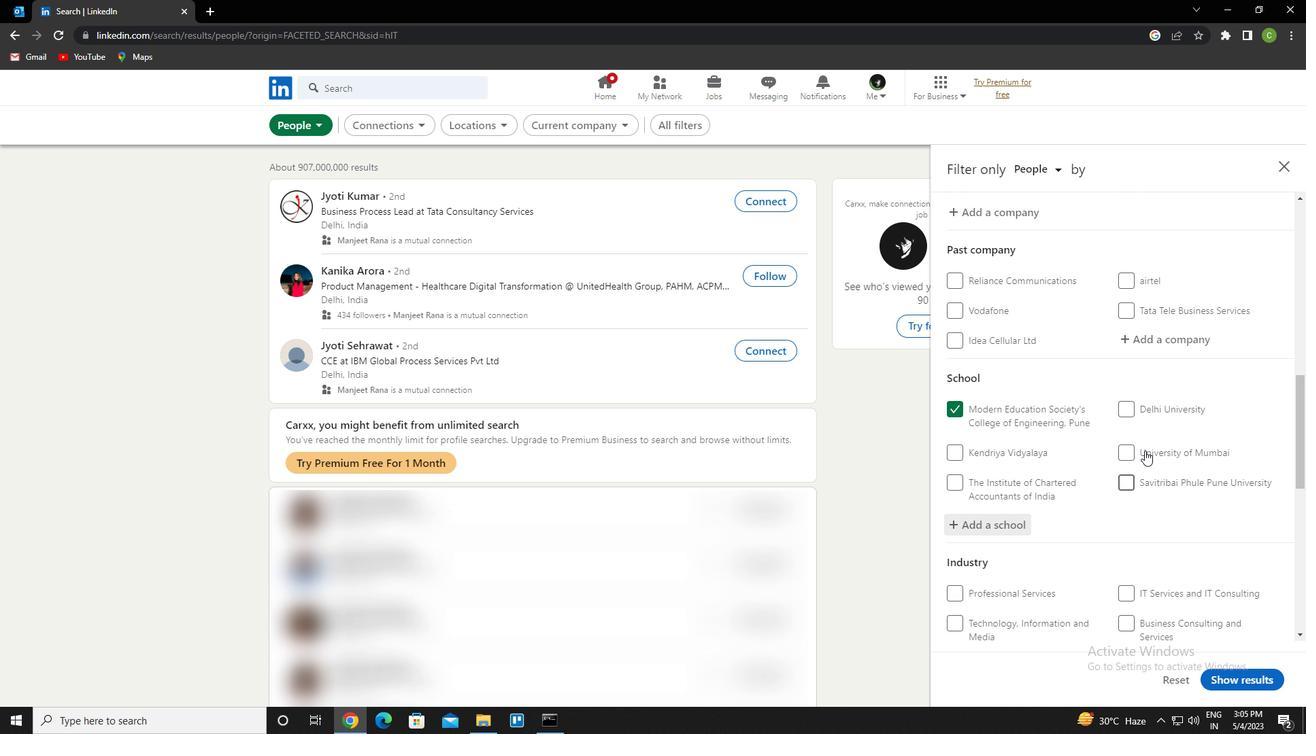 
Action: Mouse scrolled (1145, 450) with delta (0, 0)
Screenshot: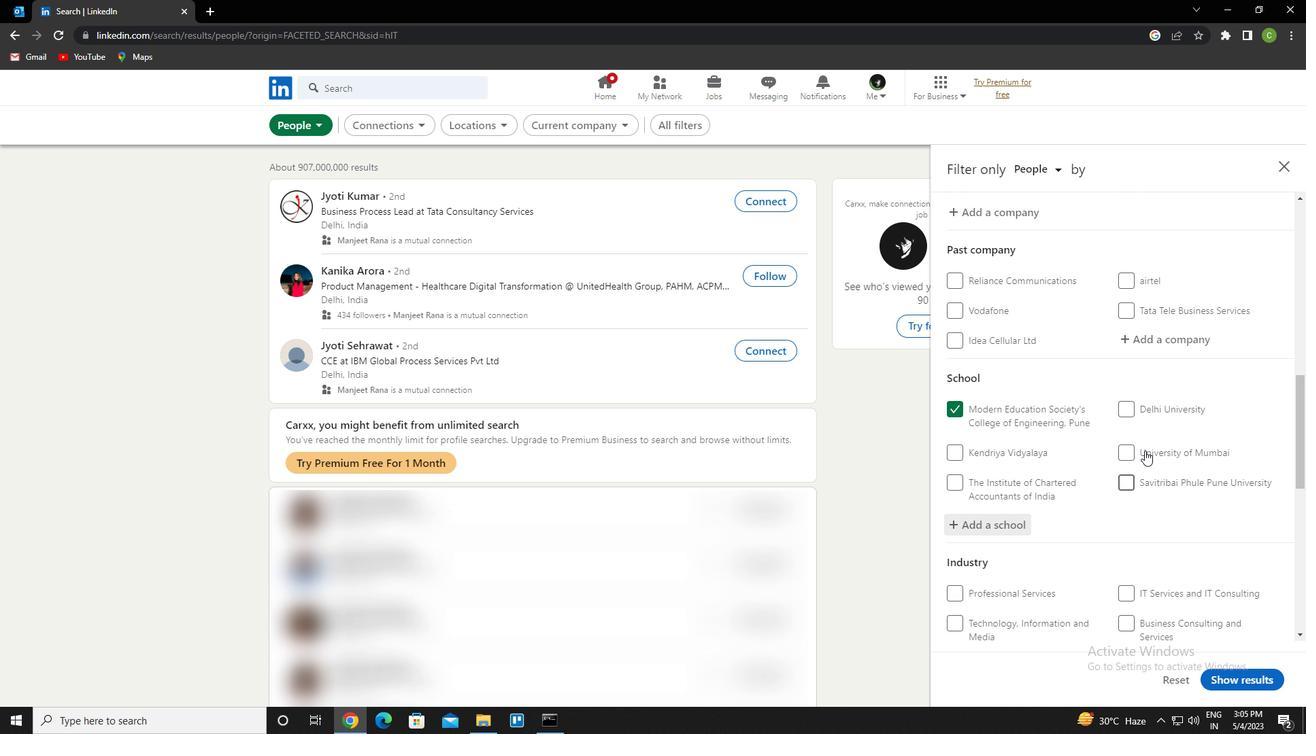 
Action: Mouse moved to (1106, 430)
Screenshot: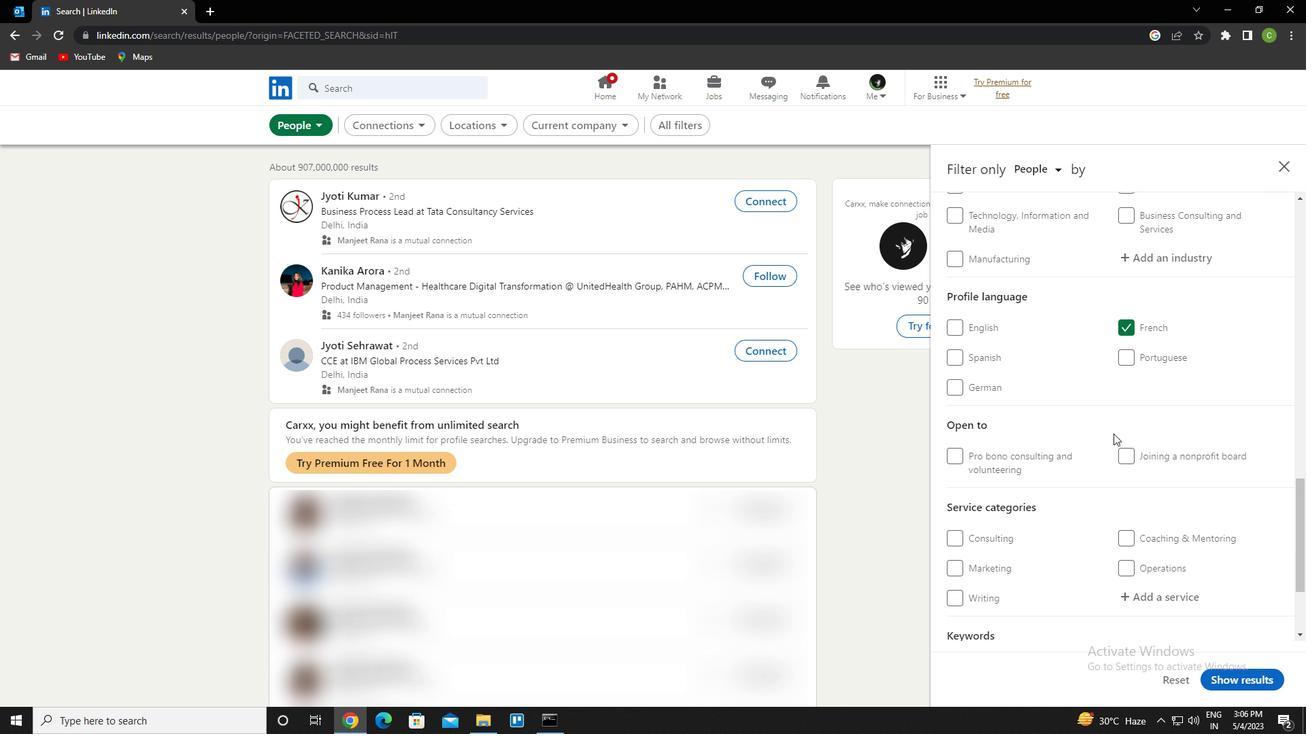 
Action: Mouse scrolled (1106, 429) with delta (0, 0)
Screenshot: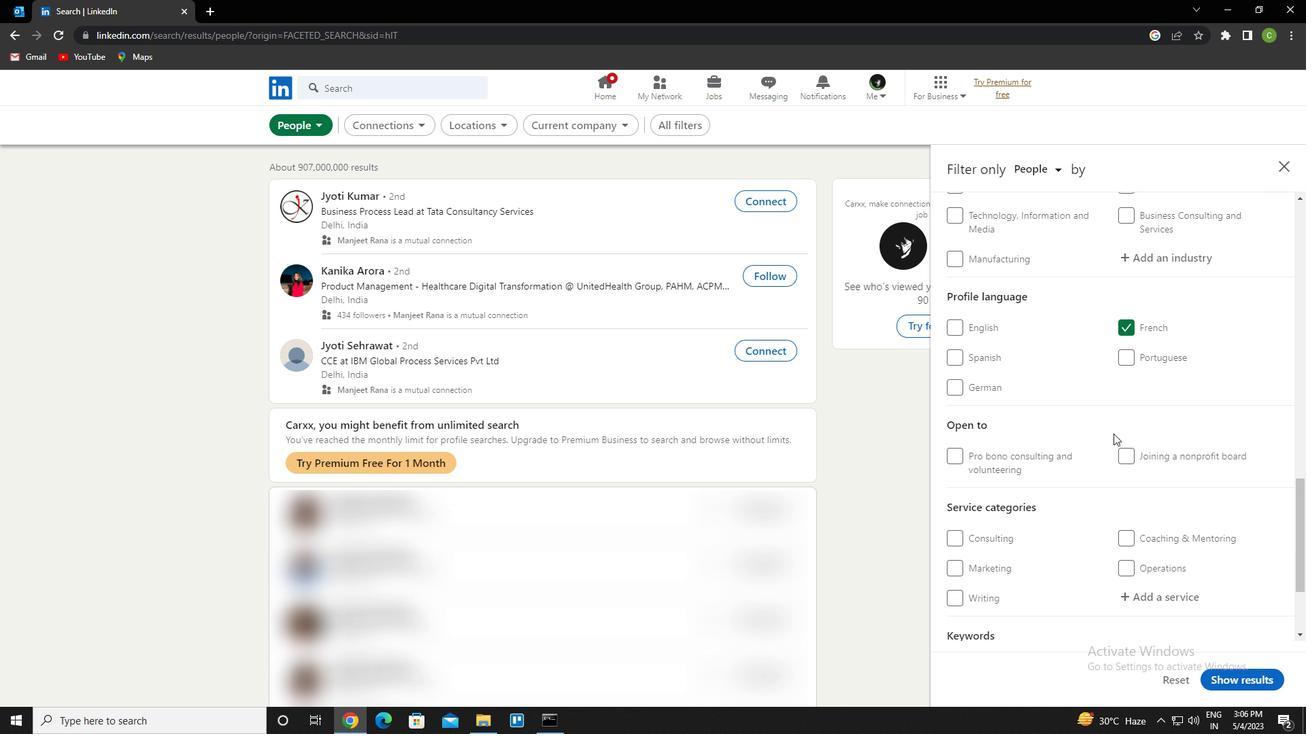 
Action: Mouse scrolled (1106, 429) with delta (0, 0)
Screenshot: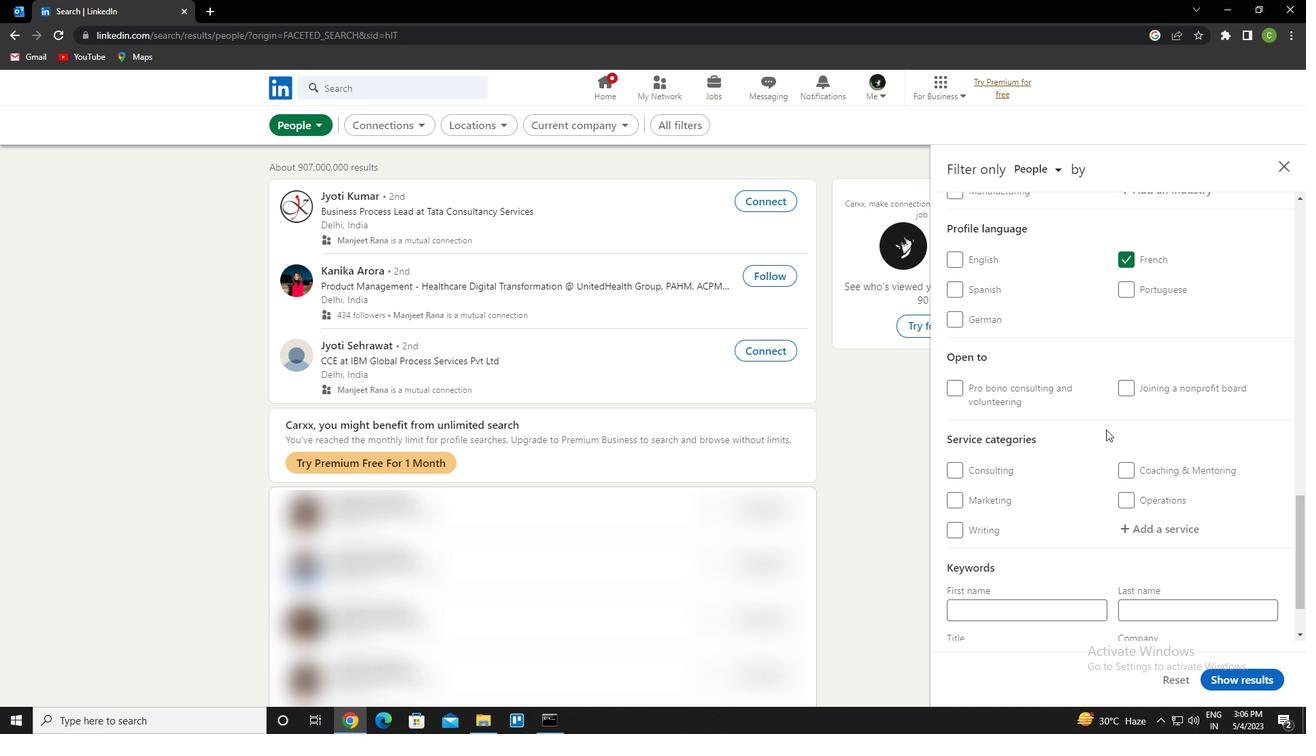 
Action: Mouse moved to (1105, 430)
Screenshot: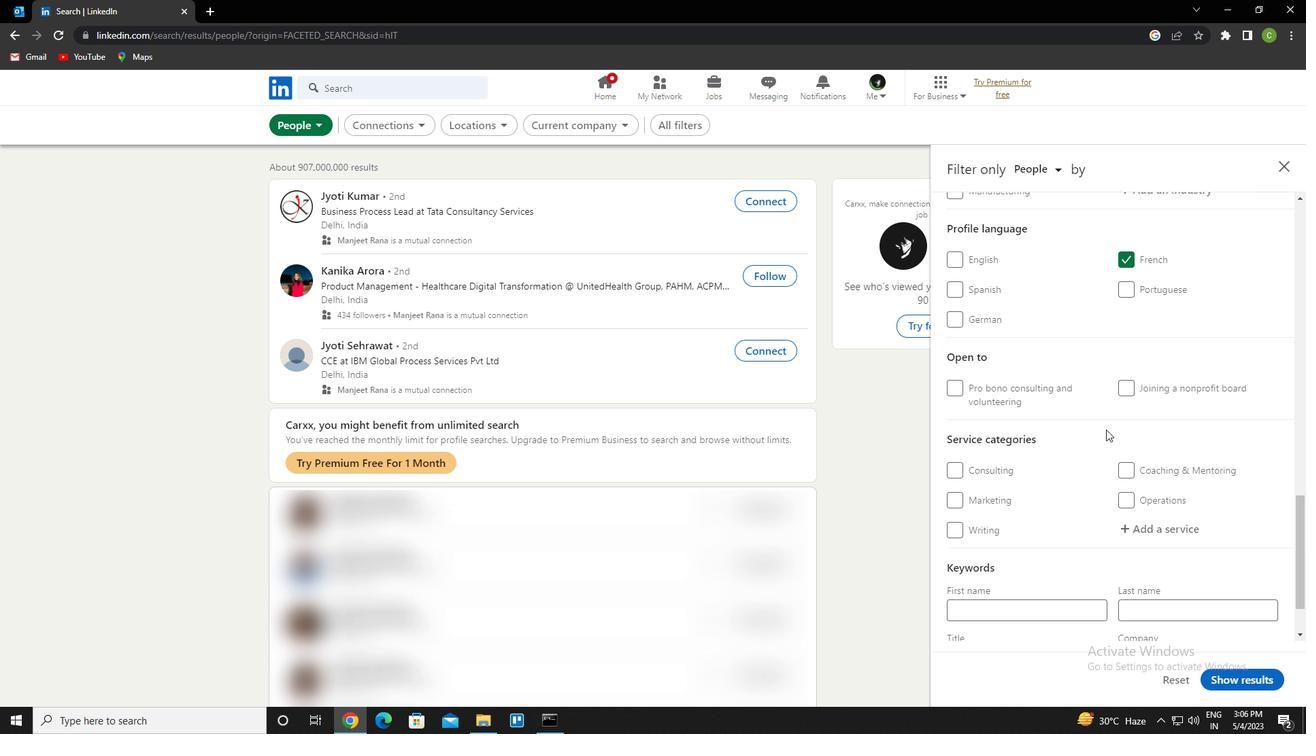 
Action: Mouse scrolled (1105, 429) with delta (0, 0)
Screenshot: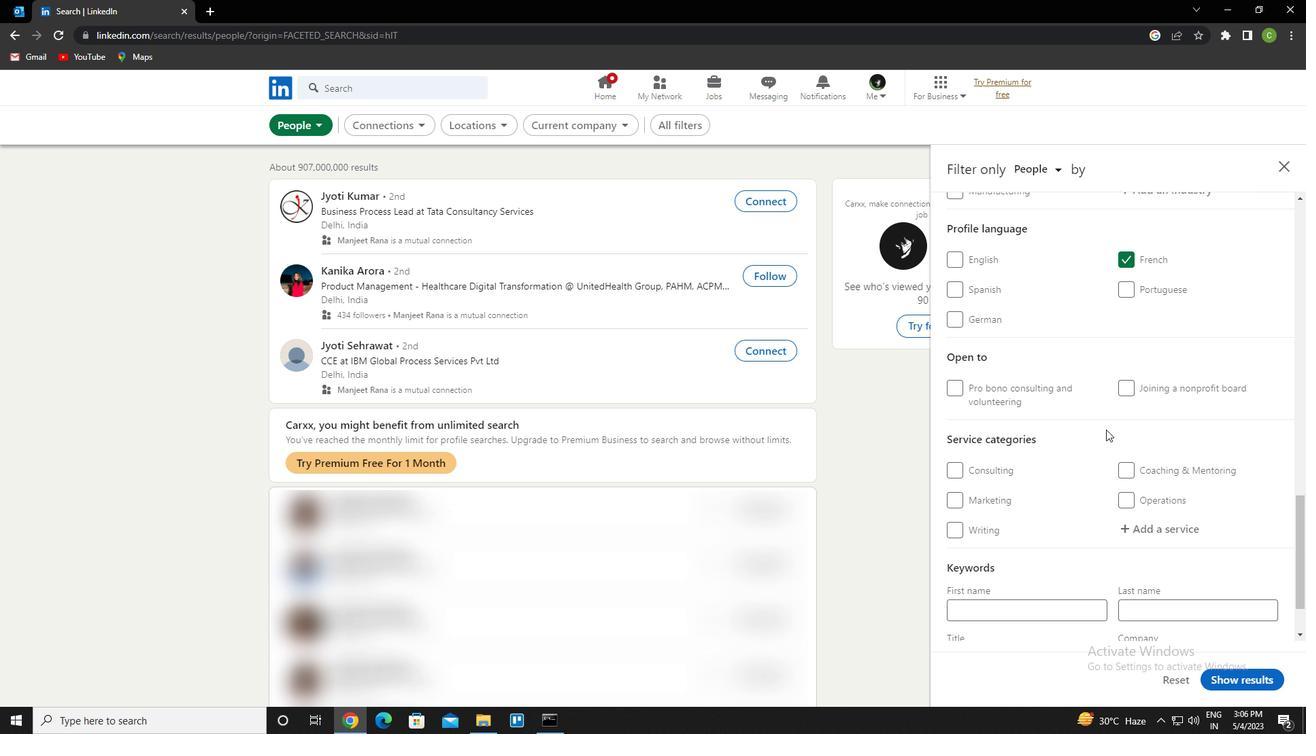 
Action: Mouse scrolled (1105, 429) with delta (0, 0)
Screenshot: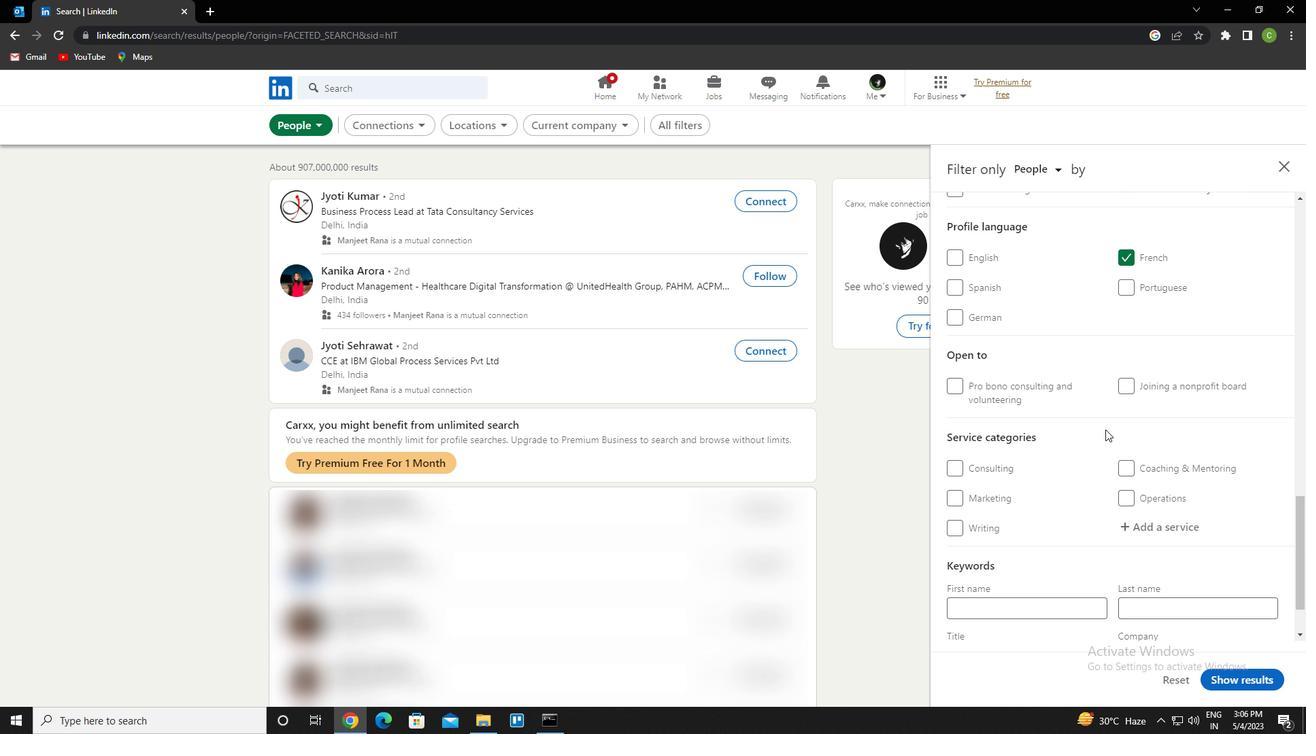 
Action: Mouse scrolled (1105, 430) with delta (0, 0)
Screenshot: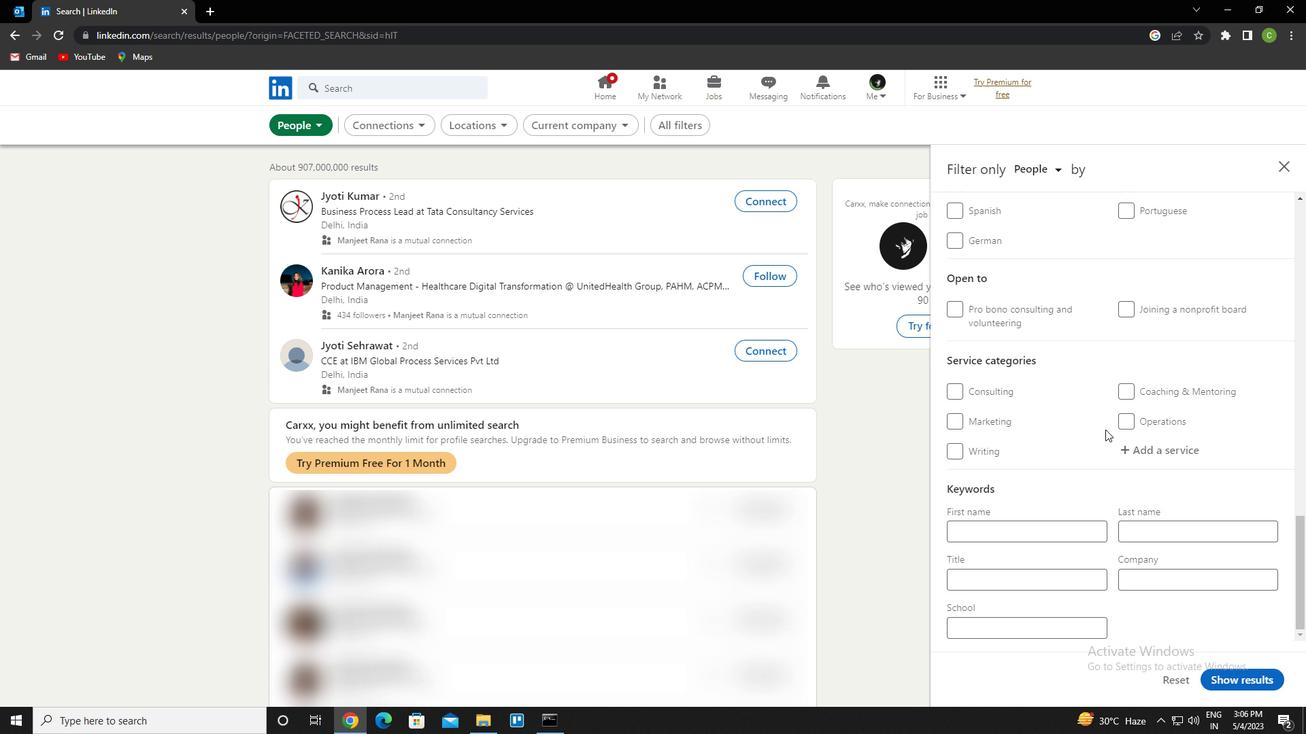 
Action: Mouse moved to (1105, 429)
Screenshot: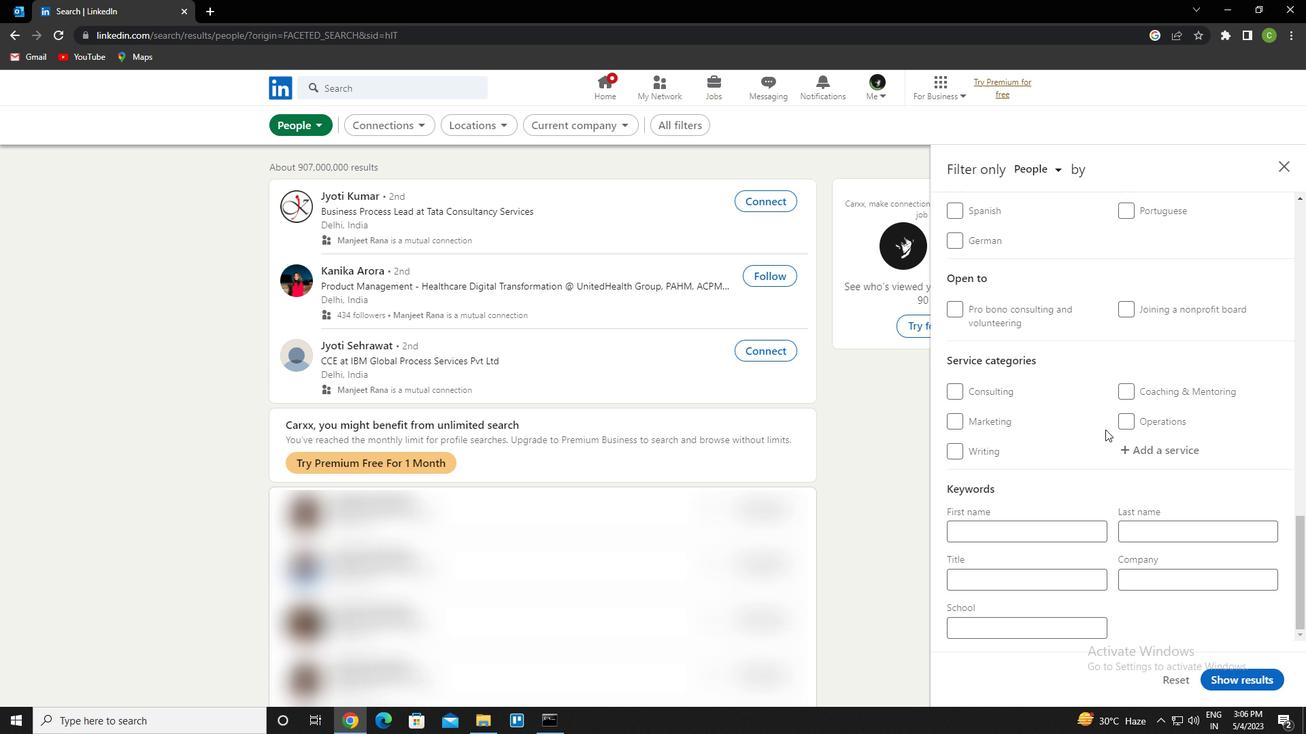 
Action: Mouse scrolled (1105, 430) with delta (0, 0)
Screenshot: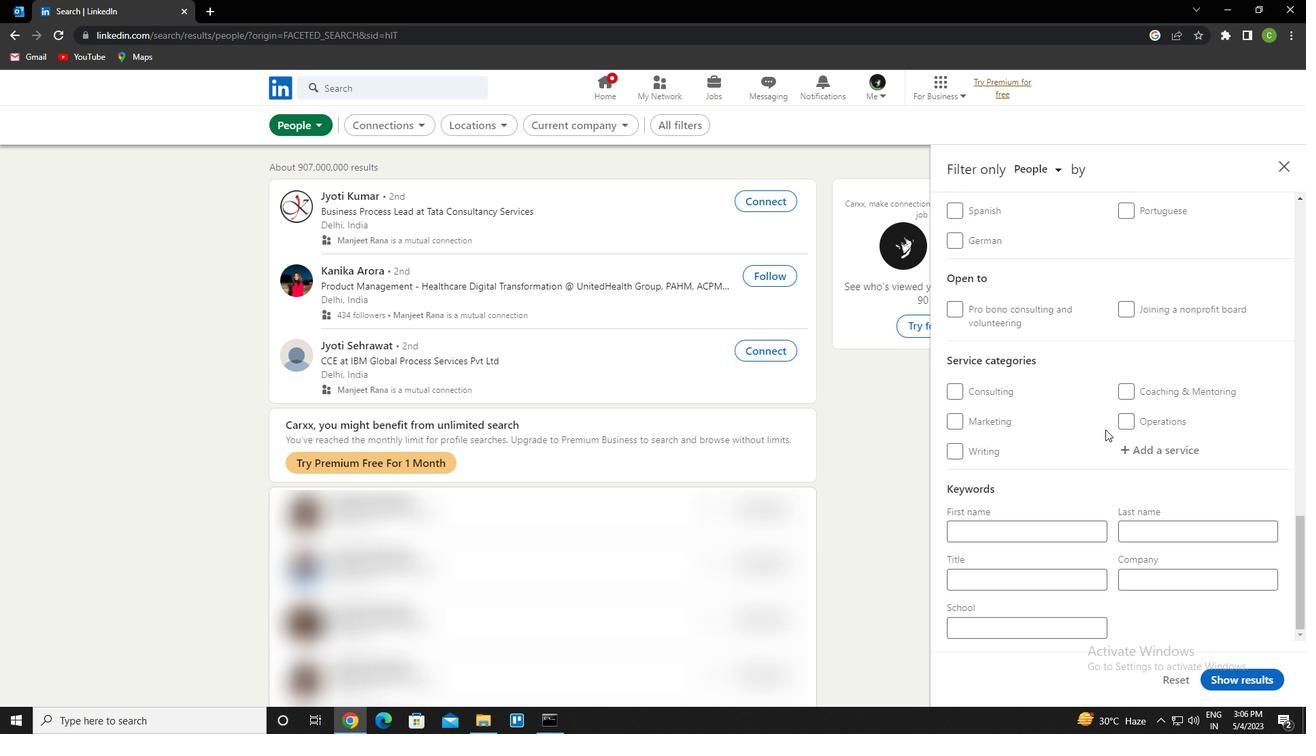 
Action: Mouse scrolled (1105, 430) with delta (0, 0)
Screenshot: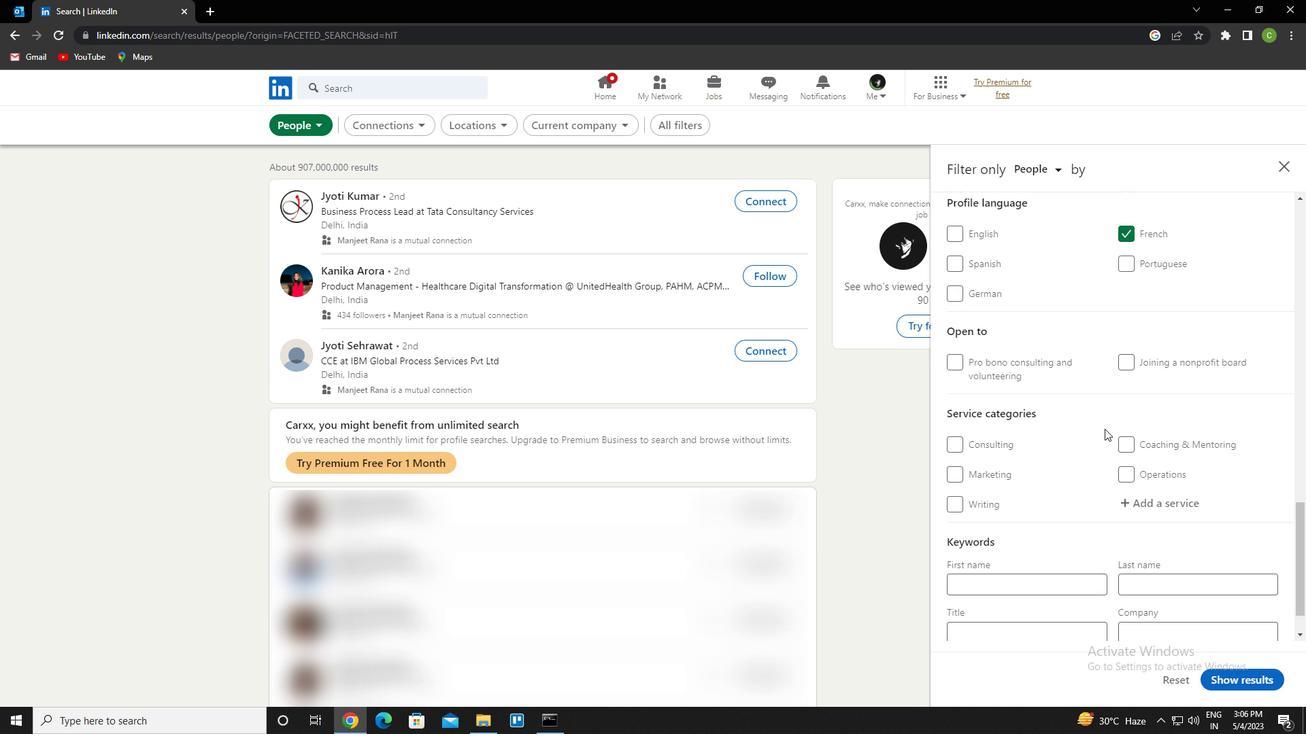 
Action: Mouse scrolled (1105, 430) with delta (0, 0)
Screenshot: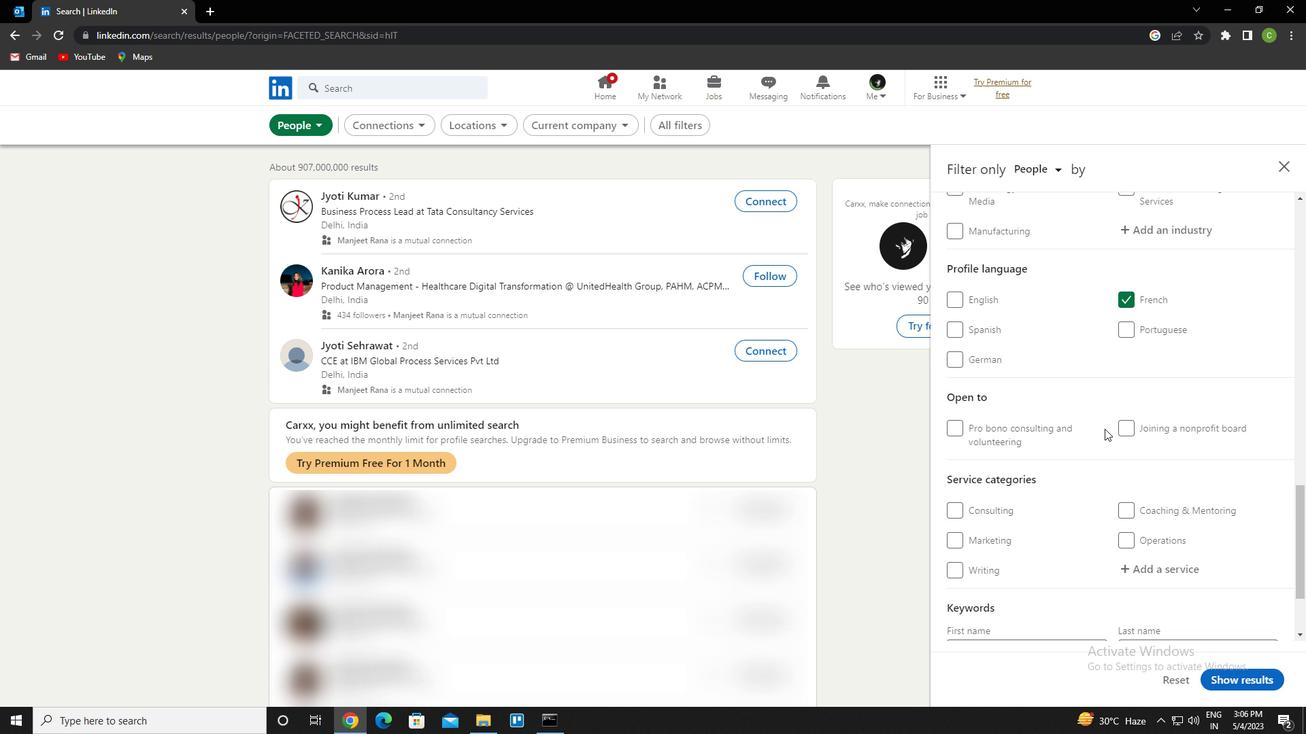 
Action: Mouse scrolled (1105, 430) with delta (0, 0)
Screenshot: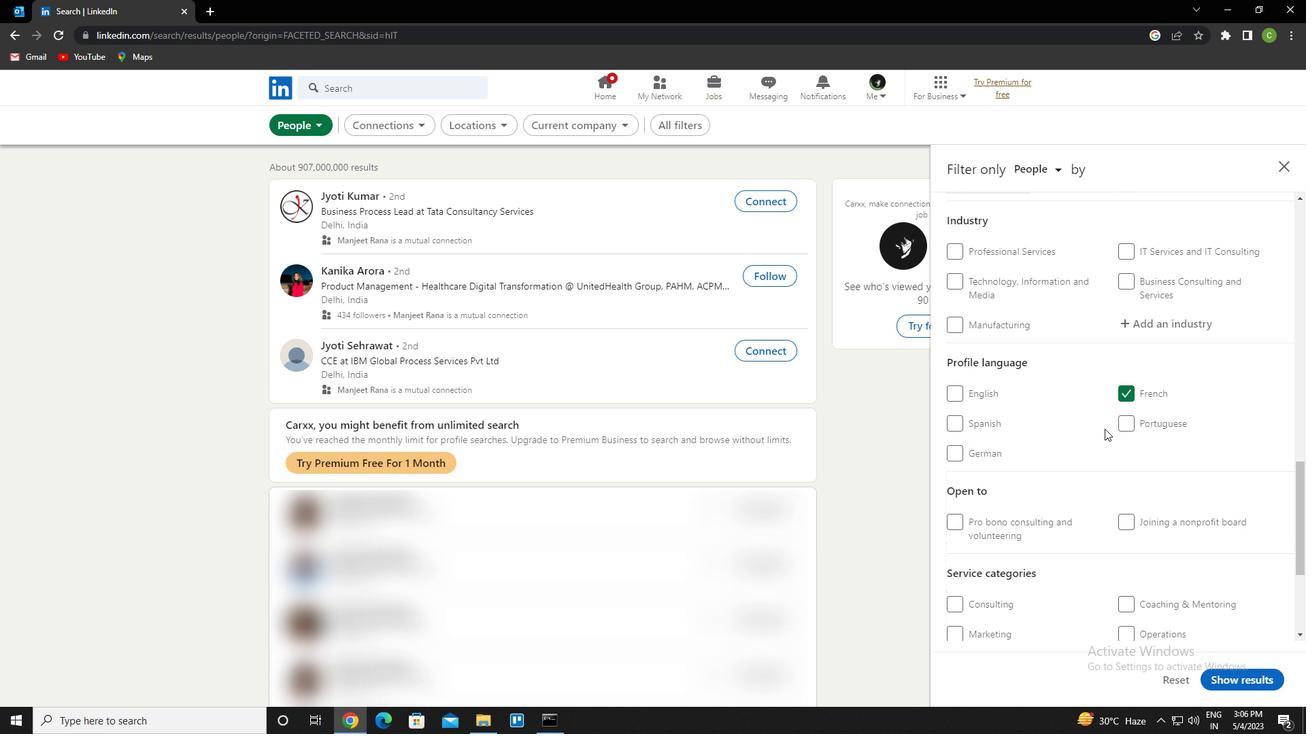 
Action: Mouse moved to (1145, 450)
Screenshot: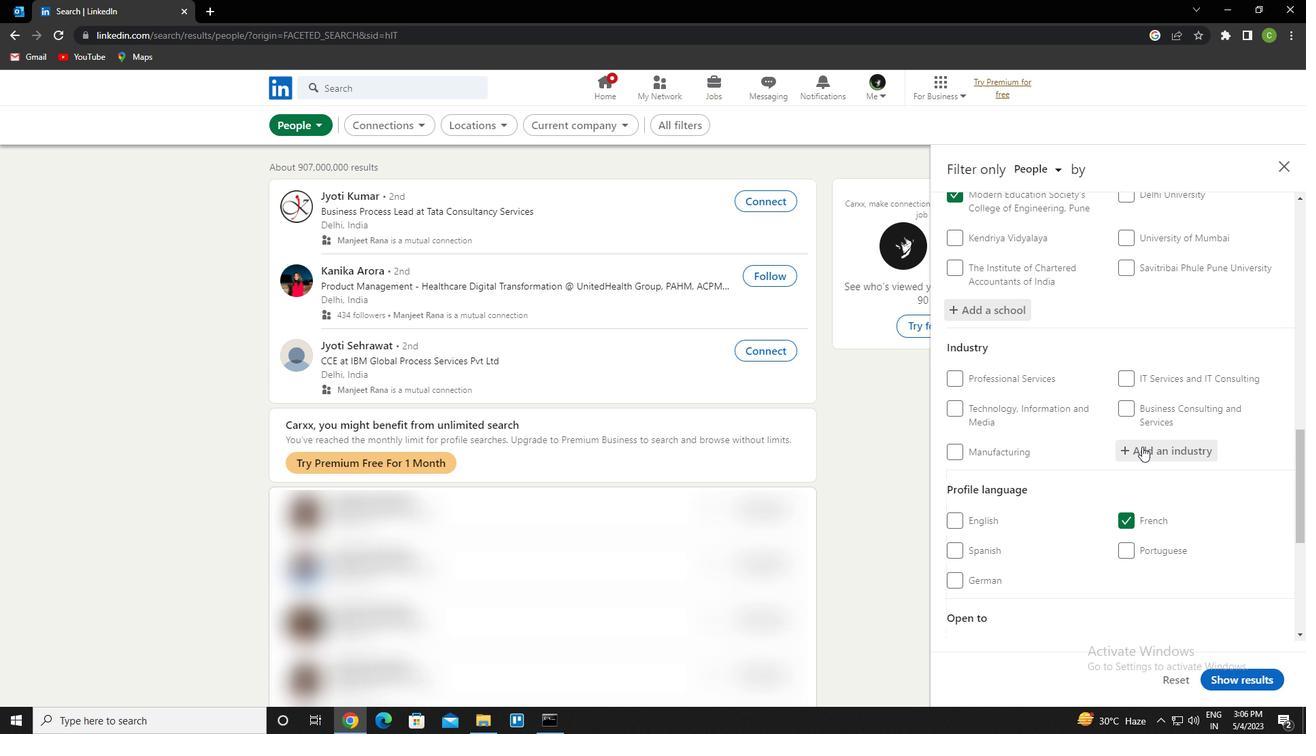 
Action: Mouse pressed left at (1145, 450)
Screenshot: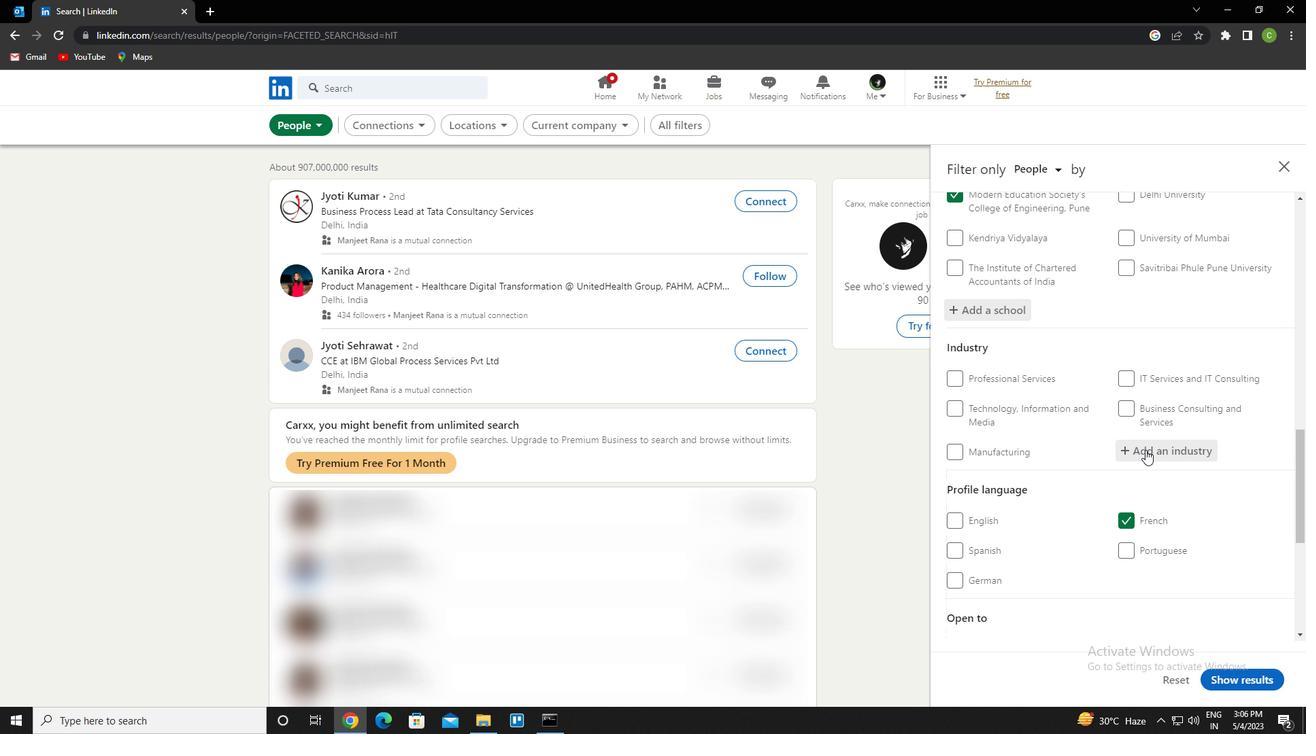 
Action: Key pressed <Key.caps_lock>ctrl+A<Key.caps_lock>rtist<Key.space>and<Key.down><Key.space><Key.left><Key.left><Key.right><Key.left>ctrl+S<Key.down><Key.enter>
Screenshot: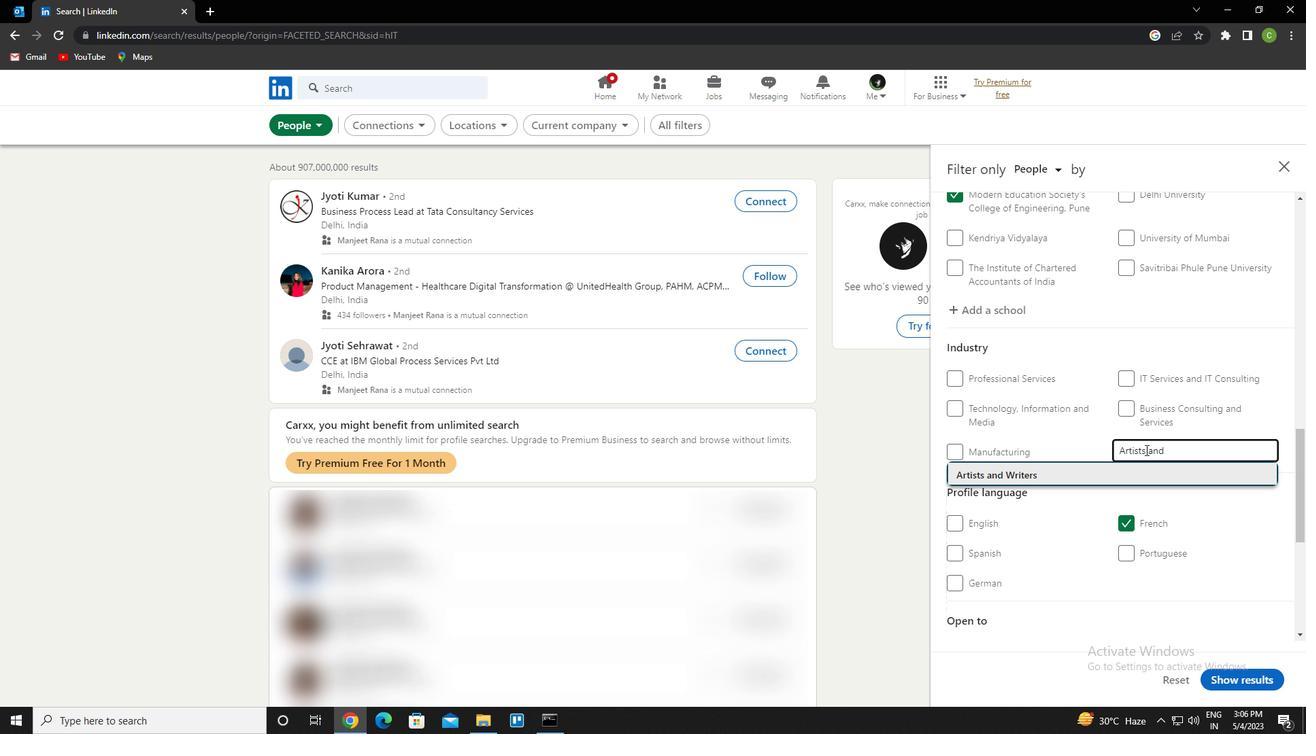 
Action: Mouse scrolled (1145, 449) with delta (0, 0)
Screenshot: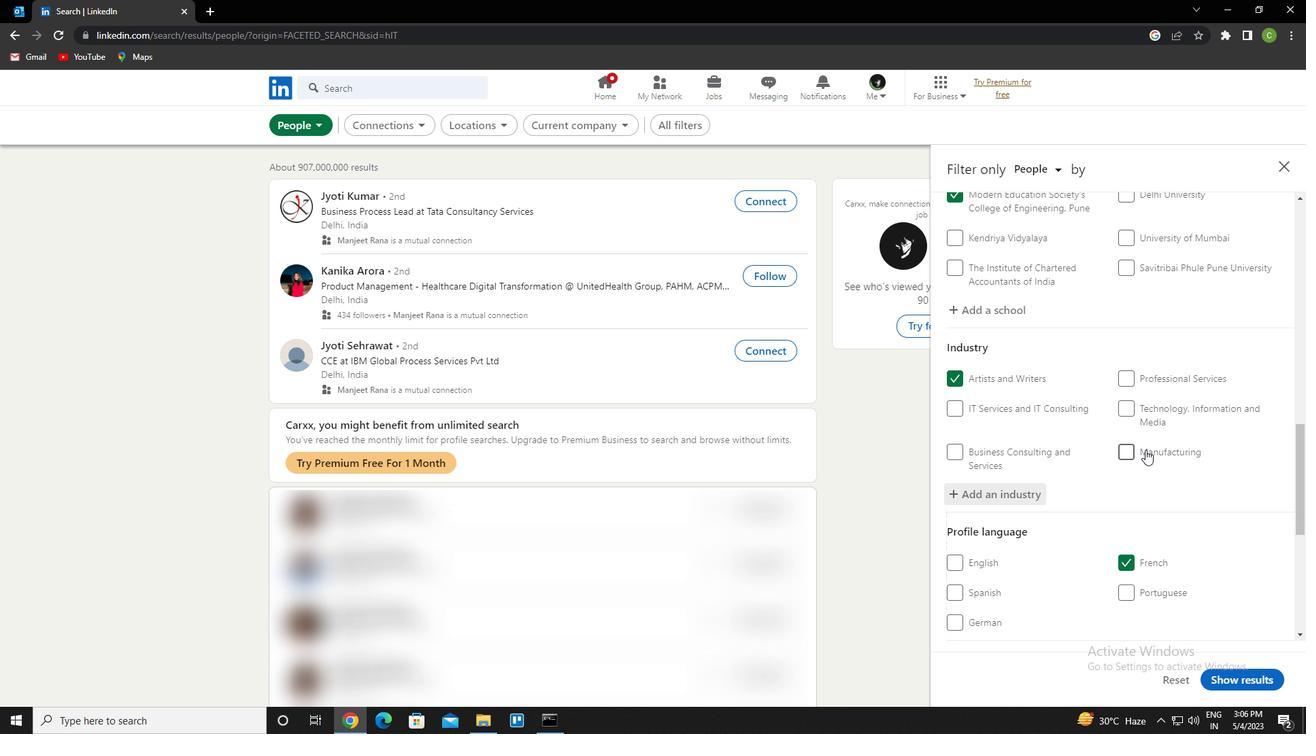 
Action: Mouse scrolled (1145, 449) with delta (0, 0)
Screenshot: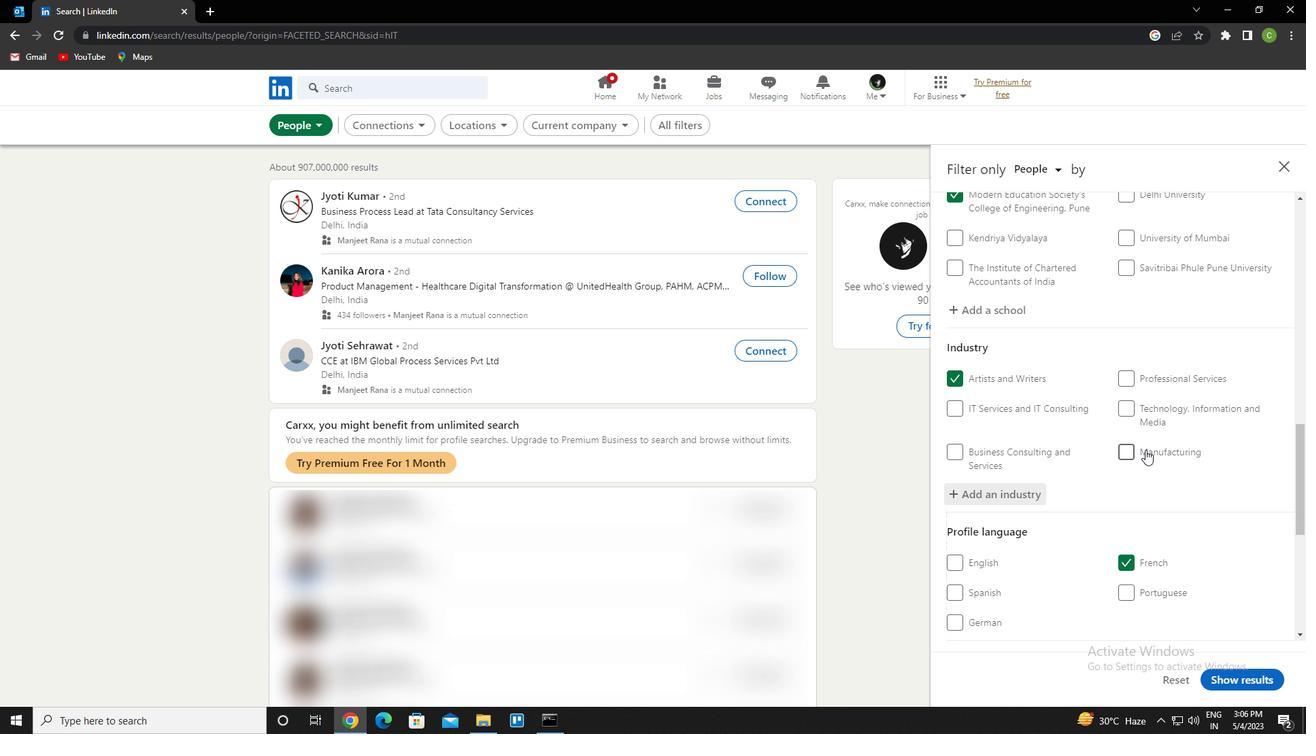 
Action: Mouse scrolled (1145, 449) with delta (0, 0)
Screenshot: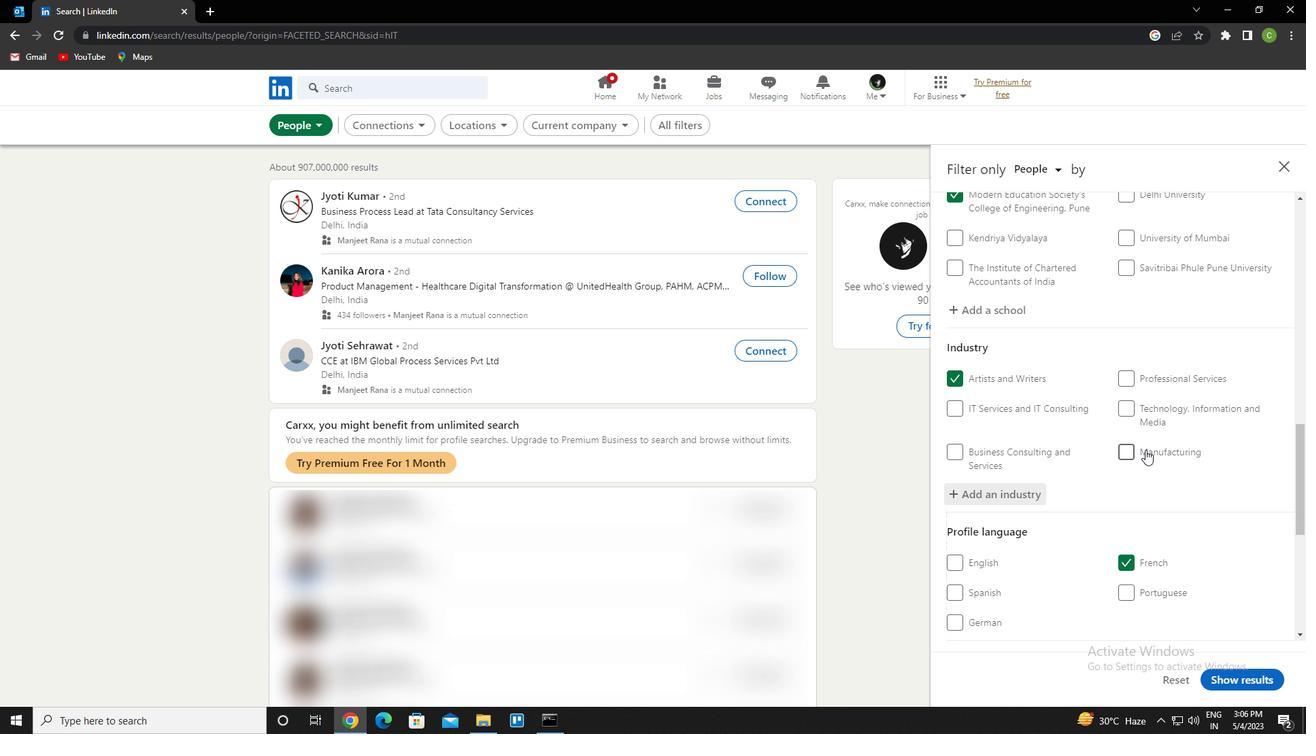 
Action: Mouse scrolled (1145, 449) with delta (0, 0)
Screenshot: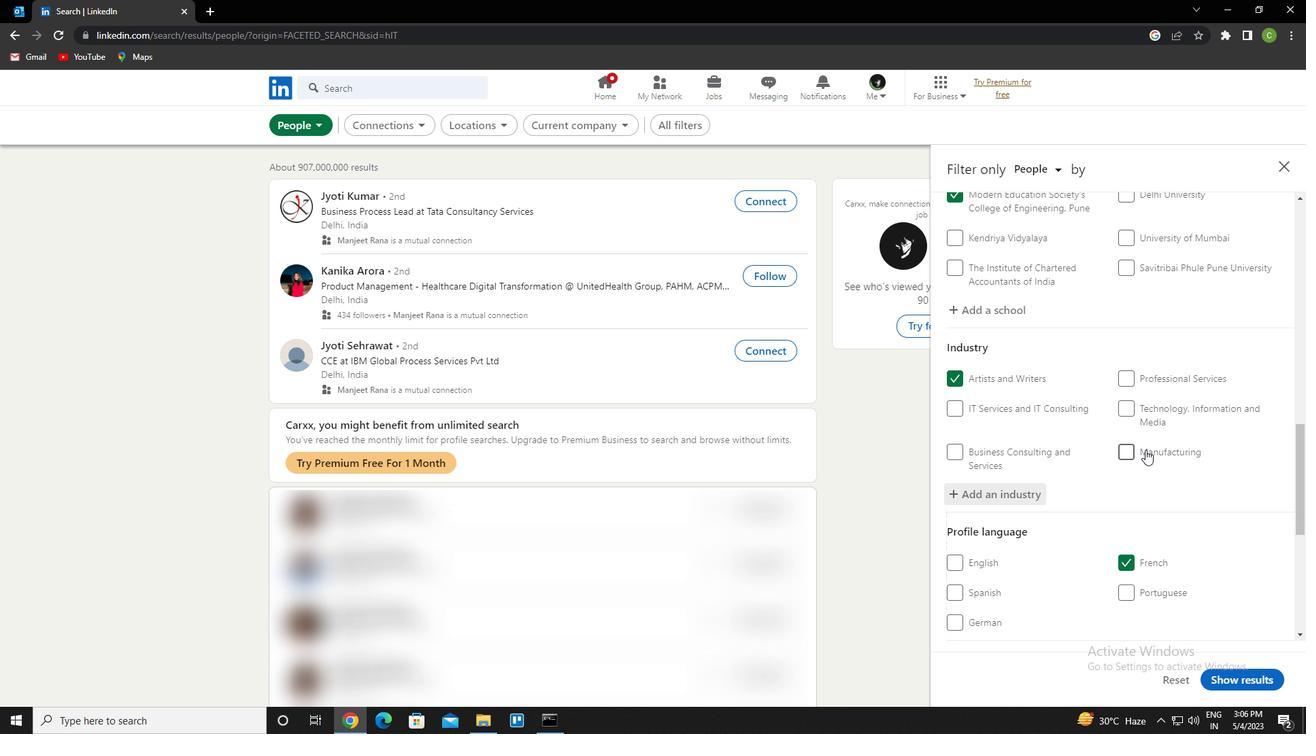 
Action: Mouse scrolled (1145, 449) with delta (0, 0)
Screenshot: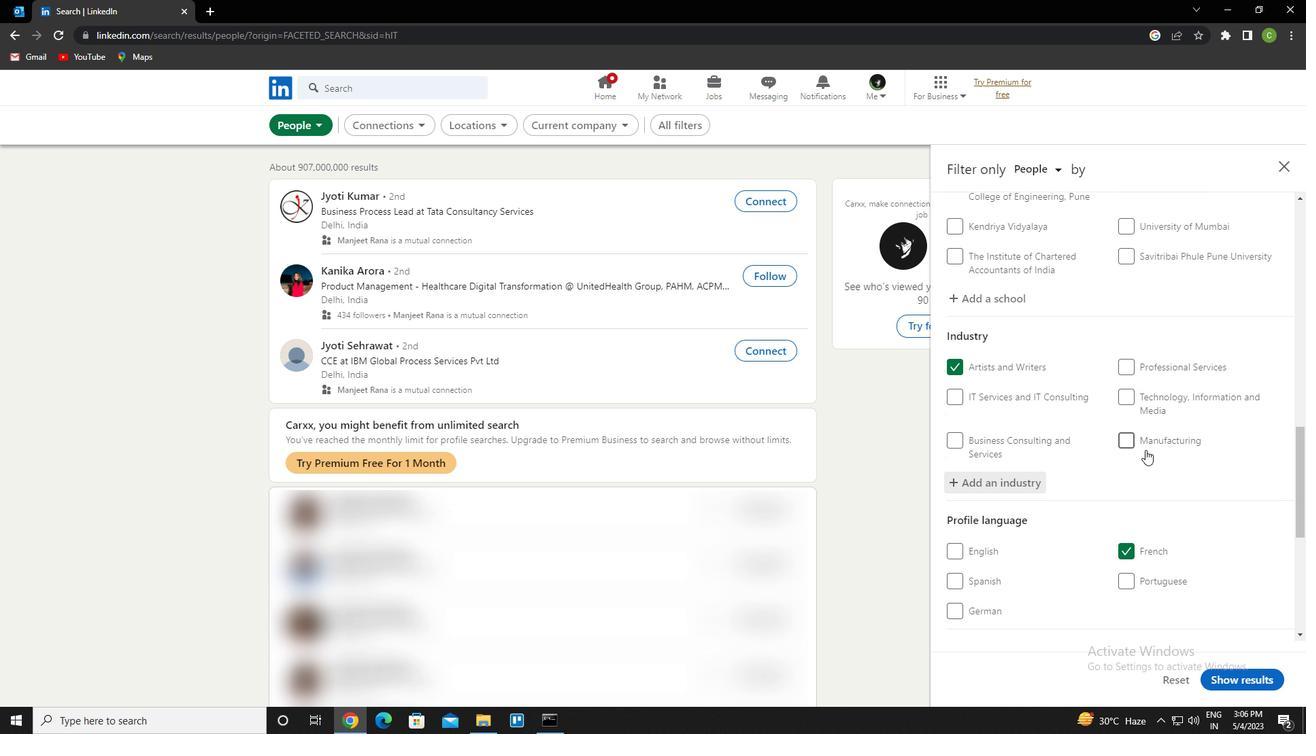 
Action: Mouse scrolled (1145, 449) with delta (0, 0)
Screenshot: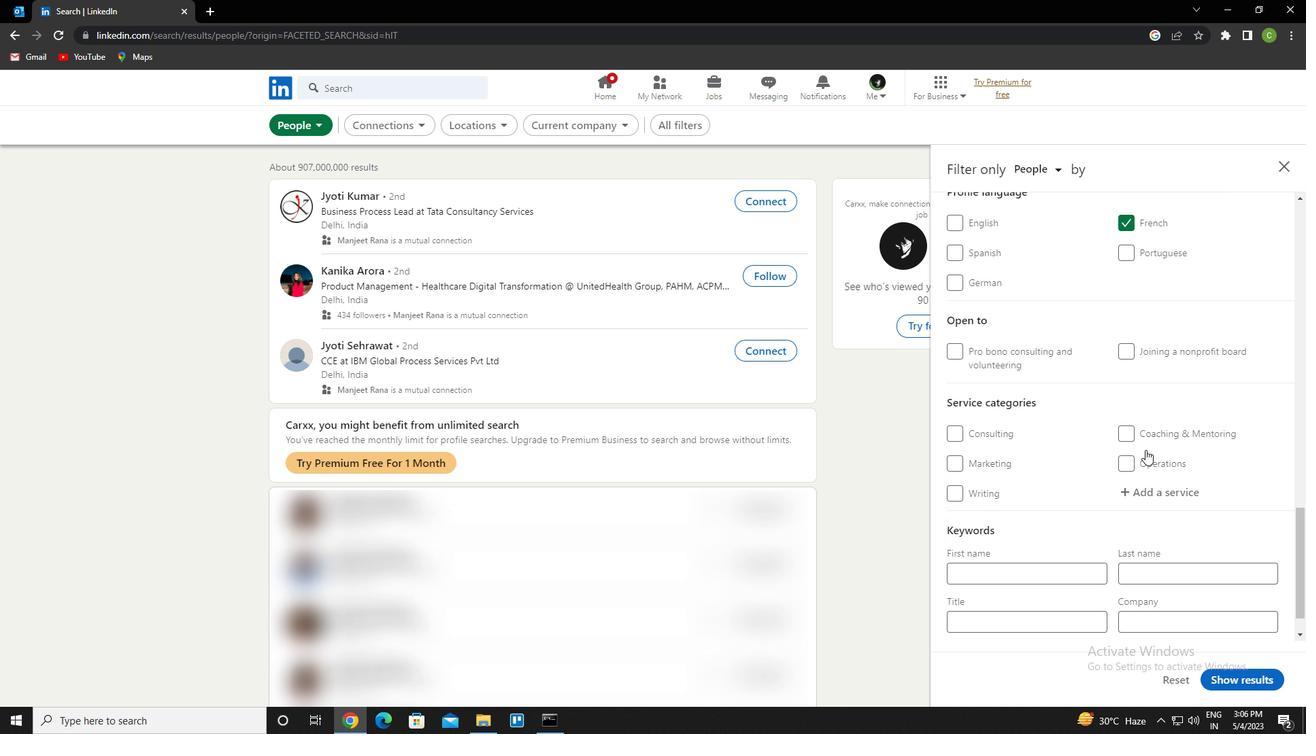 
Action: Mouse moved to (1158, 451)
Screenshot: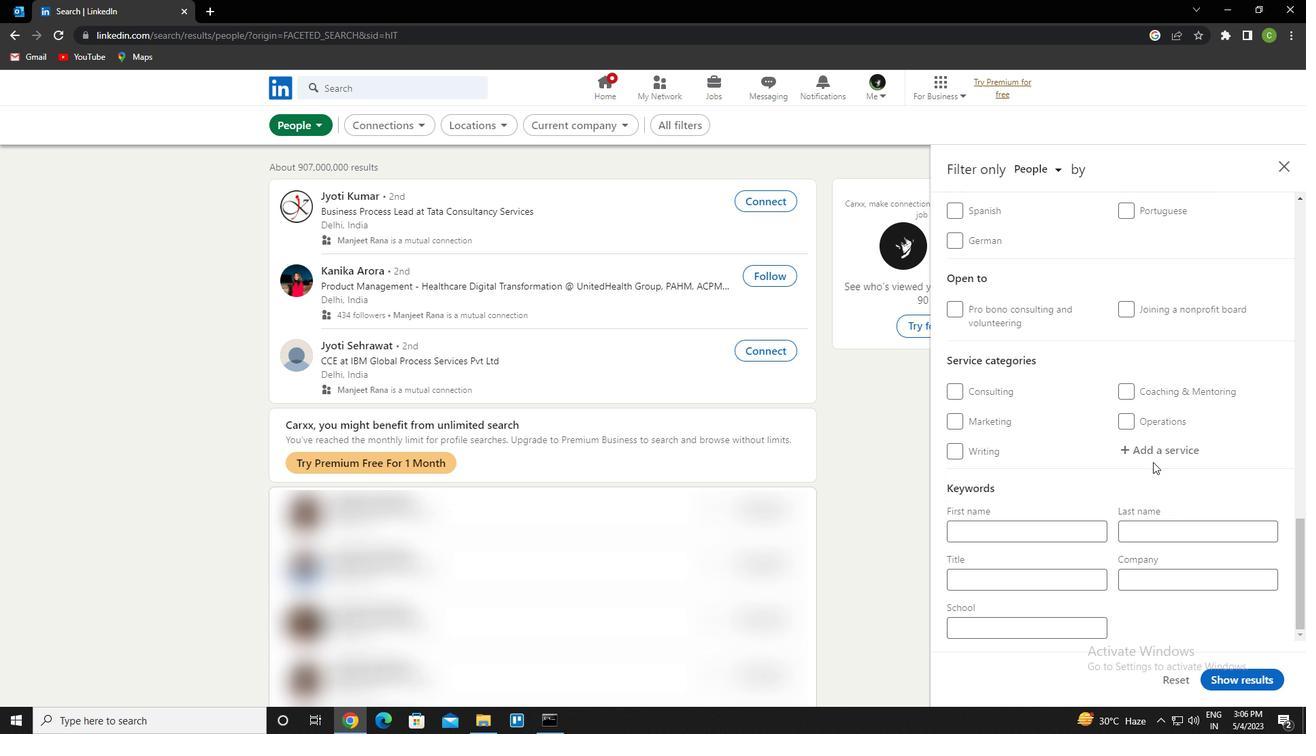 
Action: Mouse pressed left at (1158, 451)
Screenshot: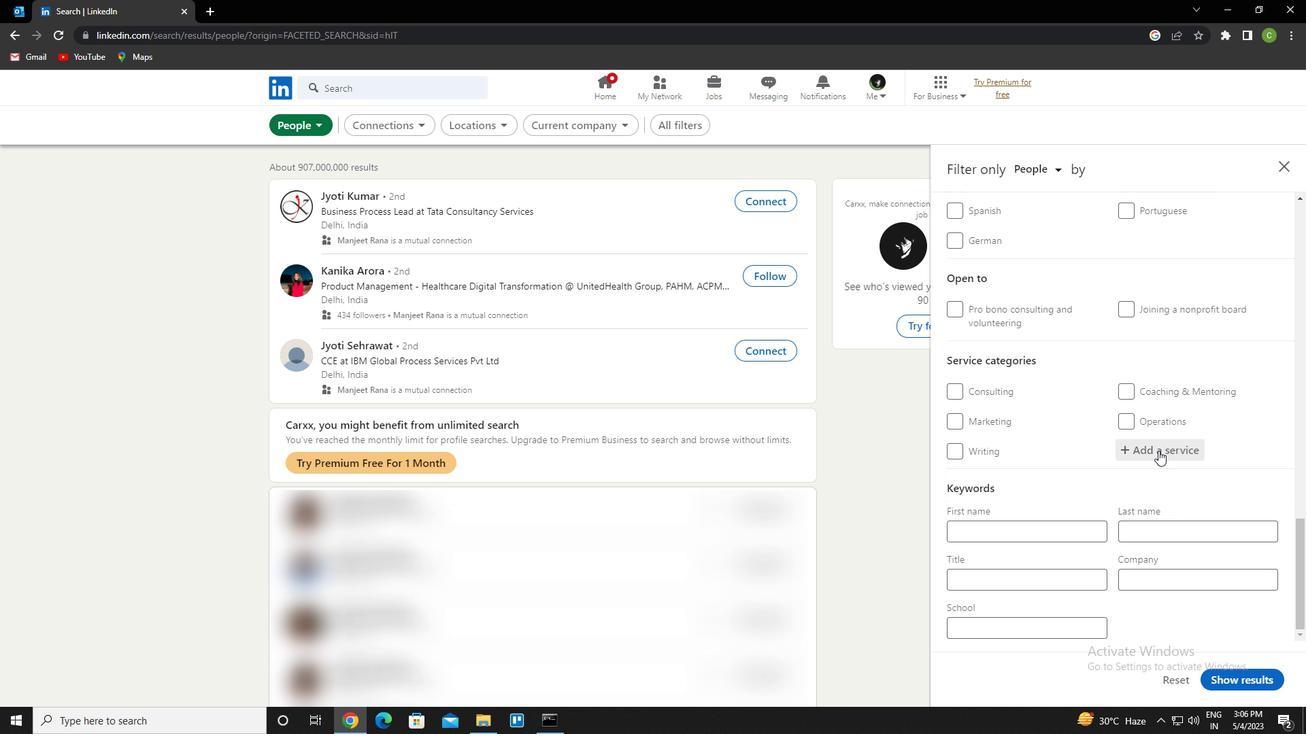 
Action: Key pressed <Key.caps_lock>m<Key.caps_lock>arket<Key.space>strategy<Key.down><Key.enter>
Screenshot: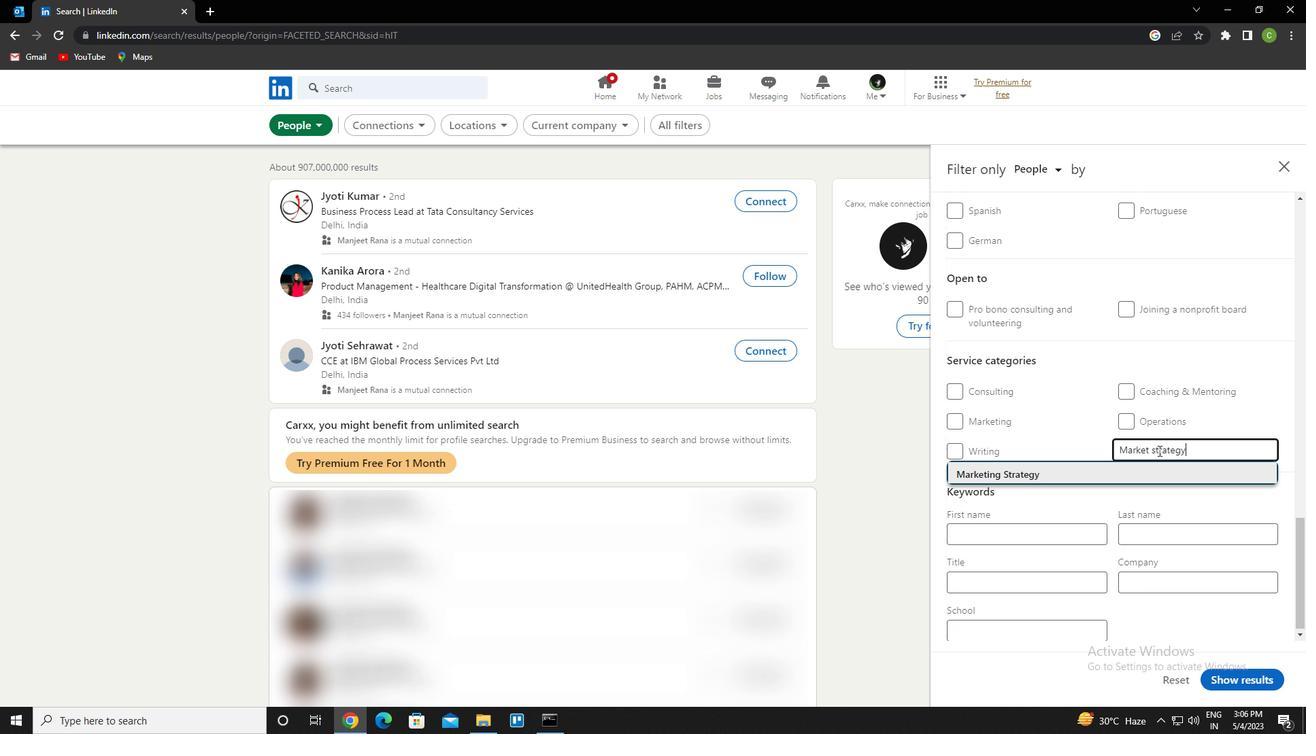 
Action: Mouse scrolled (1158, 450) with delta (0, 0)
Screenshot: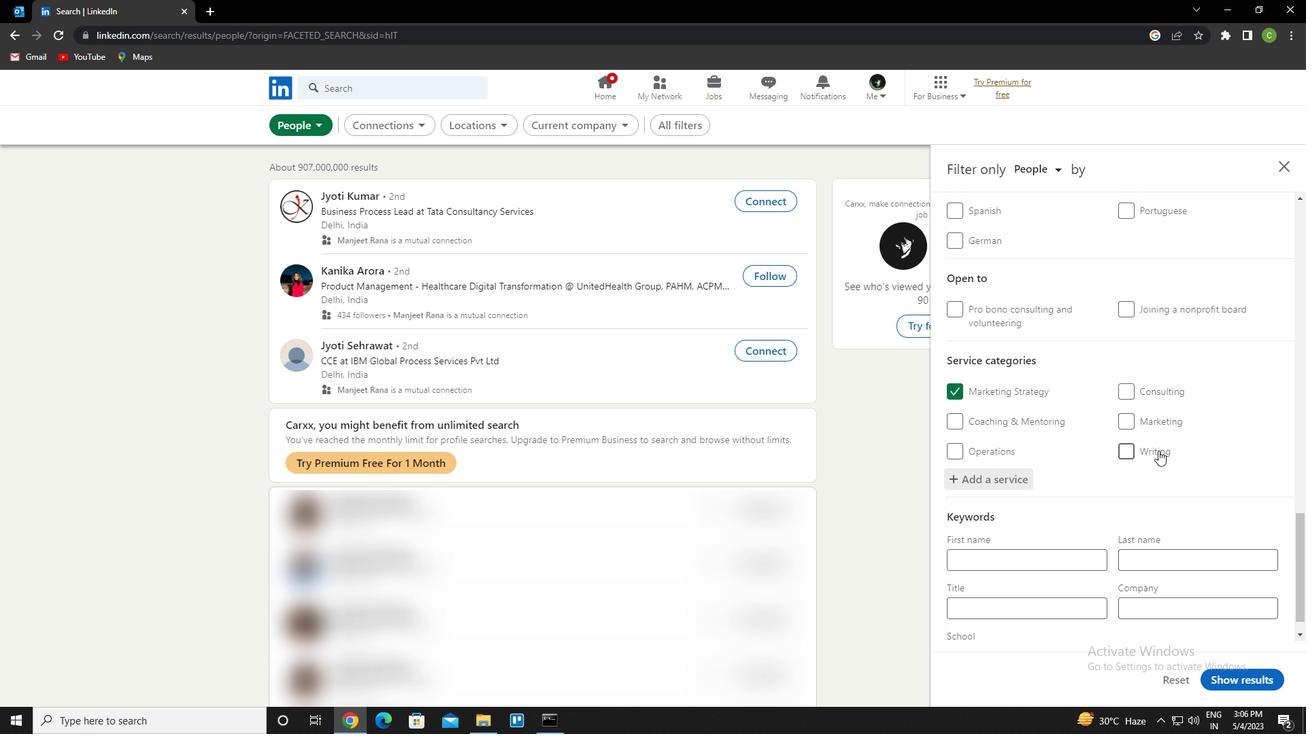 
Action: Mouse scrolled (1158, 450) with delta (0, 0)
Screenshot: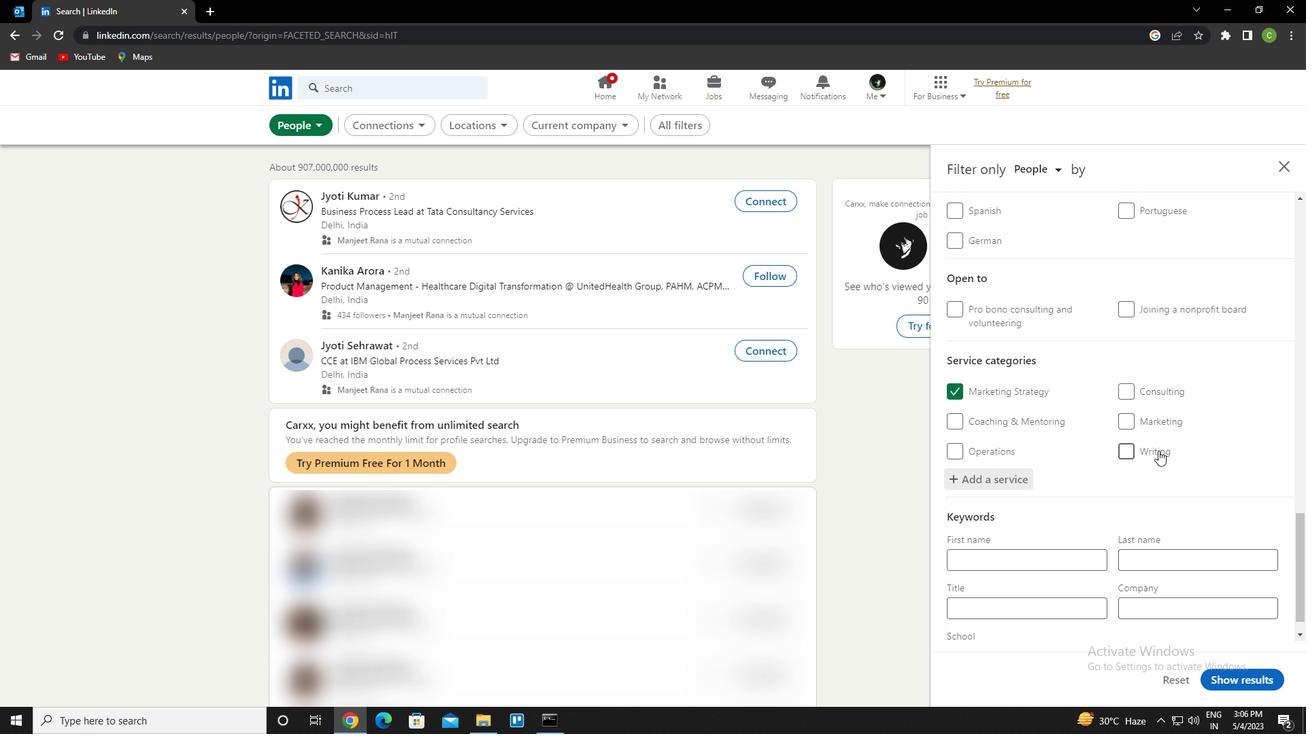 
Action: Mouse scrolled (1158, 450) with delta (0, 0)
Screenshot: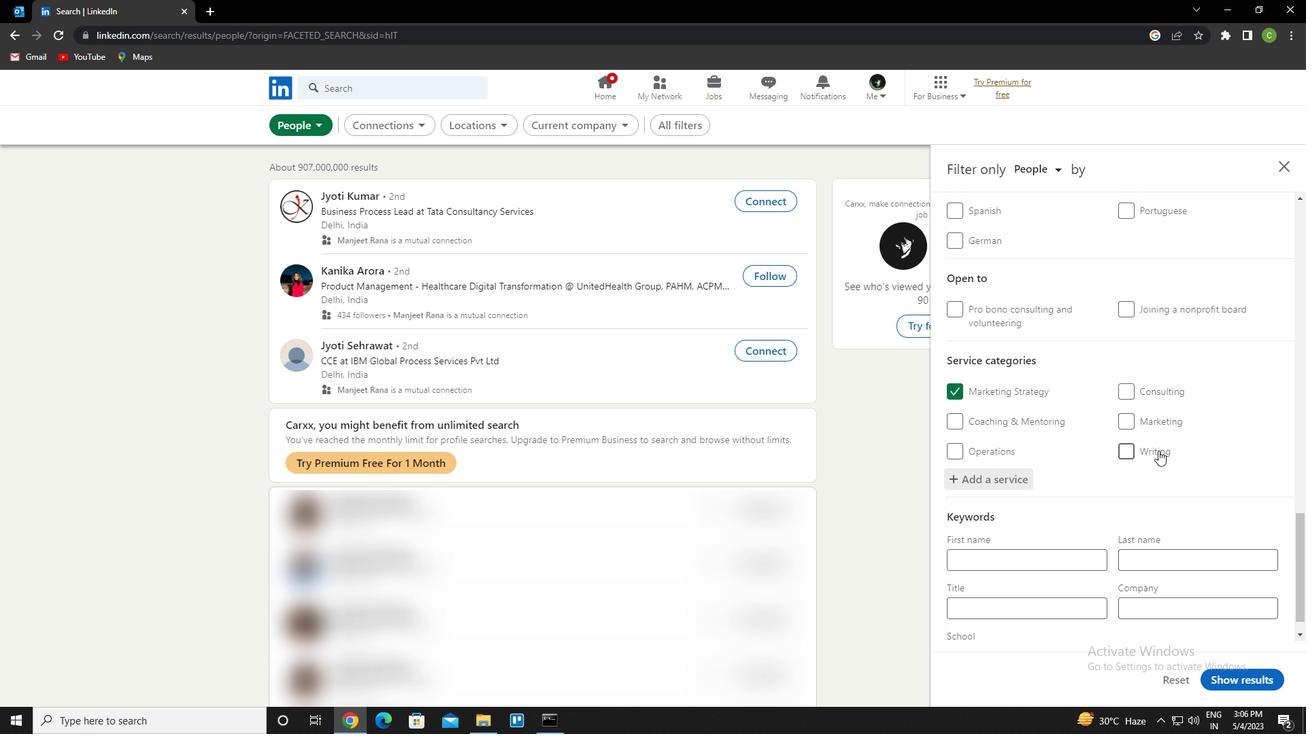 
Action: Mouse scrolled (1158, 450) with delta (0, 0)
Screenshot: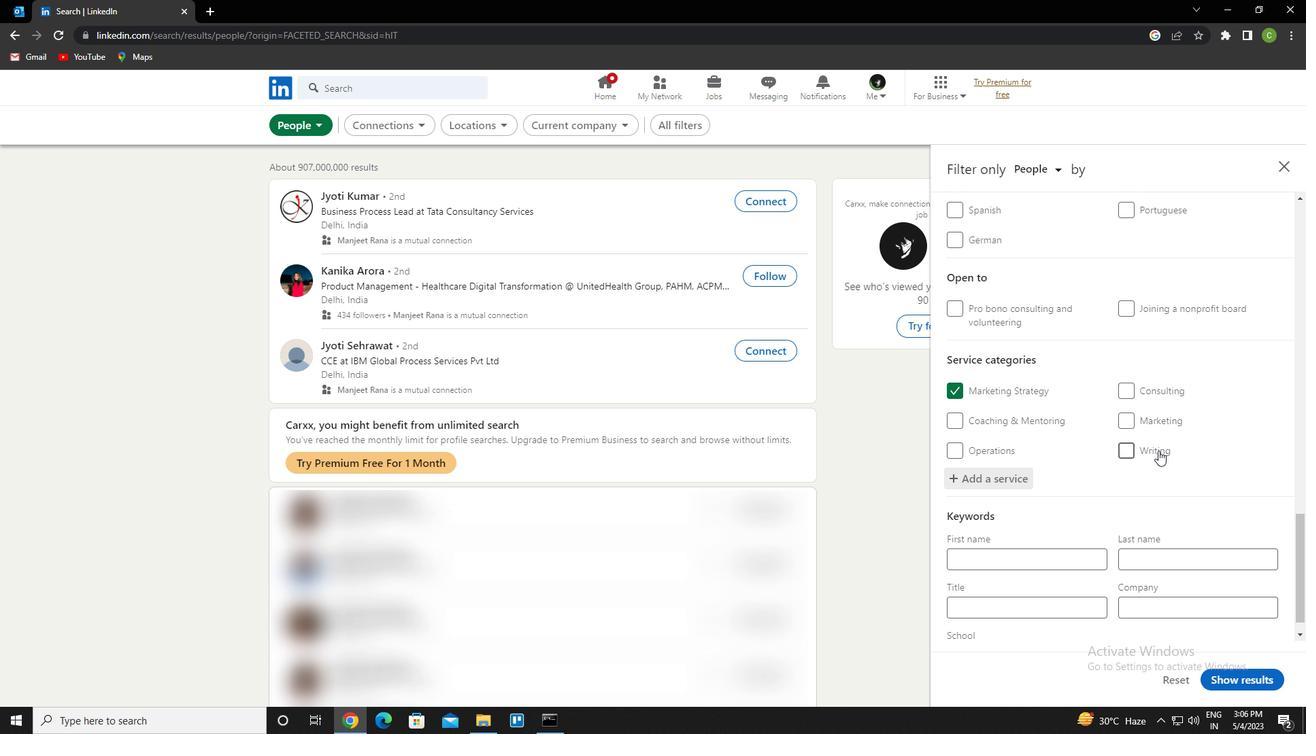 
Action: Mouse scrolled (1158, 450) with delta (0, 0)
Screenshot: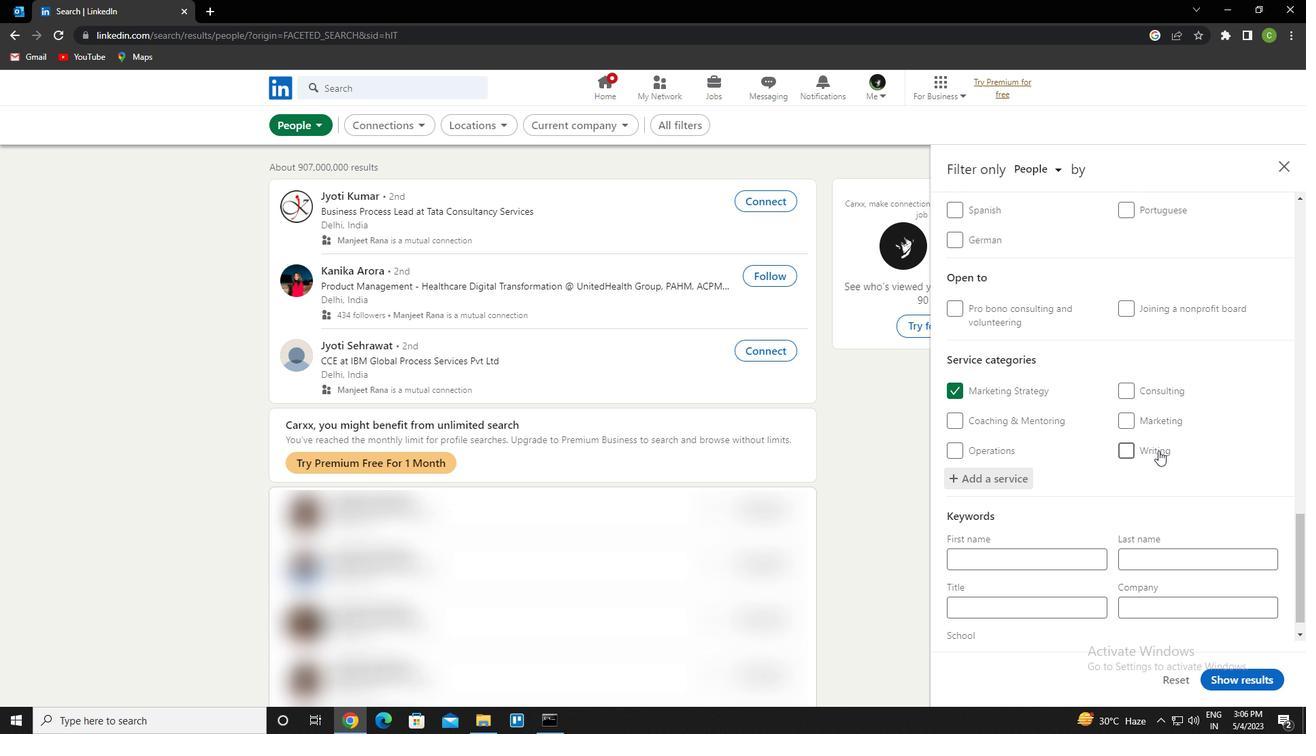 
Action: Mouse scrolled (1158, 450) with delta (0, 0)
Screenshot: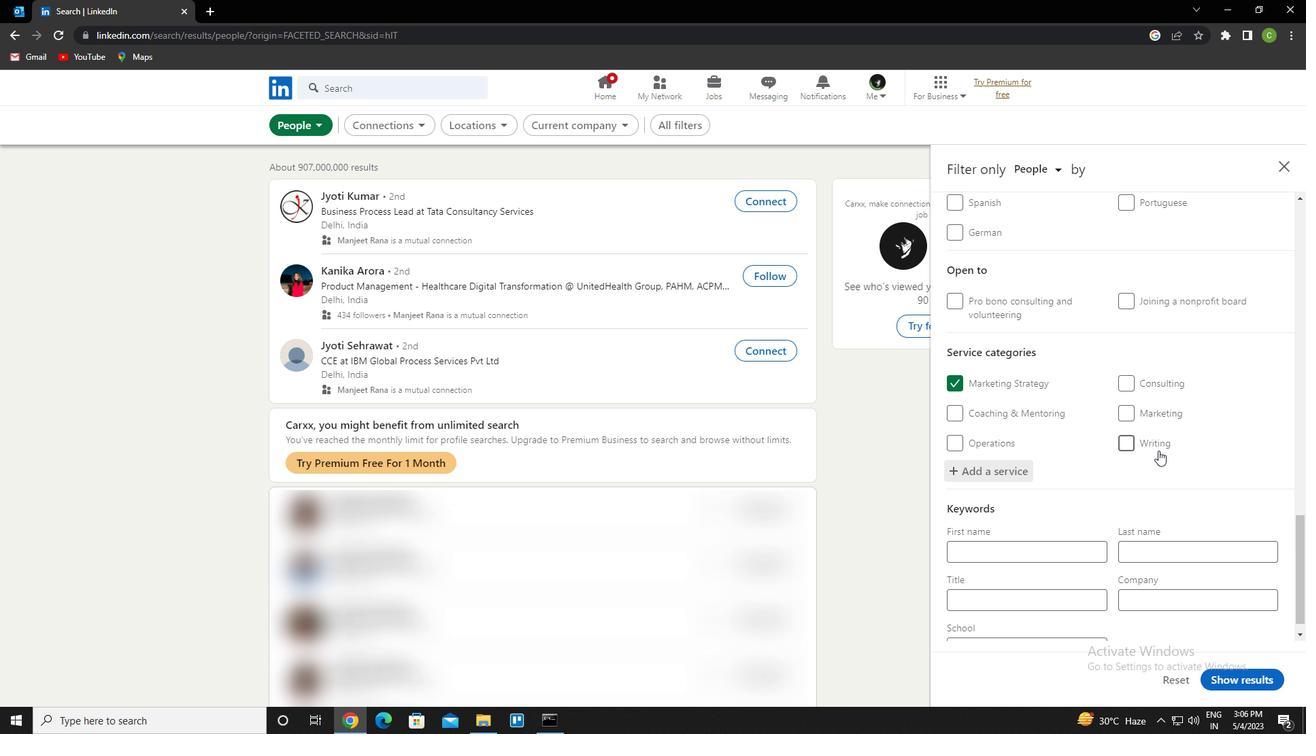 
Action: Mouse moved to (992, 578)
Screenshot: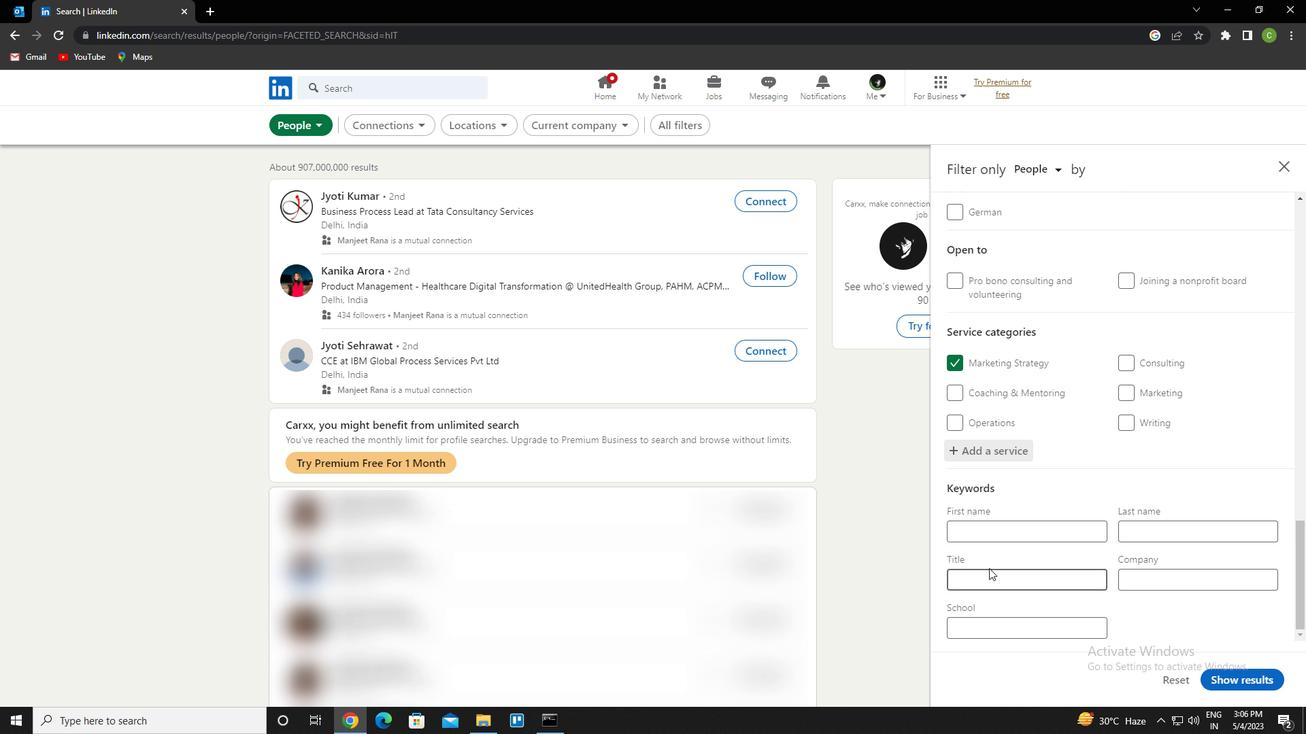 
Action: Mouse pressed left at (992, 578)
Screenshot: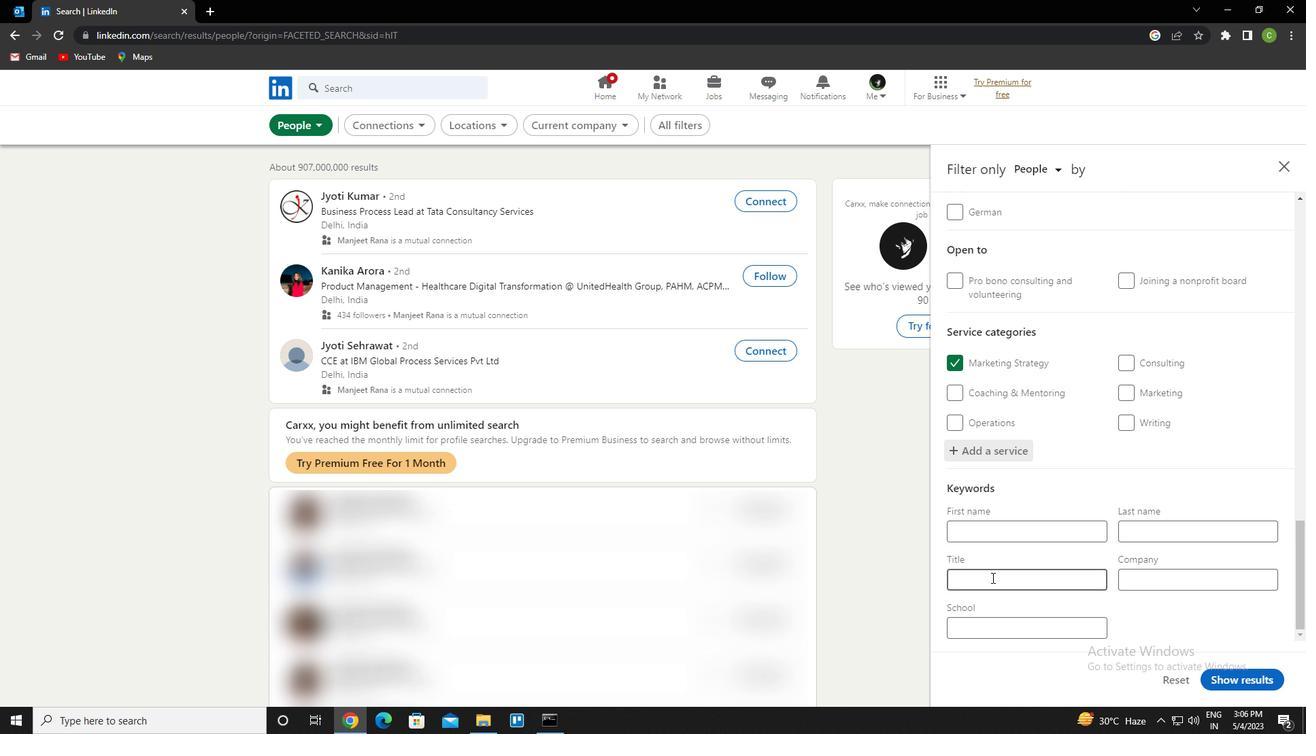 
Action: Mouse moved to (991, 577)
Screenshot: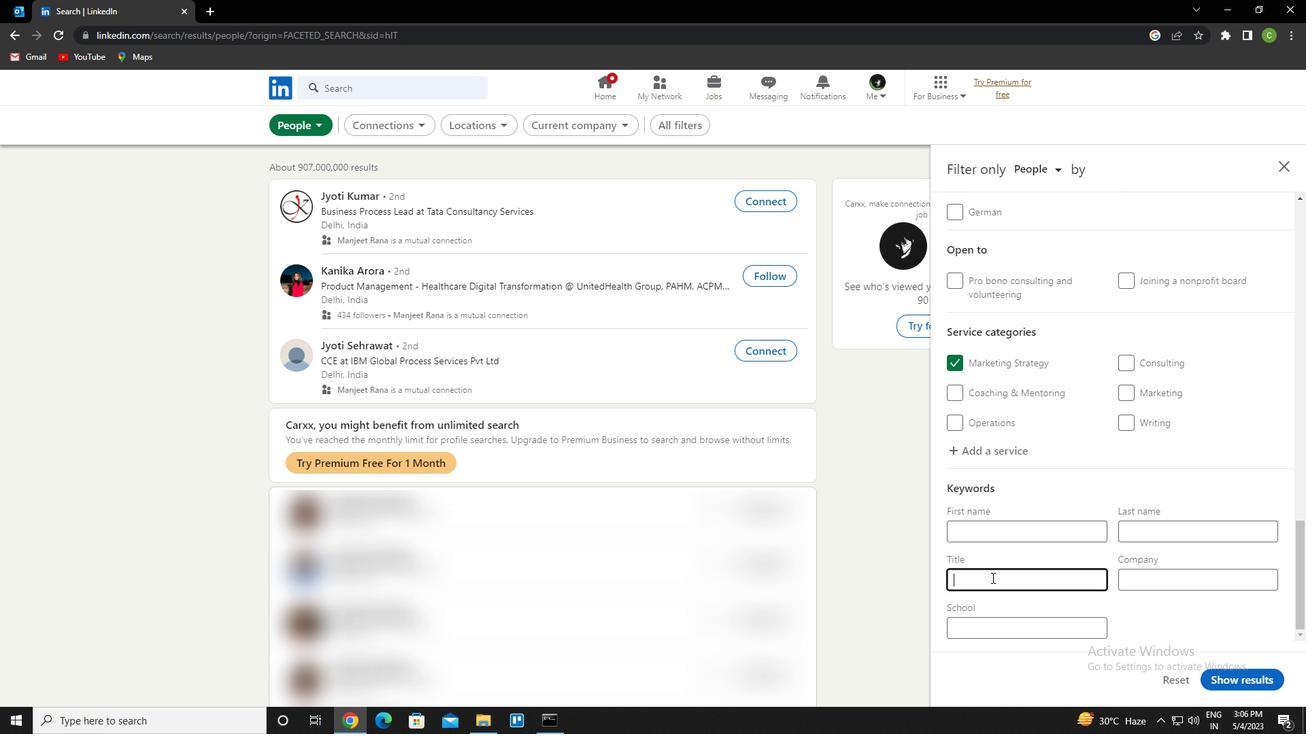 
Action: Key pressed <Key.caps_lock>c<Key.caps_lock>omputer<Key.space><Key.caps_lock>a<Key.caps_lock>nimator
Screenshot: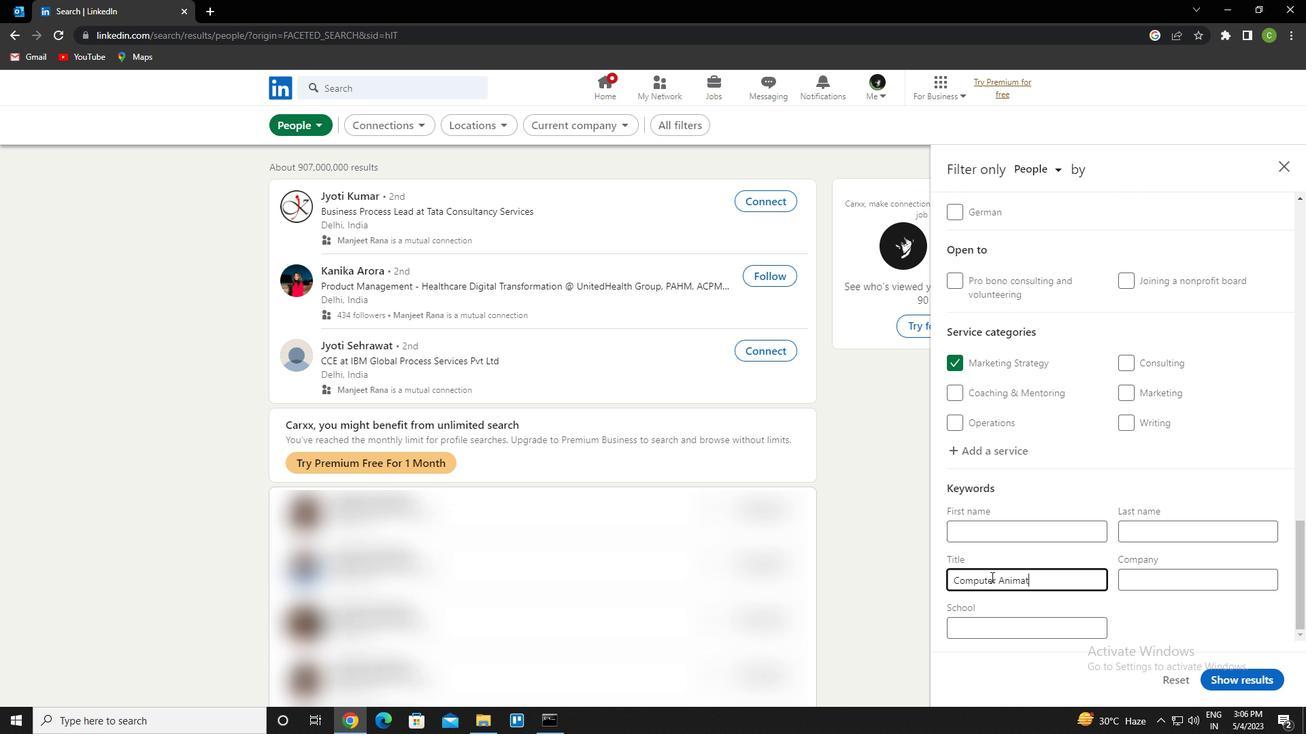 
Action: Mouse moved to (1237, 686)
Screenshot: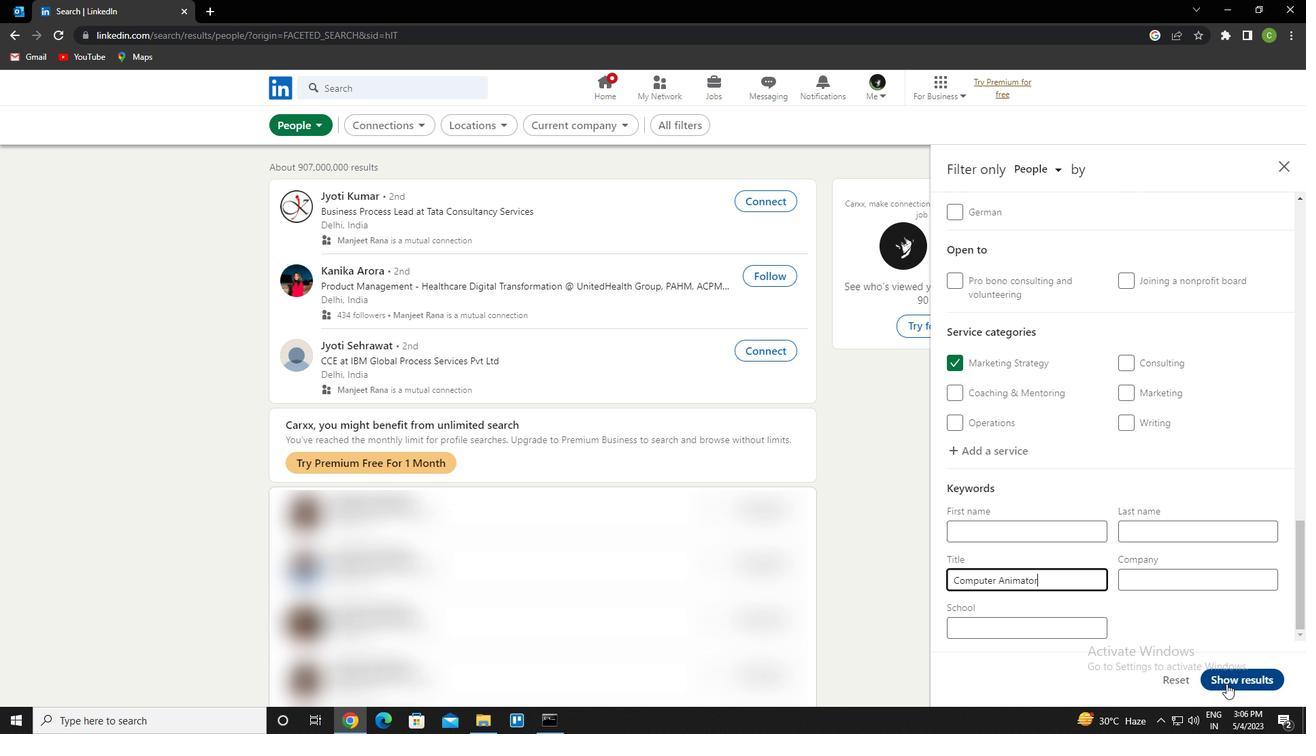 
Action: Mouse pressed left at (1237, 686)
Screenshot: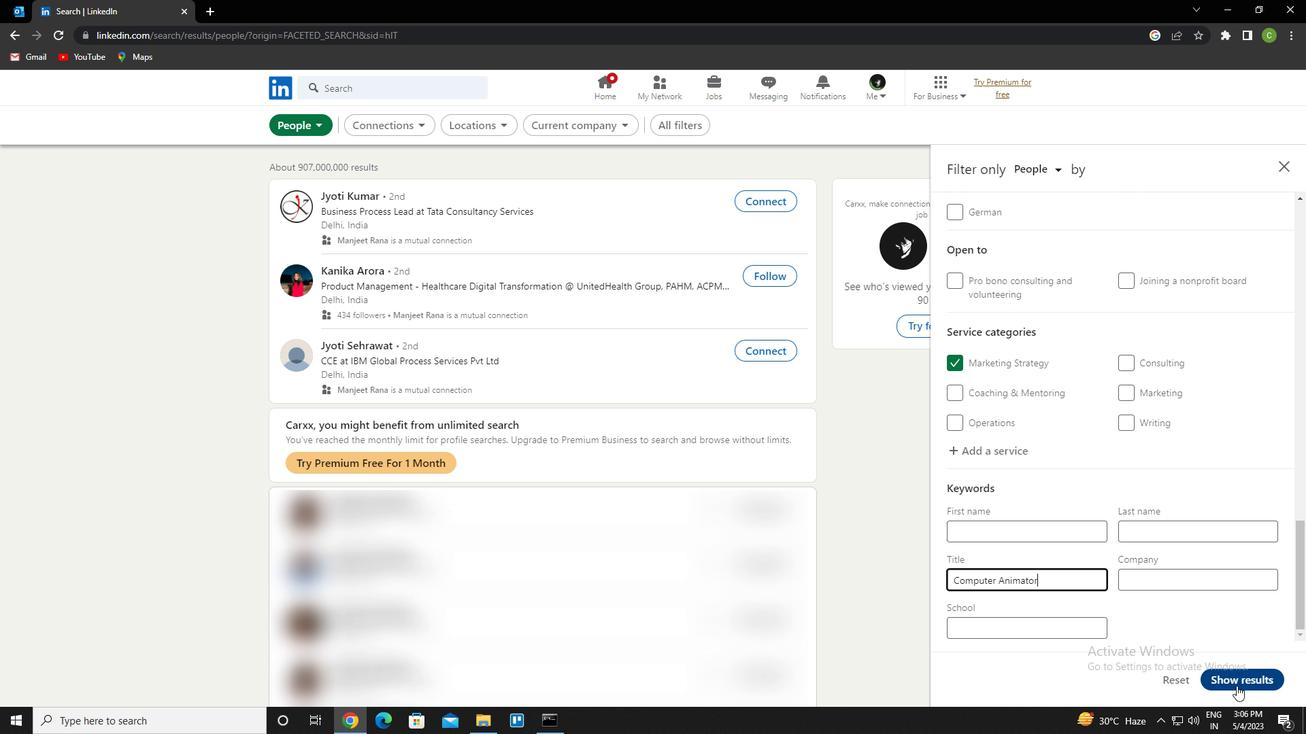 
Action: Mouse moved to (684, 640)
Screenshot: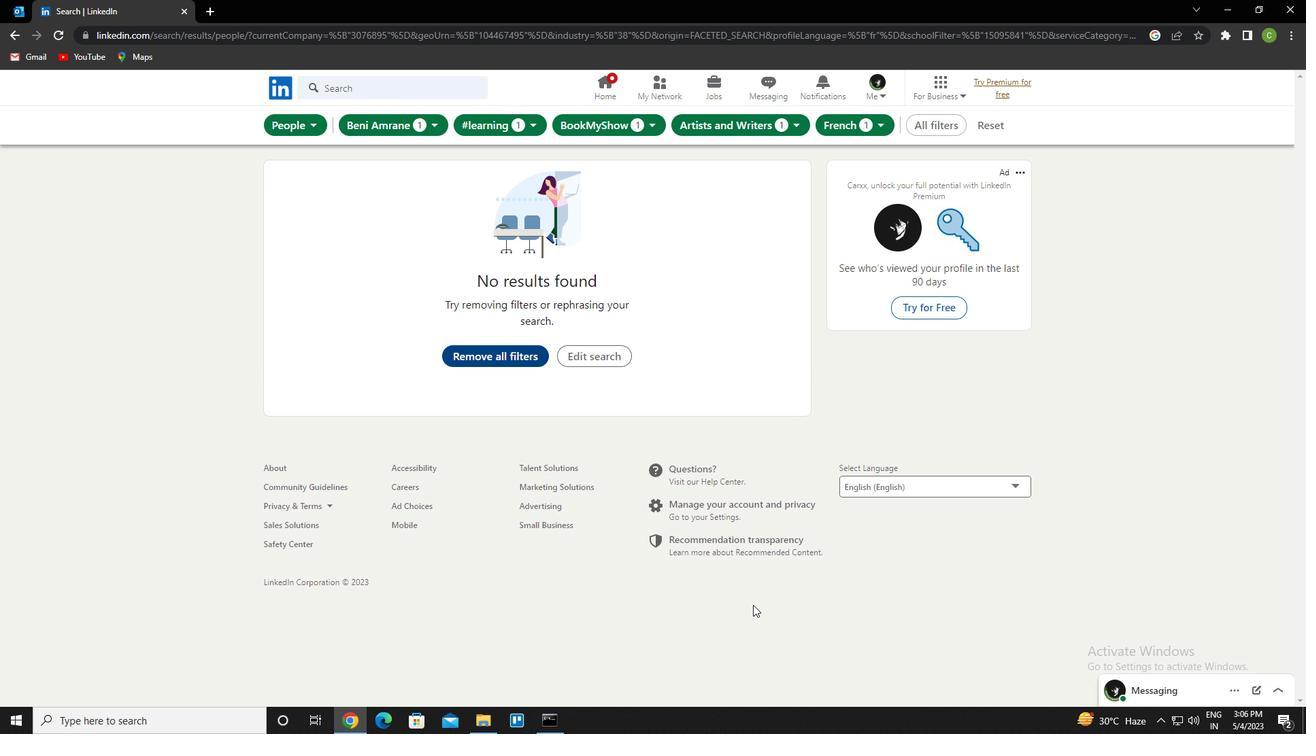 
